 Task: Find connections with filter location Batī with filter topic #futurewith filter profile language English with filter current company Mitchell Martin Inc. with filter school Science And Technology Jobs with filter industry Wellness and Fitness Services with filter service category Copywriting with filter keywords title Biostatistician
Action: Mouse moved to (151, 243)
Screenshot: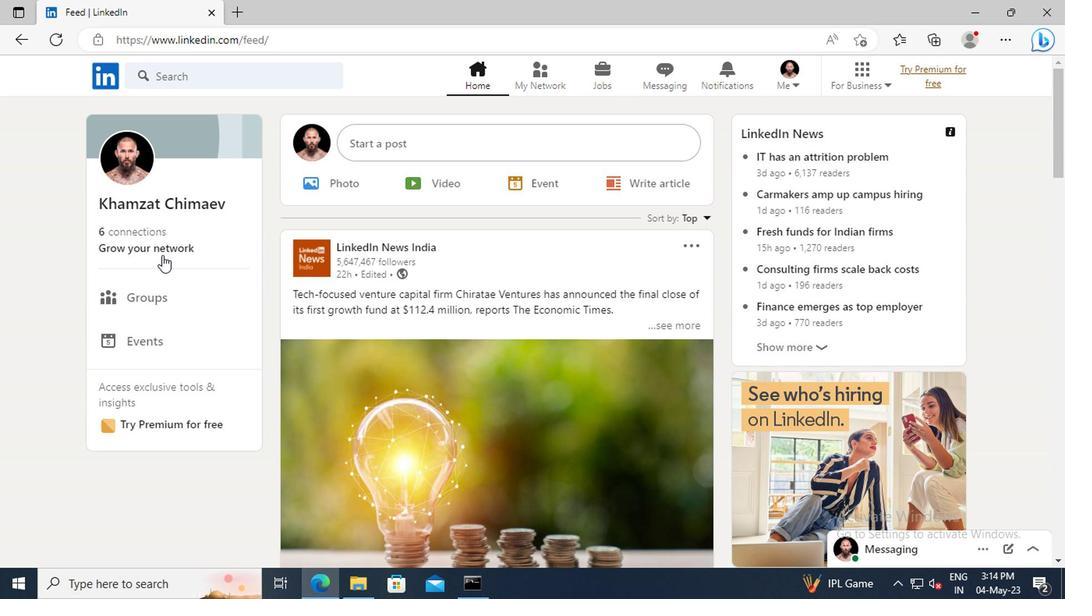 
Action: Mouse pressed left at (151, 243)
Screenshot: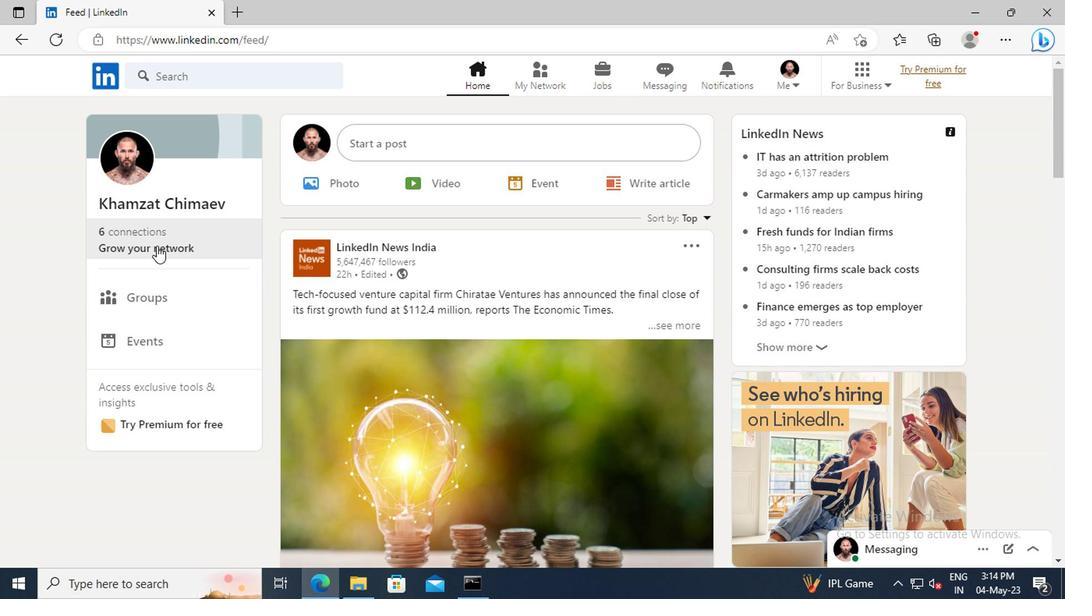 
Action: Mouse moved to (164, 166)
Screenshot: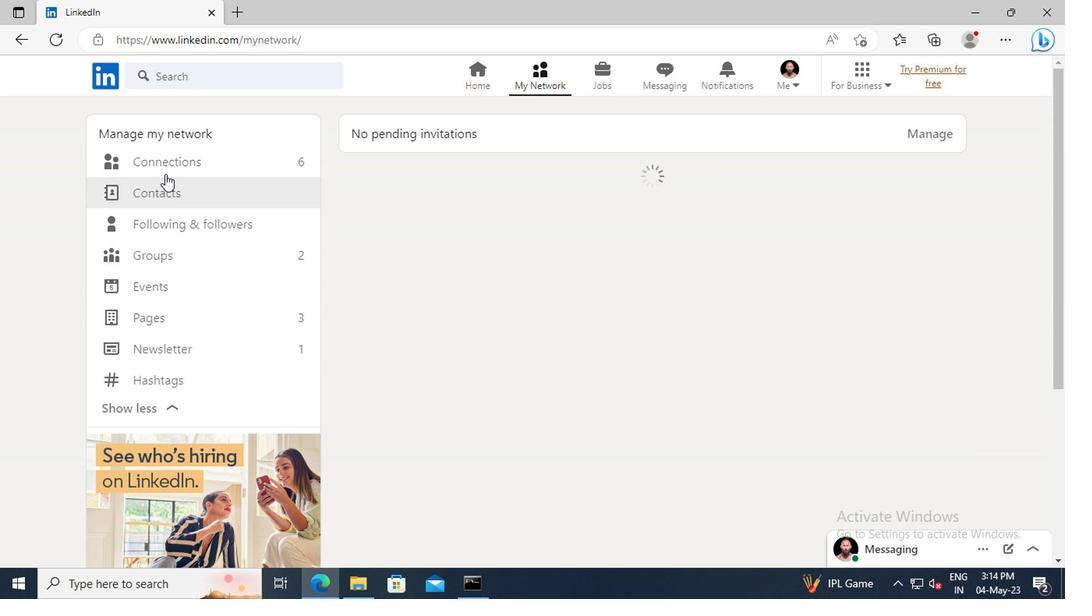 
Action: Mouse pressed left at (164, 166)
Screenshot: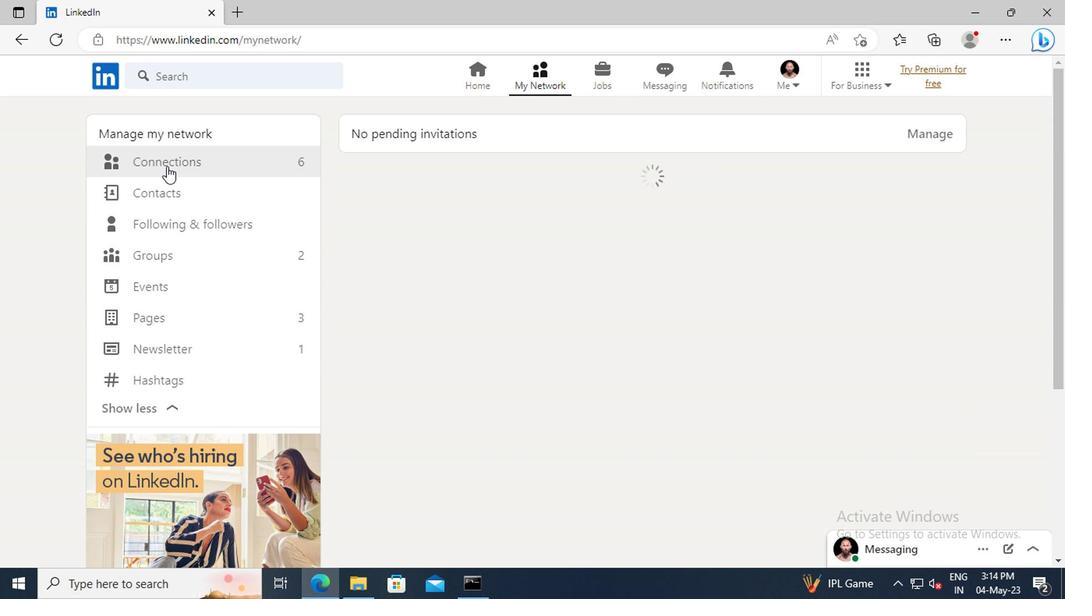 
Action: Mouse moved to (617, 166)
Screenshot: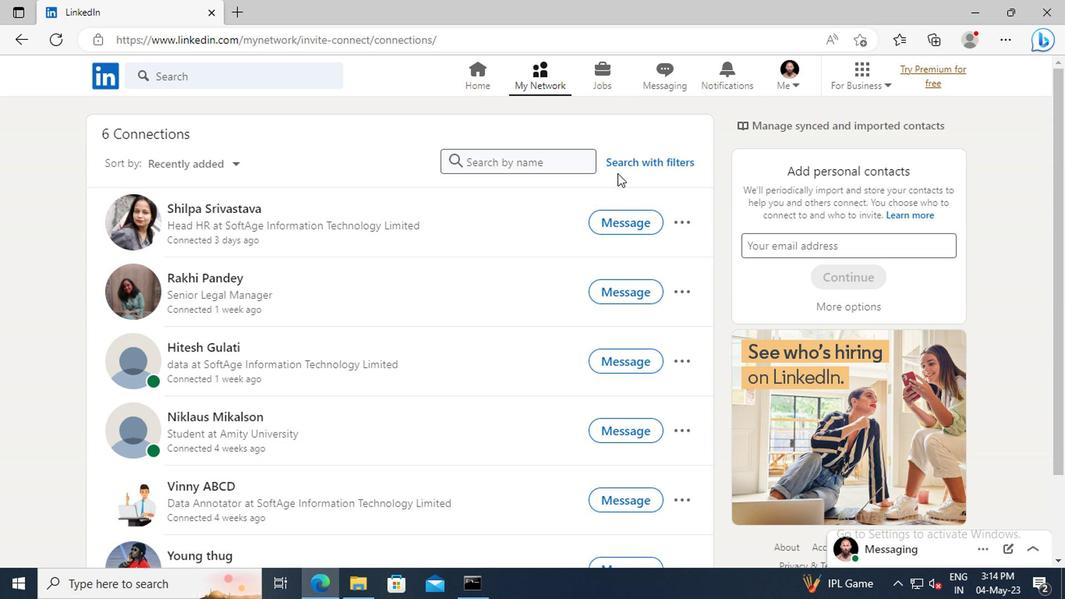 
Action: Mouse pressed left at (617, 166)
Screenshot: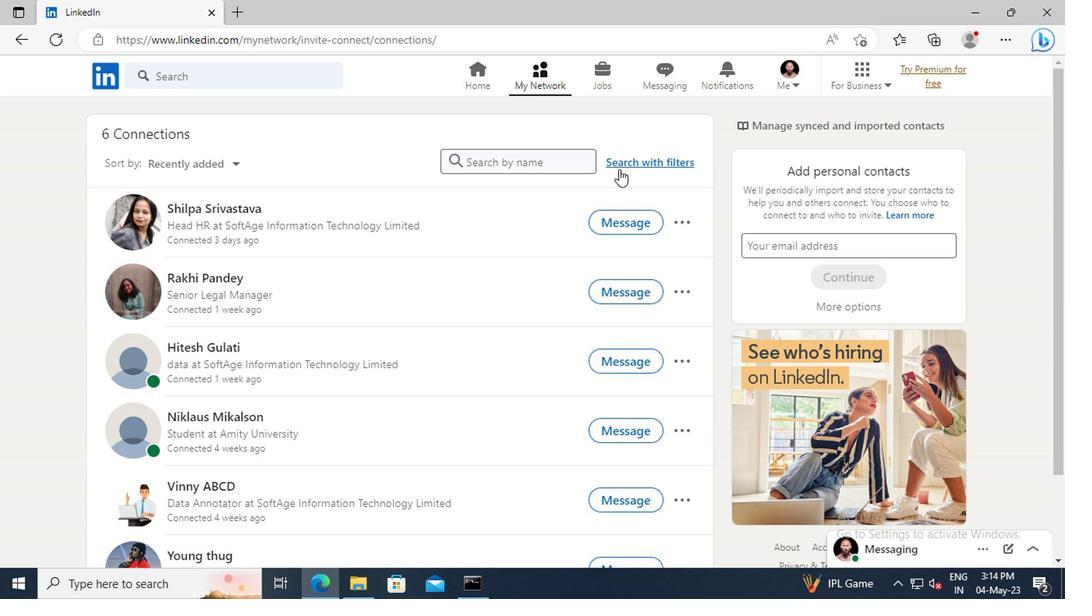 
Action: Mouse moved to (590, 122)
Screenshot: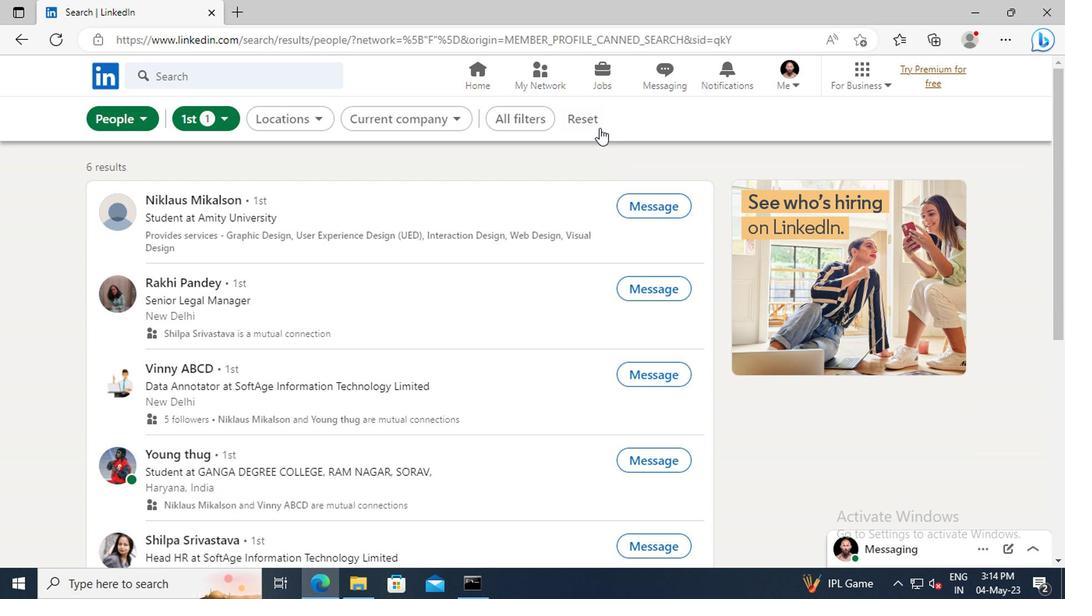 
Action: Mouse pressed left at (590, 122)
Screenshot: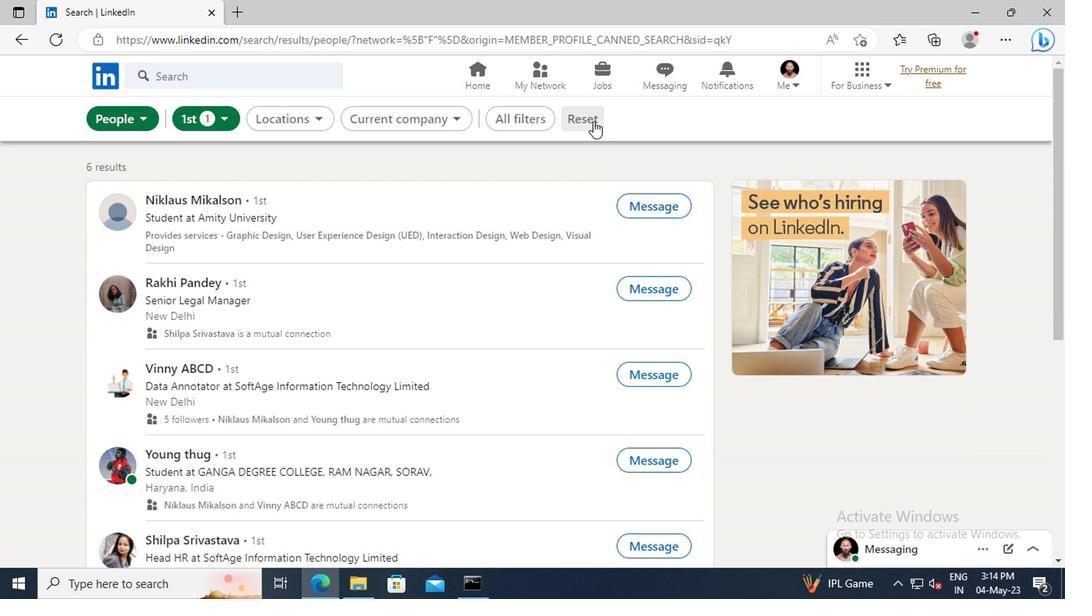 
Action: Mouse moved to (570, 122)
Screenshot: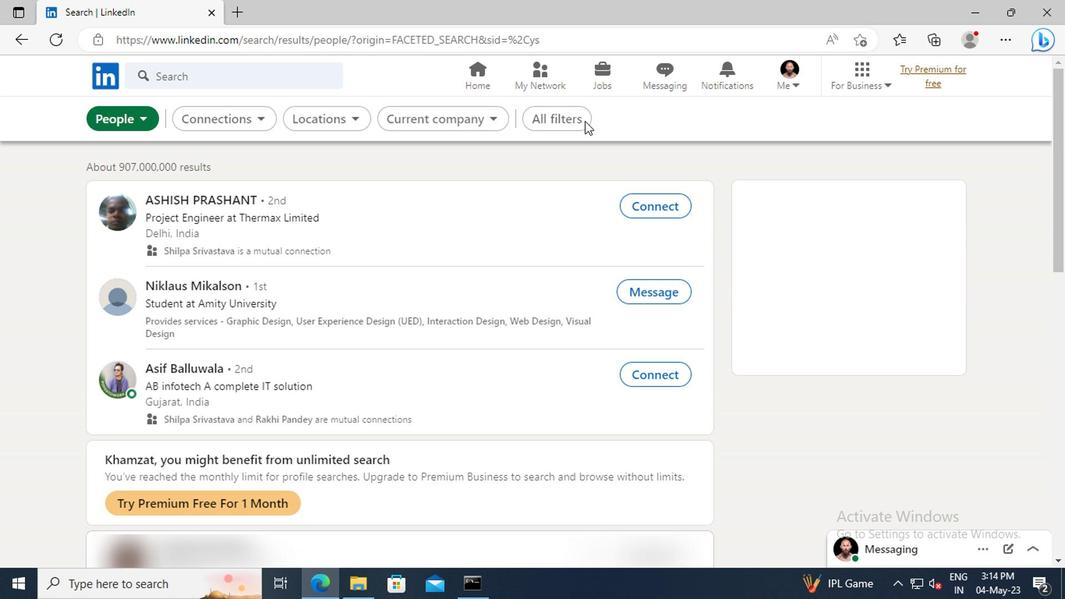 
Action: Mouse pressed left at (570, 122)
Screenshot: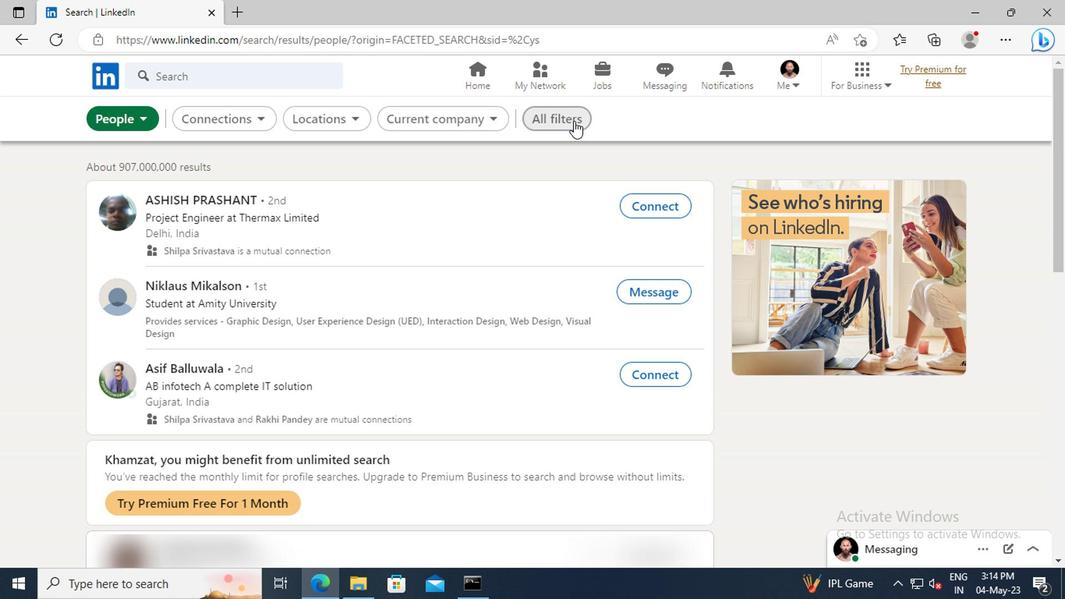
Action: Mouse moved to (841, 300)
Screenshot: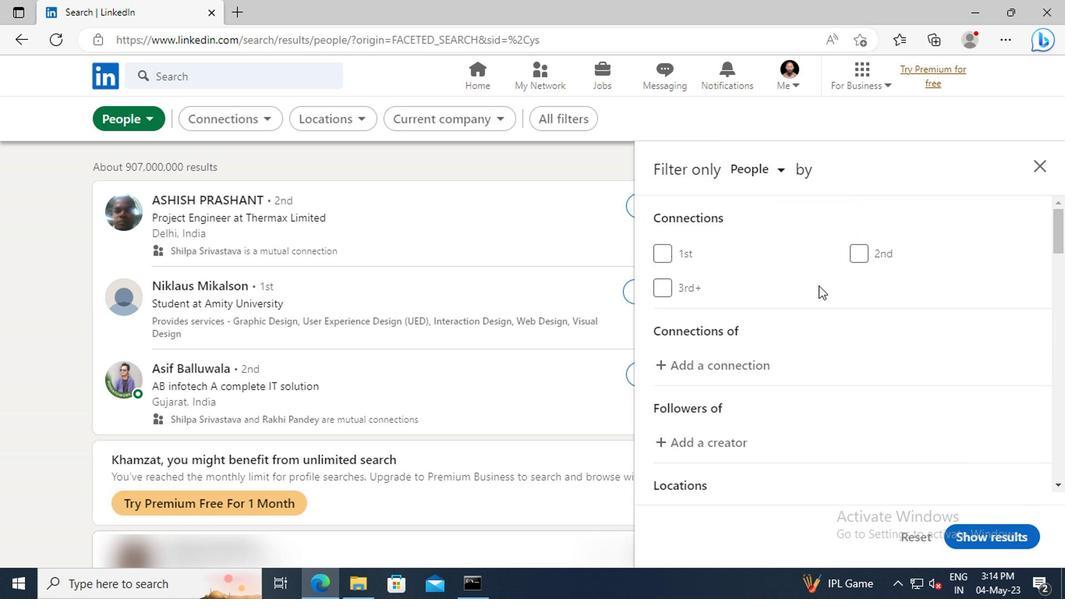 
Action: Mouse scrolled (841, 299) with delta (0, -1)
Screenshot: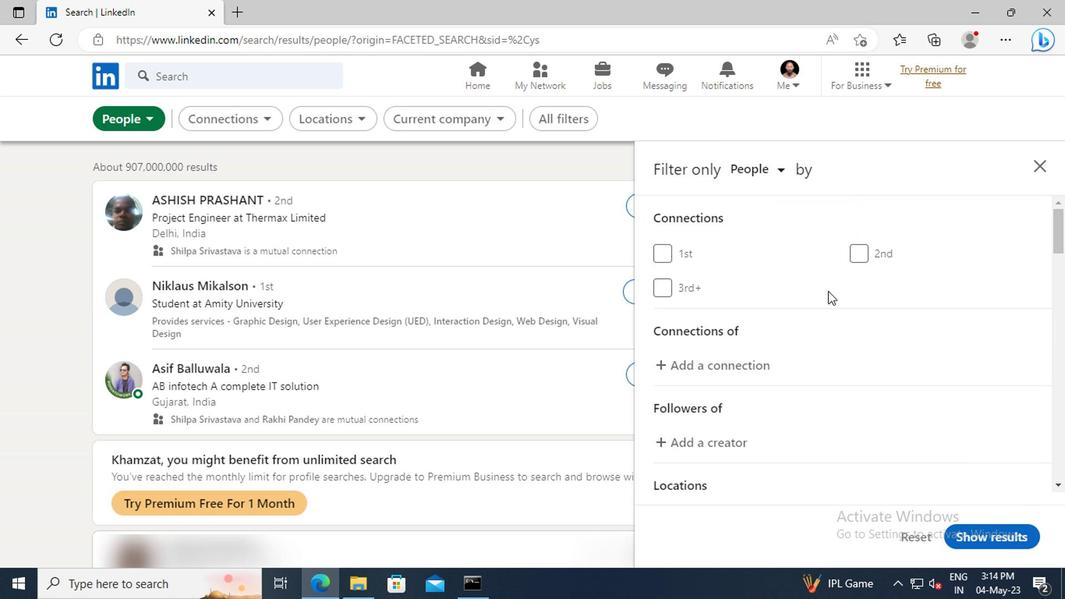 
Action: Mouse scrolled (841, 299) with delta (0, -1)
Screenshot: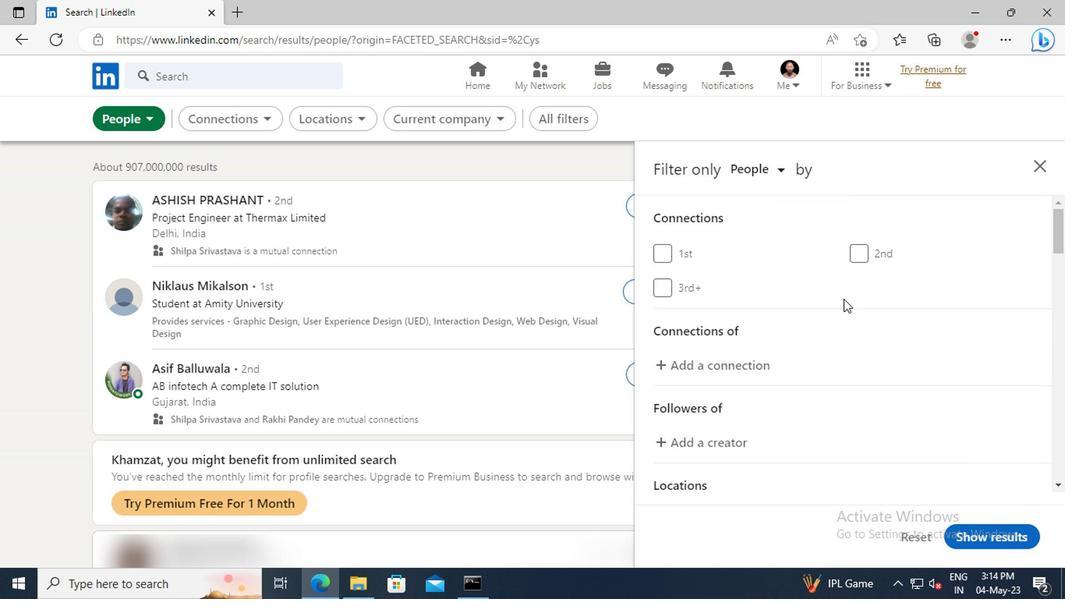 
Action: Mouse scrolled (841, 299) with delta (0, -1)
Screenshot: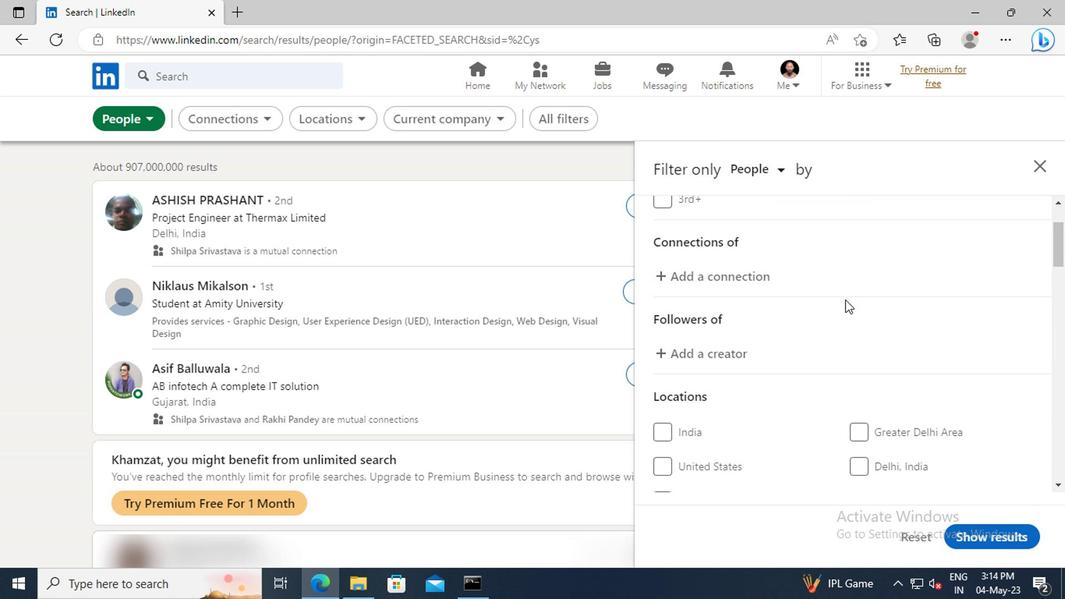 
Action: Mouse scrolled (841, 299) with delta (0, -1)
Screenshot: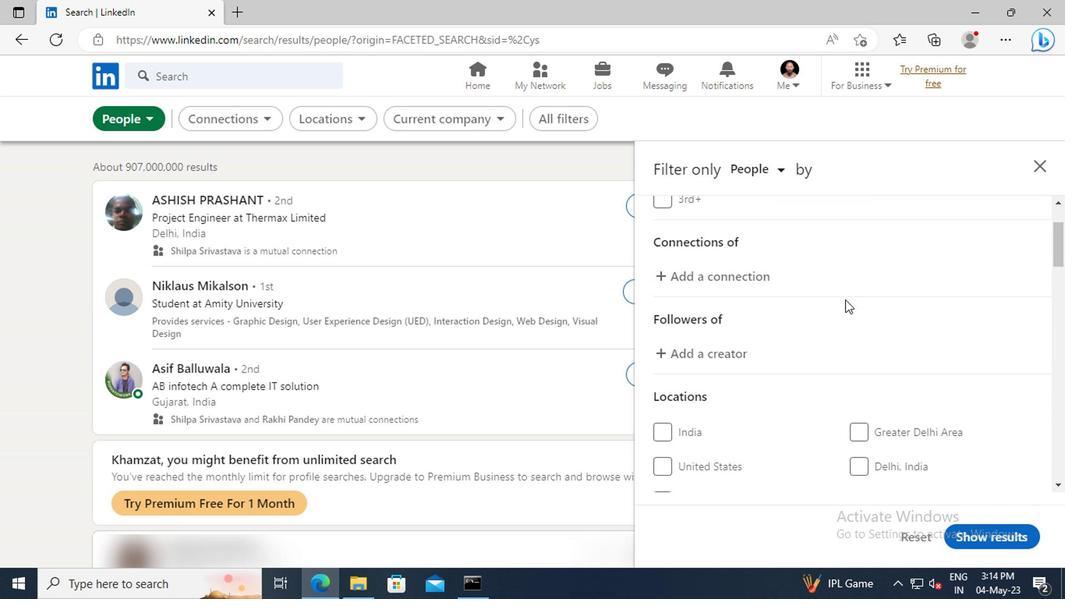 
Action: Mouse scrolled (841, 299) with delta (0, -1)
Screenshot: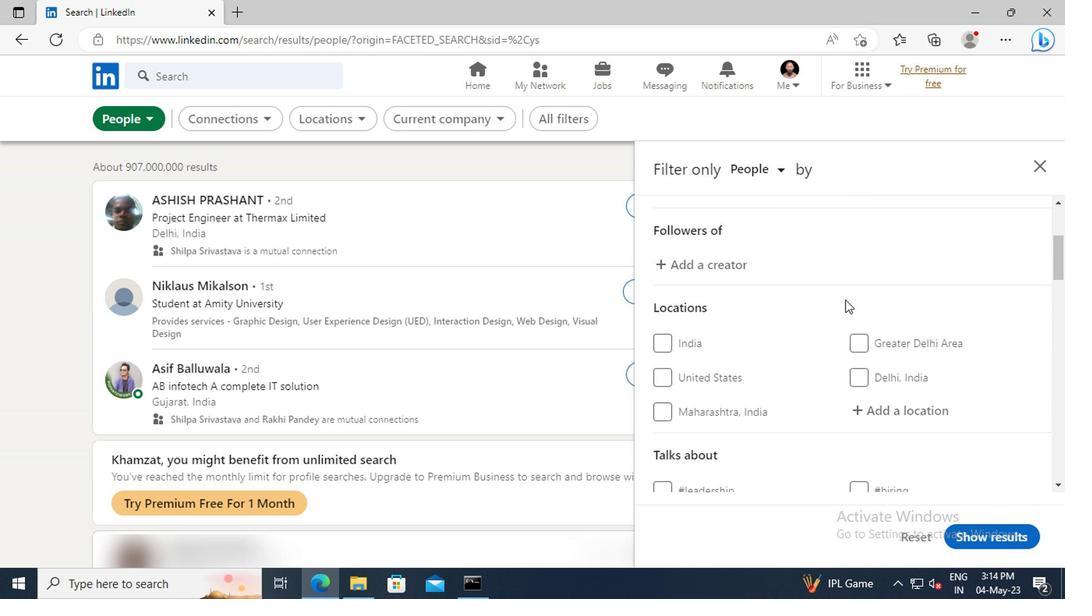 
Action: Mouse scrolled (841, 299) with delta (0, -1)
Screenshot: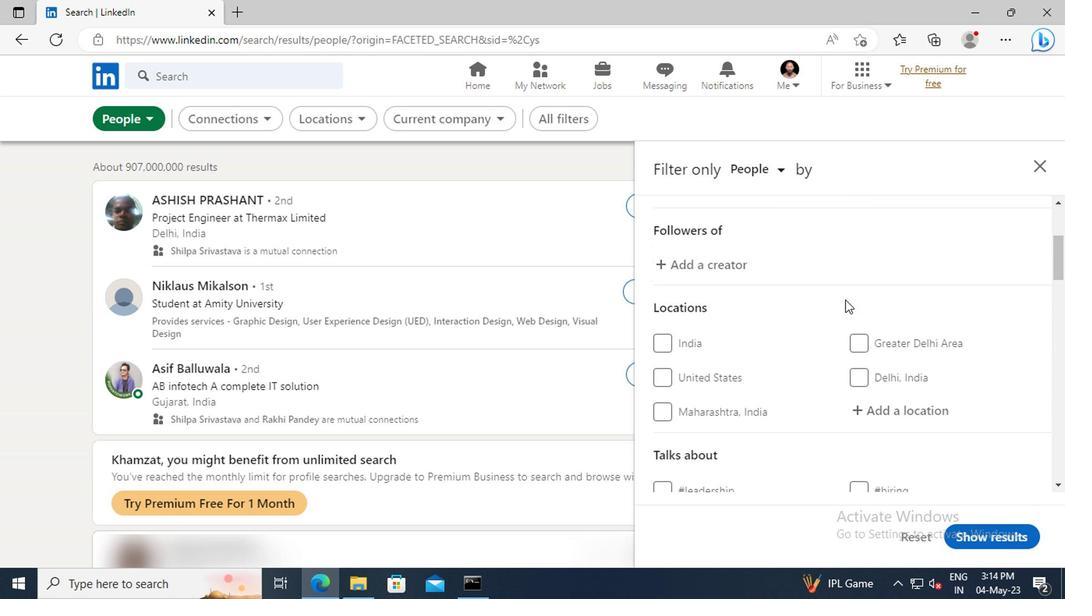 
Action: Mouse moved to (856, 318)
Screenshot: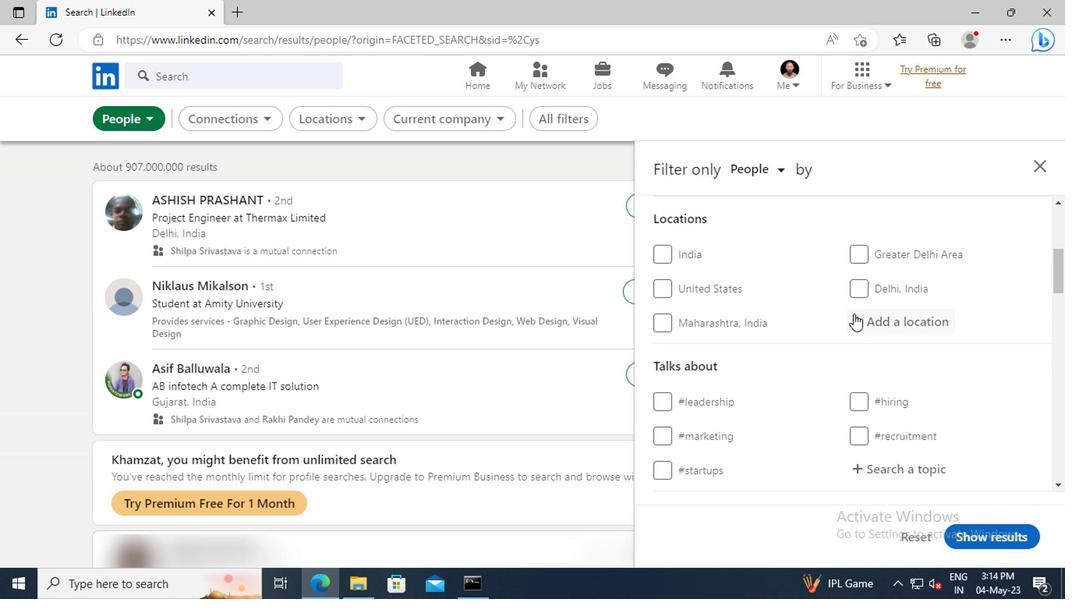 
Action: Mouse pressed left at (856, 318)
Screenshot: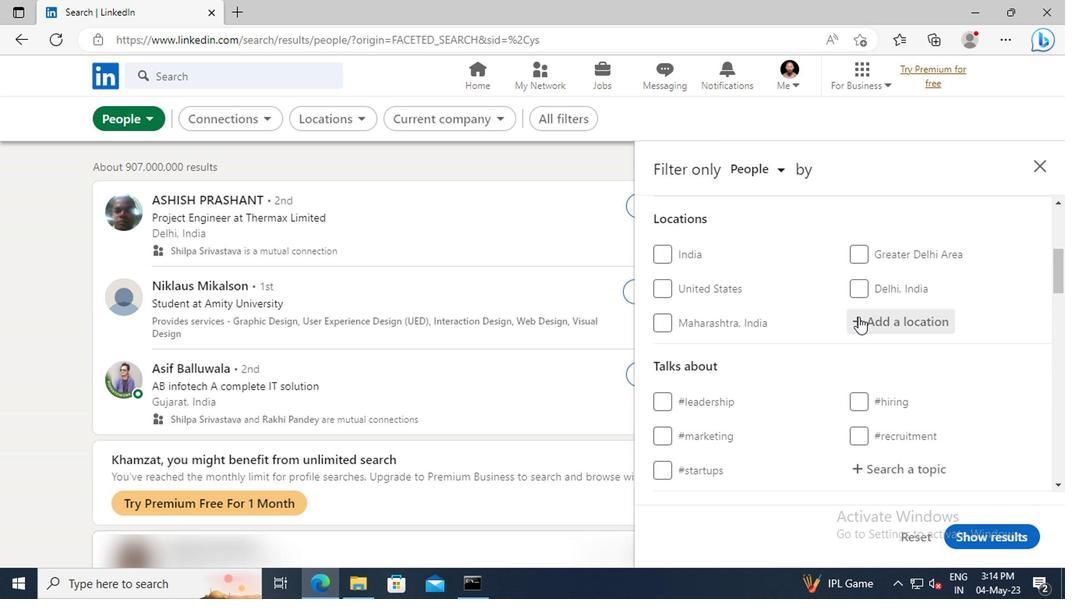 
Action: Mouse moved to (855, 320)
Screenshot: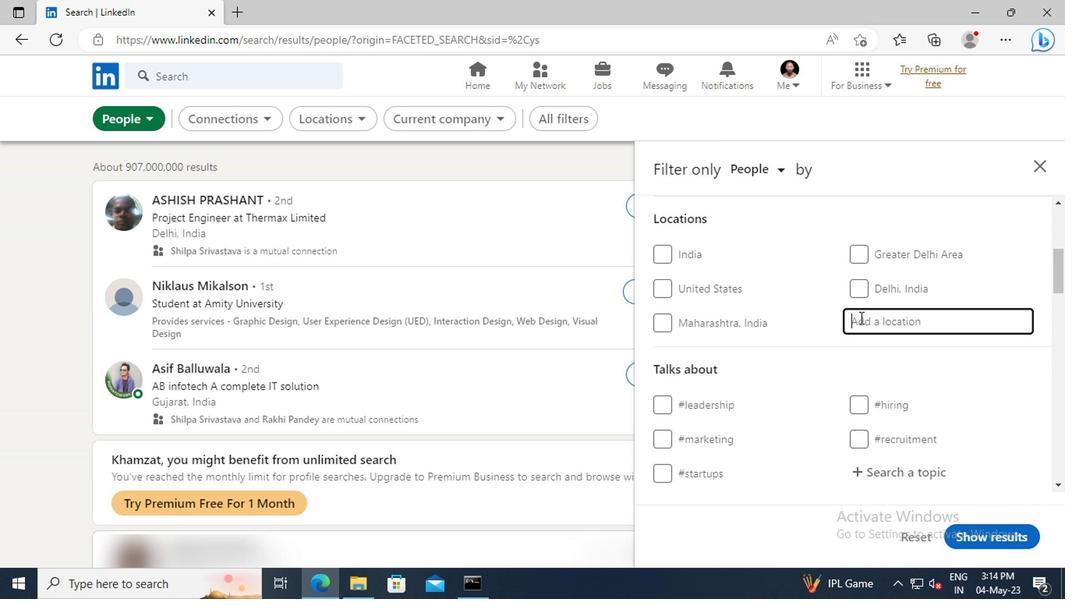 
Action: Key pressed <Key.shift>BATI<Key.enter>
Screenshot: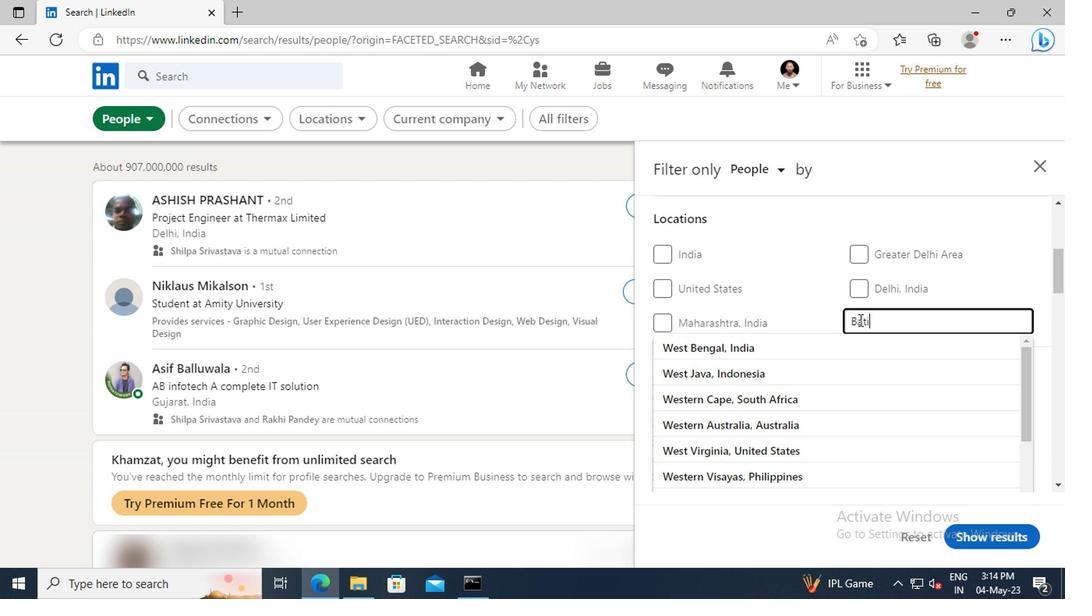 
Action: Mouse scrolled (855, 320) with delta (0, 0)
Screenshot: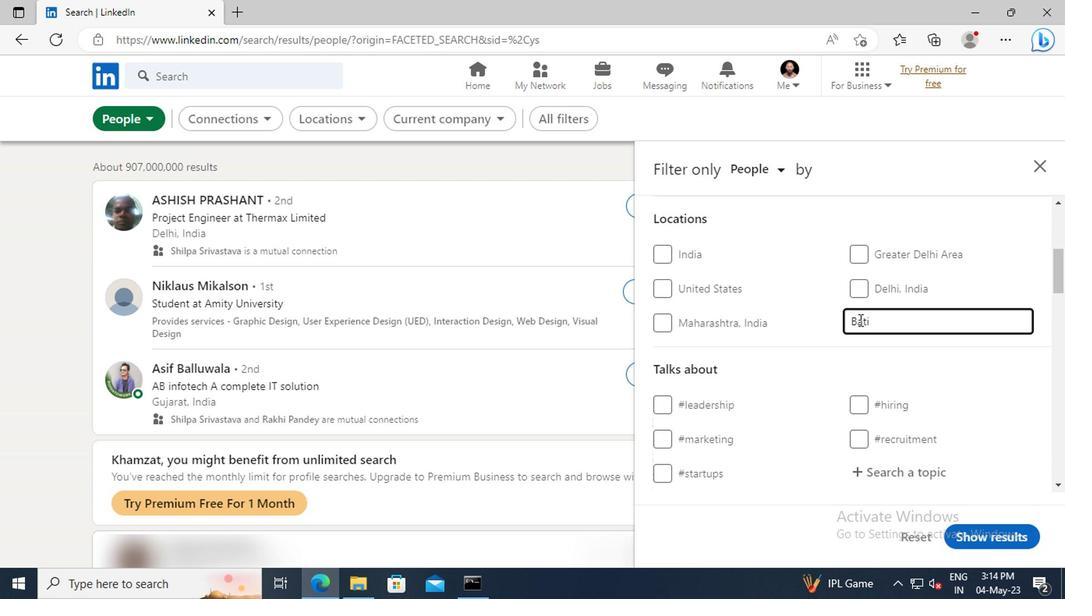 
Action: Mouse scrolled (855, 320) with delta (0, 0)
Screenshot: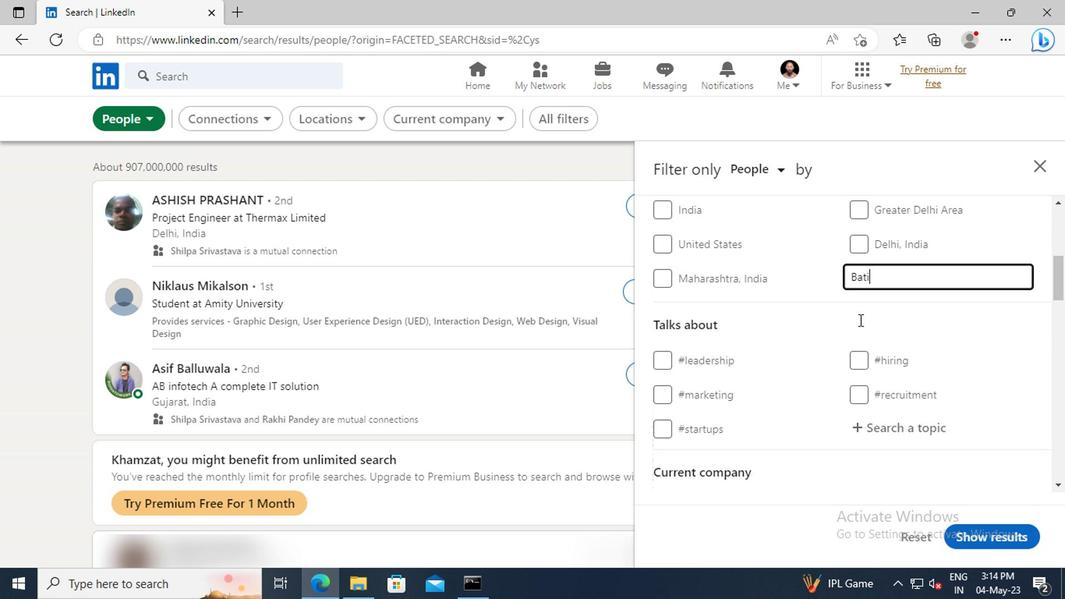 
Action: Mouse scrolled (855, 320) with delta (0, 0)
Screenshot: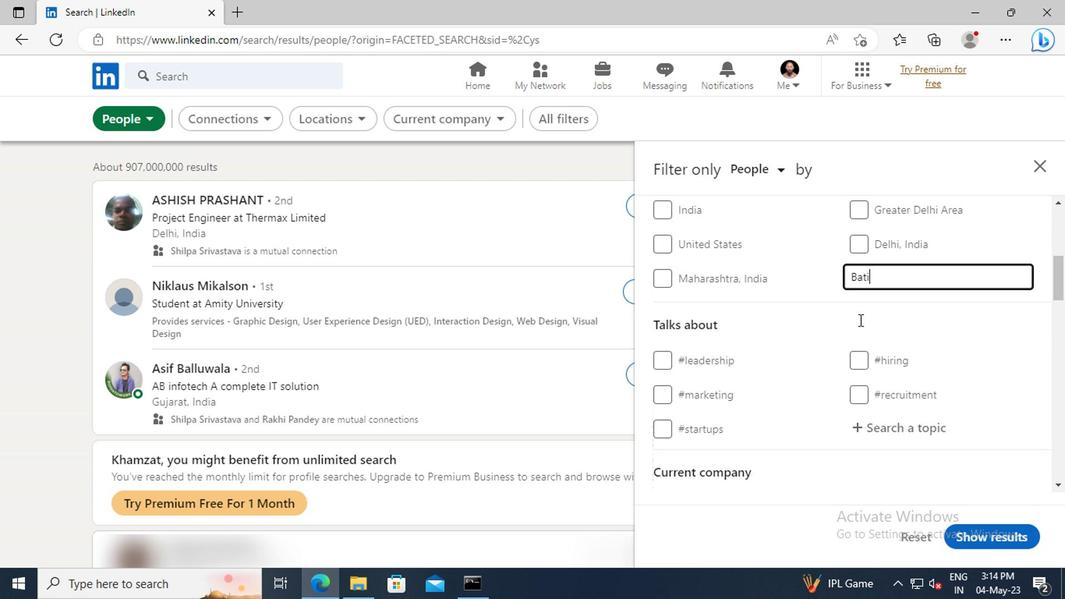 
Action: Mouse moved to (856, 338)
Screenshot: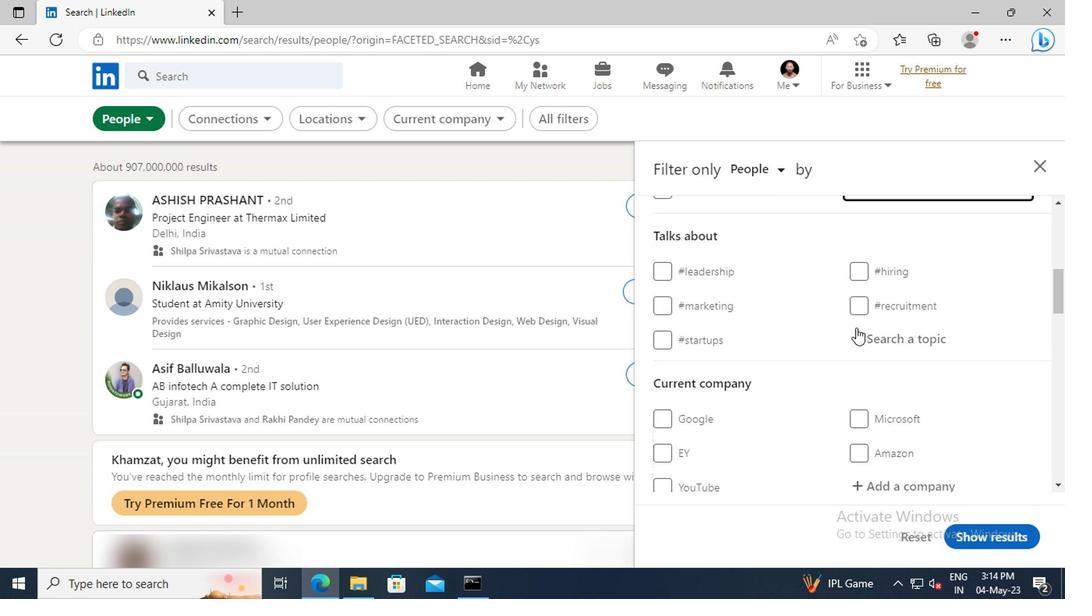
Action: Mouse pressed left at (856, 338)
Screenshot: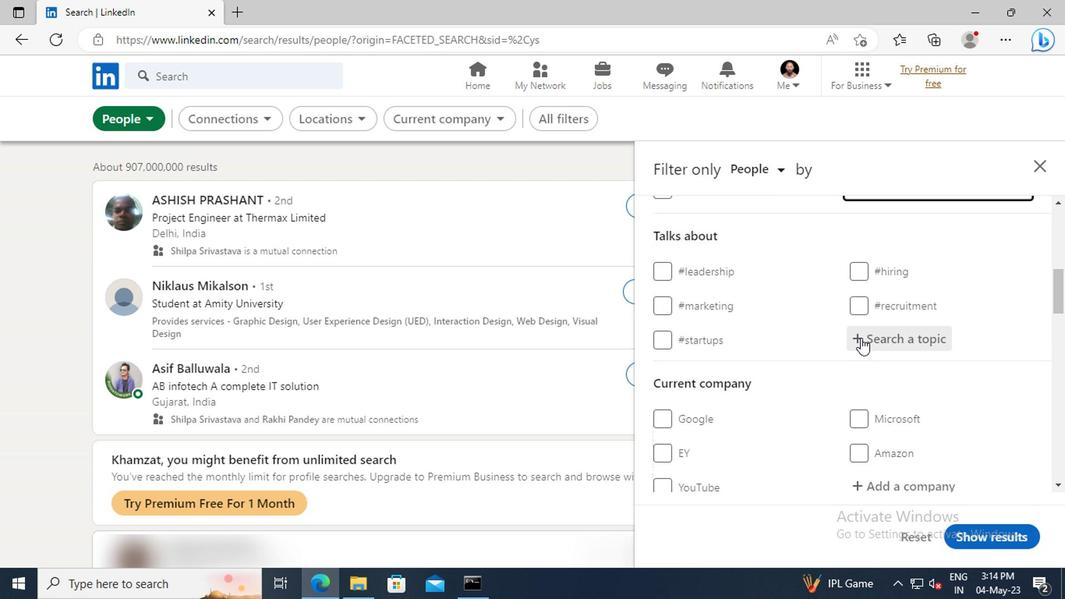 
Action: Key pressed FUTU
Screenshot: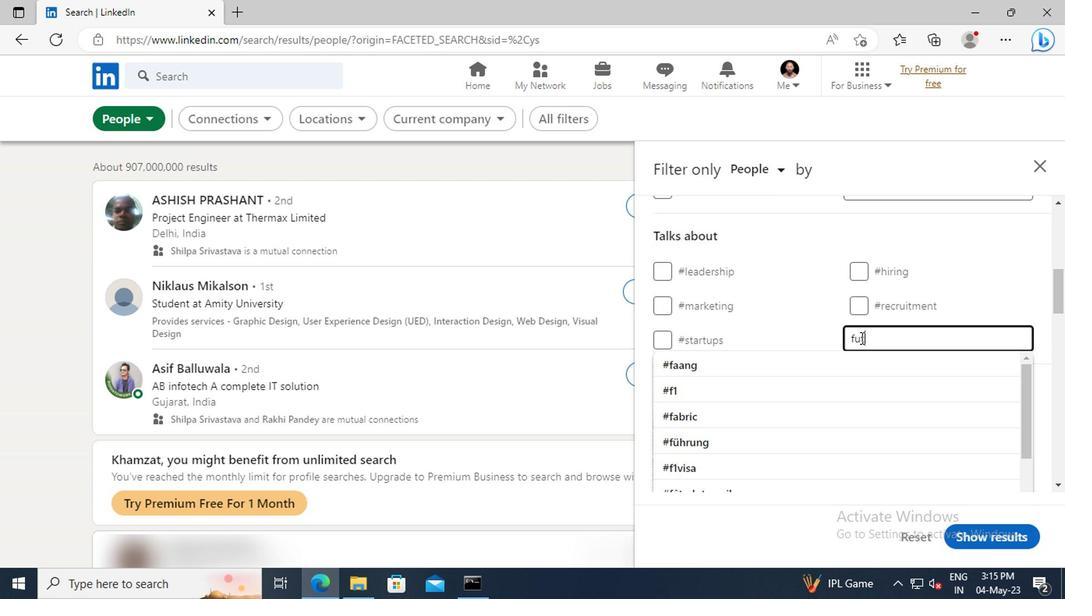 
Action: Mouse moved to (860, 358)
Screenshot: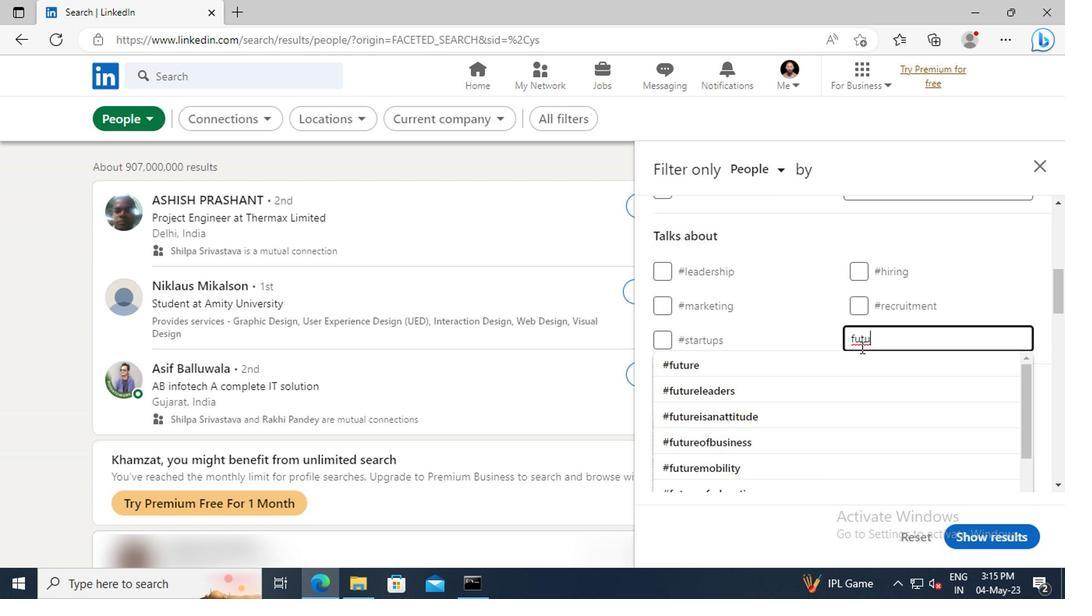 
Action: Mouse pressed left at (860, 358)
Screenshot: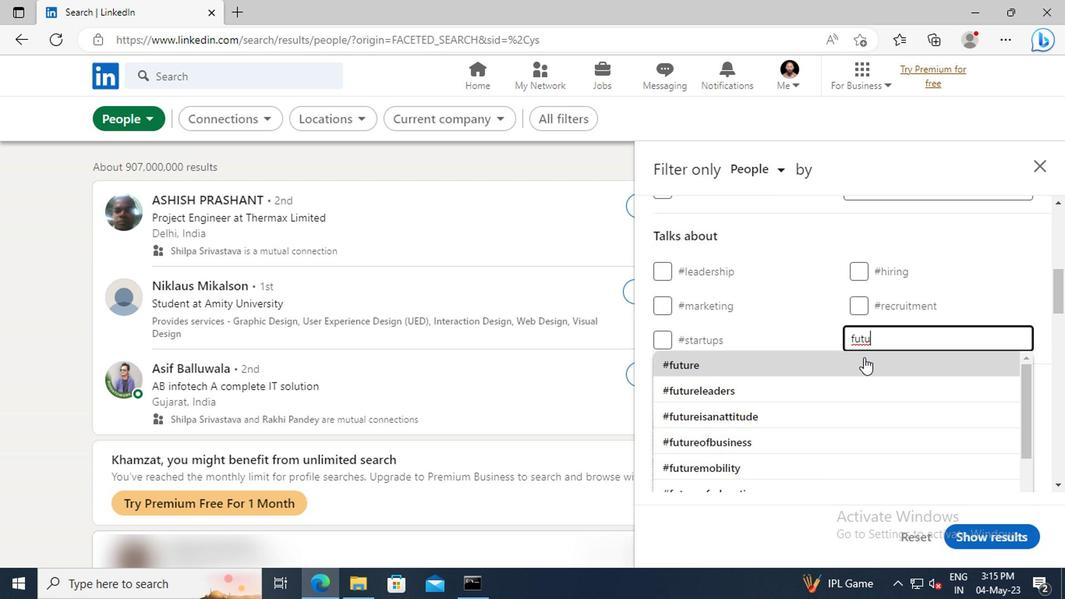 
Action: Mouse scrolled (860, 357) with delta (0, -1)
Screenshot: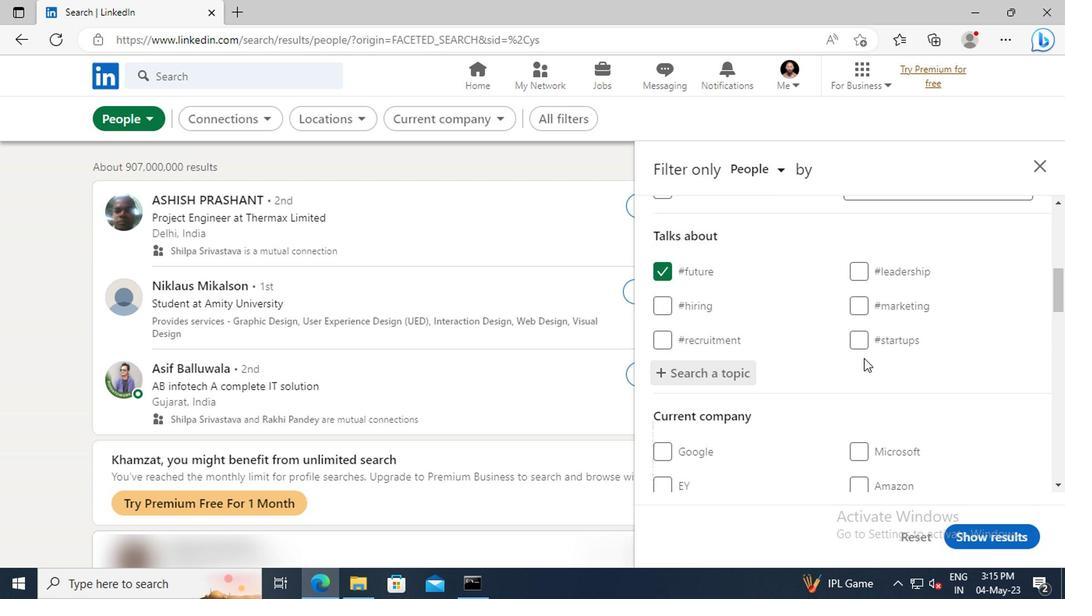 
Action: Mouse scrolled (860, 357) with delta (0, -1)
Screenshot: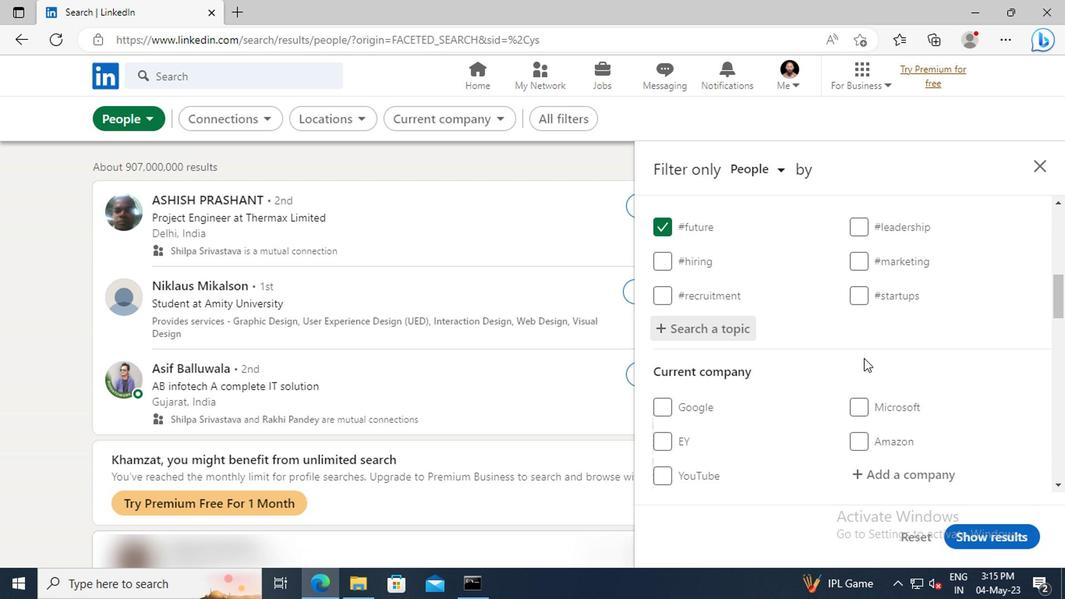 
Action: Mouse scrolled (860, 357) with delta (0, -1)
Screenshot: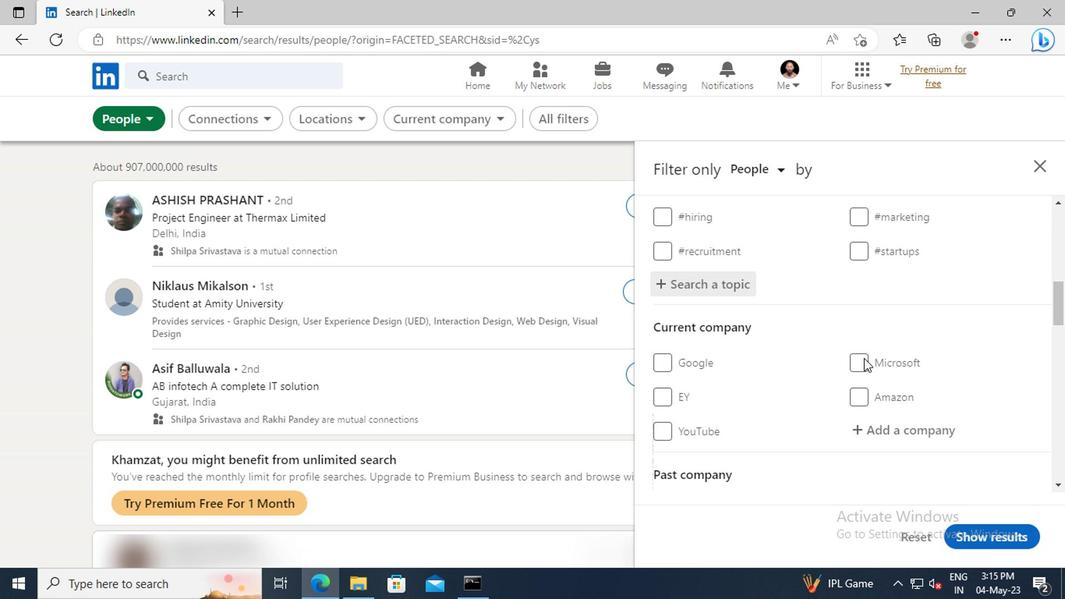 
Action: Mouse scrolled (860, 357) with delta (0, -1)
Screenshot: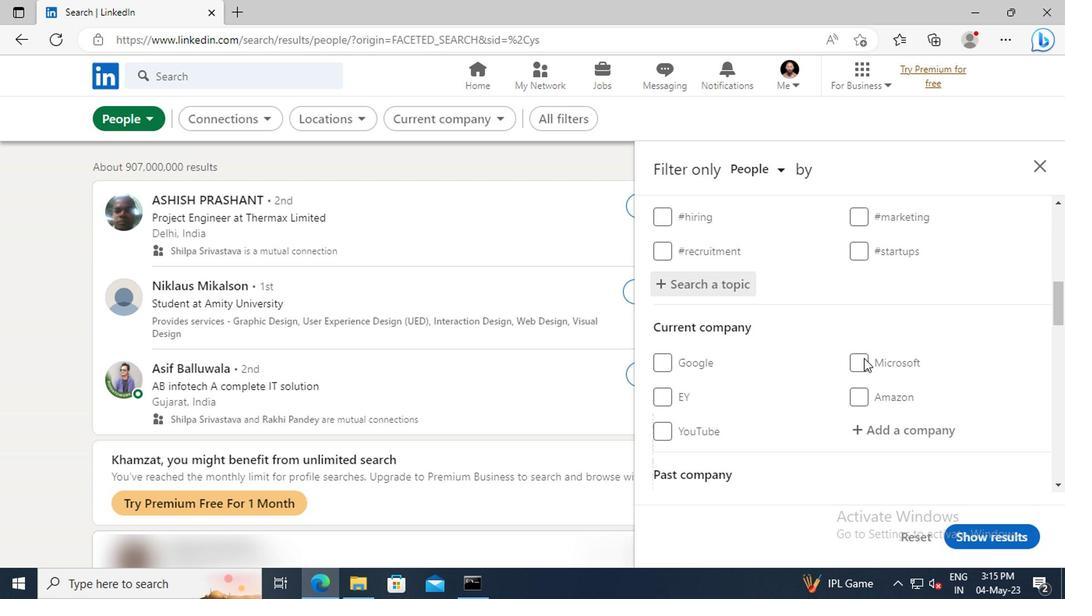 
Action: Mouse scrolled (860, 357) with delta (0, -1)
Screenshot: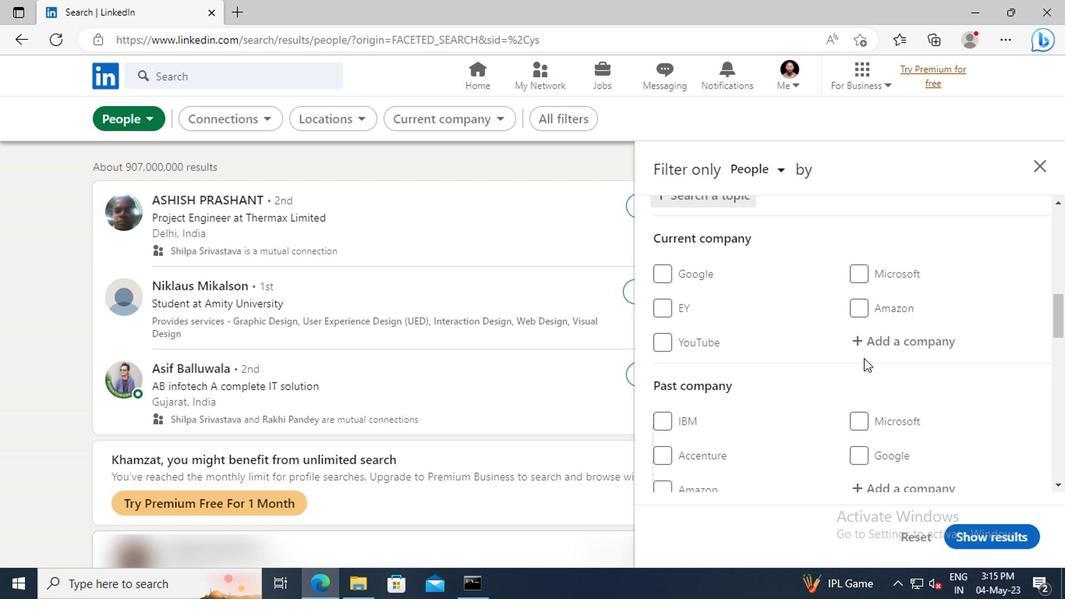 
Action: Mouse scrolled (860, 357) with delta (0, -1)
Screenshot: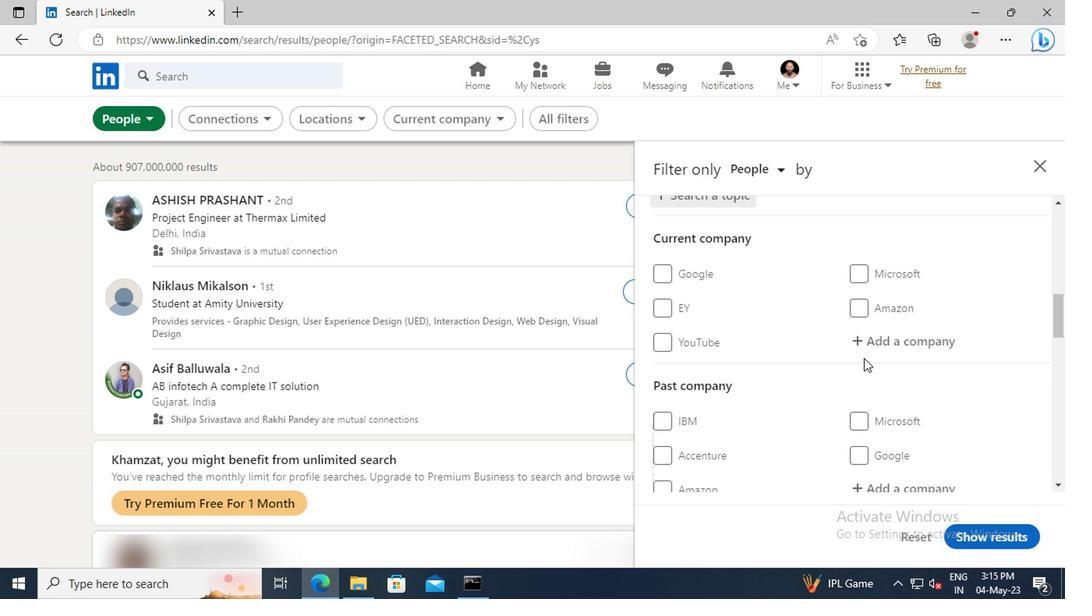 
Action: Mouse scrolled (860, 357) with delta (0, -1)
Screenshot: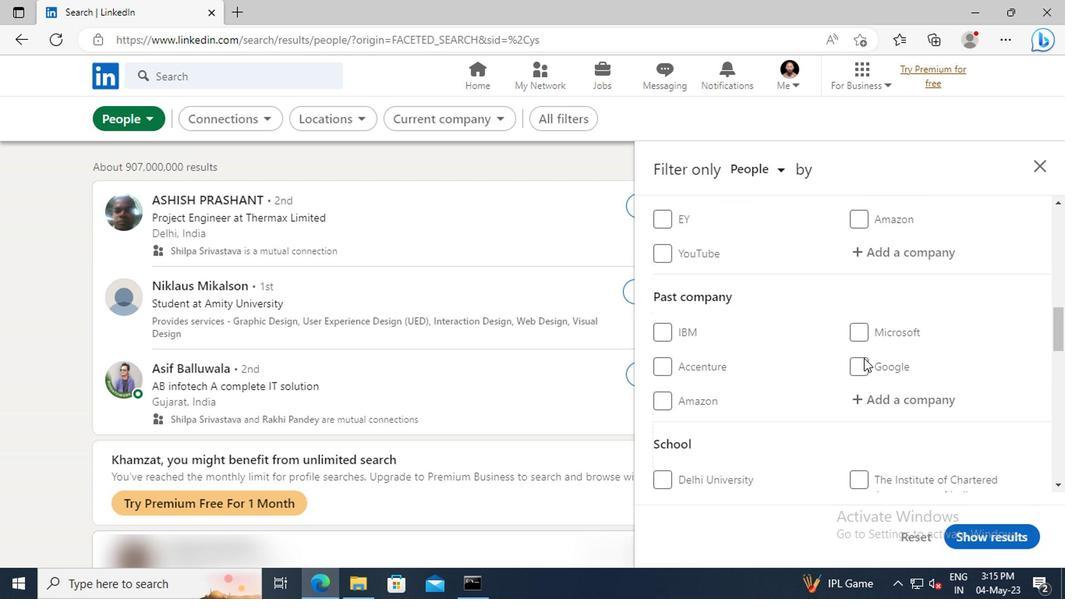 
Action: Mouse scrolled (860, 357) with delta (0, -1)
Screenshot: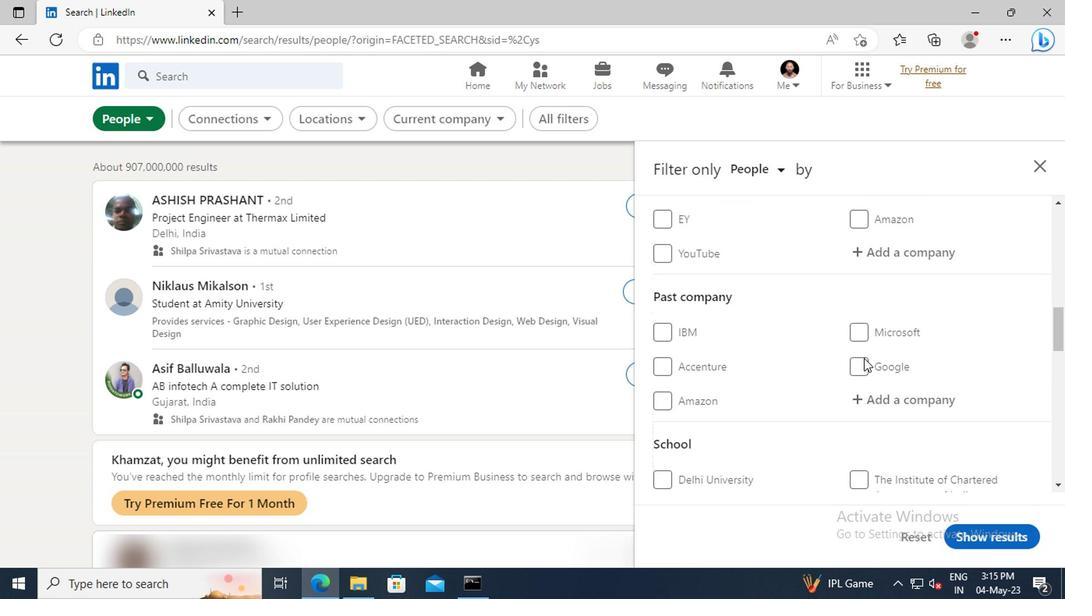 
Action: Mouse scrolled (860, 357) with delta (0, -1)
Screenshot: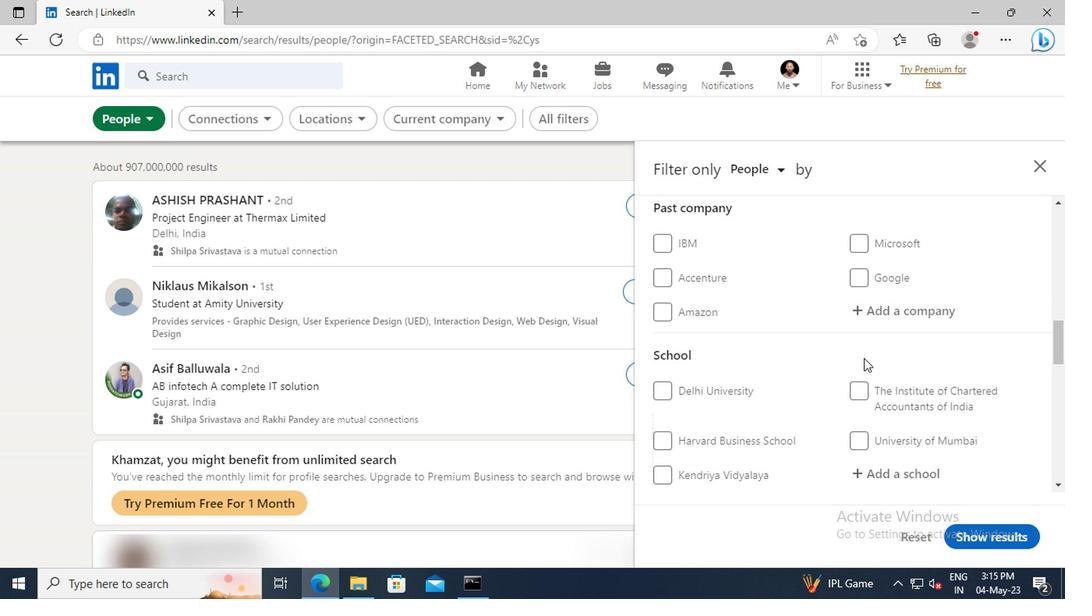 
Action: Mouse scrolled (860, 357) with delta (0, -1)
Screenshot: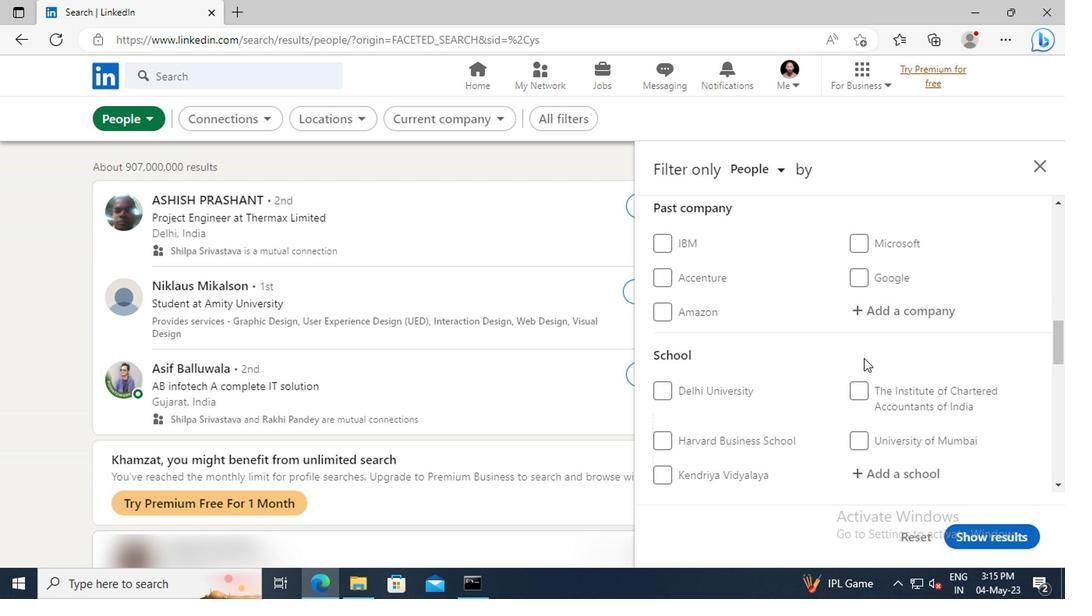 
Action: Mouse scrolled (860, 357) with delta (0, -1)
Screenshot: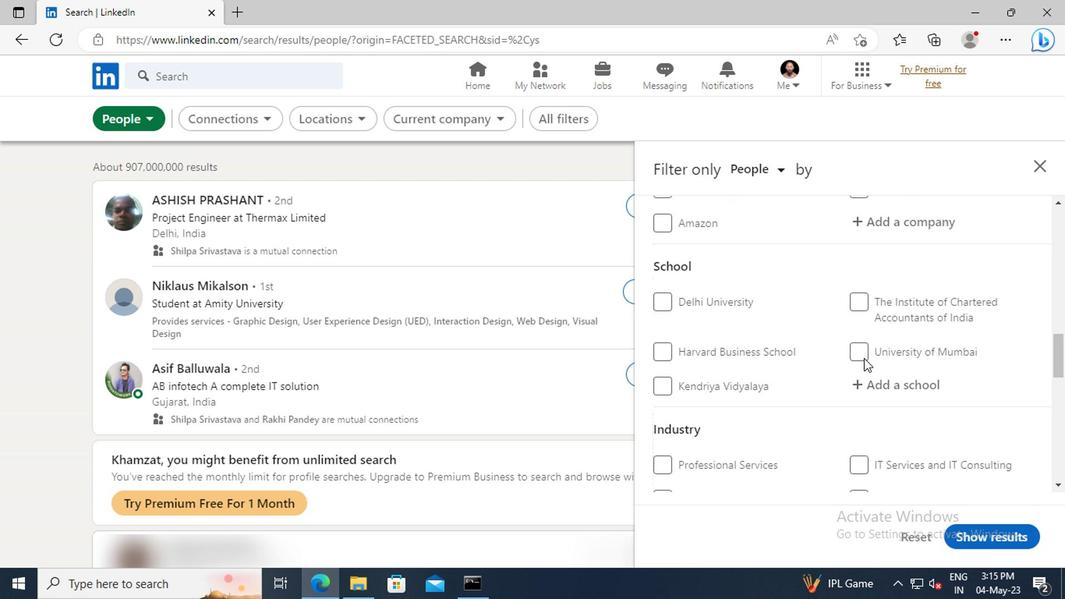 
Action: Mouse scrolled (860, 357) with delta (0, -1)
Screenshot: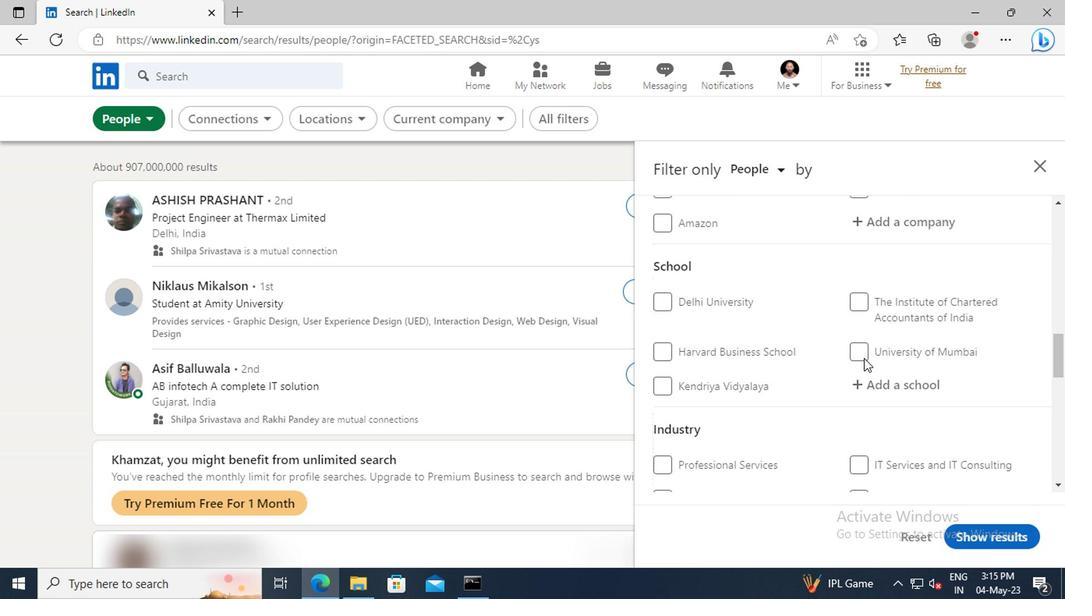 
Action: Mouse scrolled (860, 357) with delta (0, -1)
Screenshot: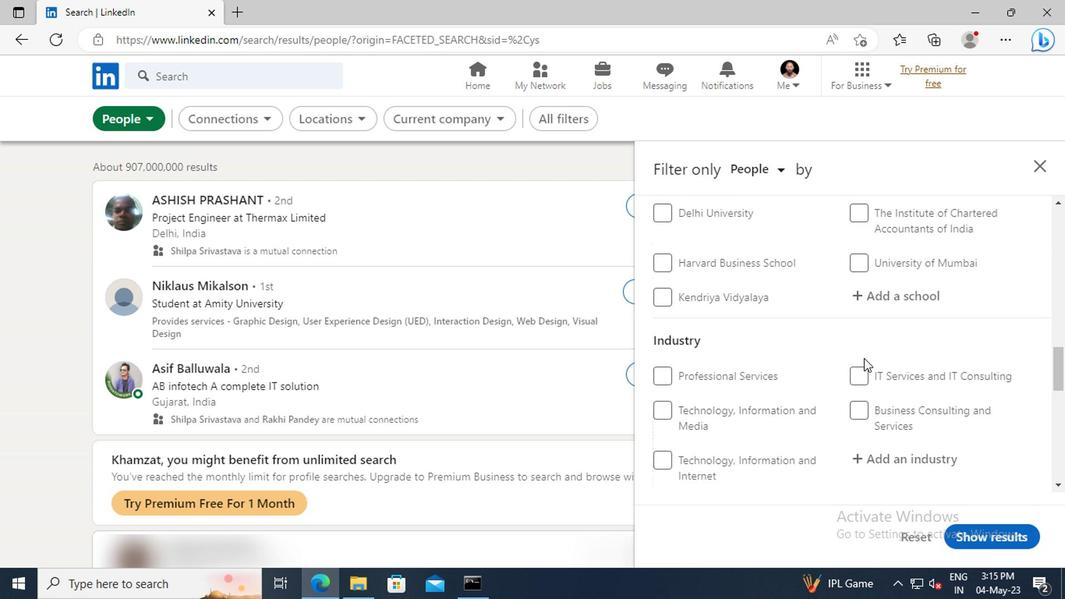 
Action: Mouse scrolled (860, 357) with delta (0, -1)
Screenshot: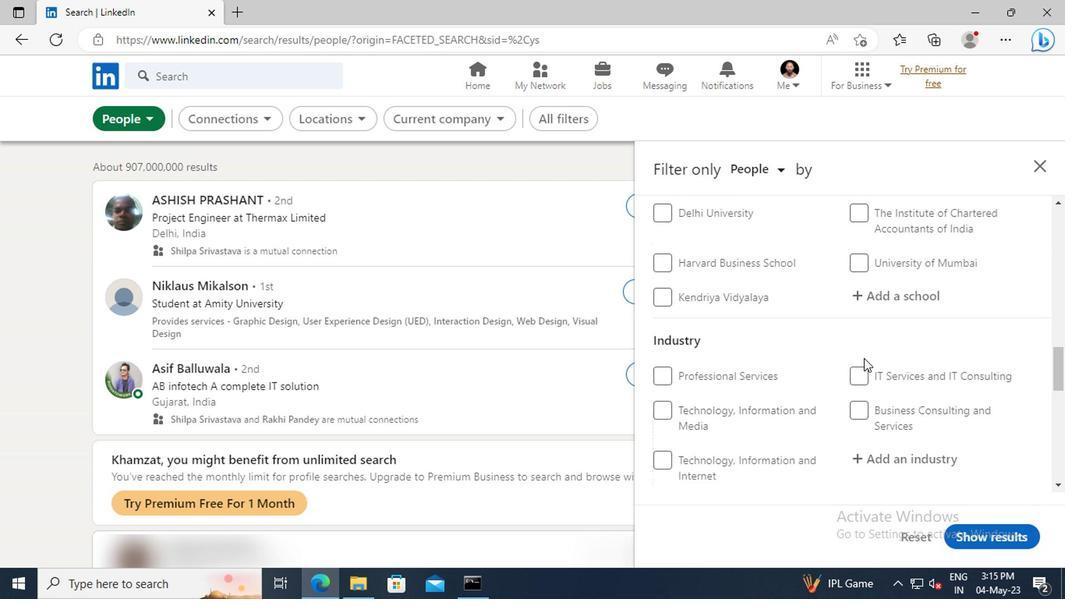 
Action: Mouse scrolled (860, 357) with delta (0, -1)
Screenshot: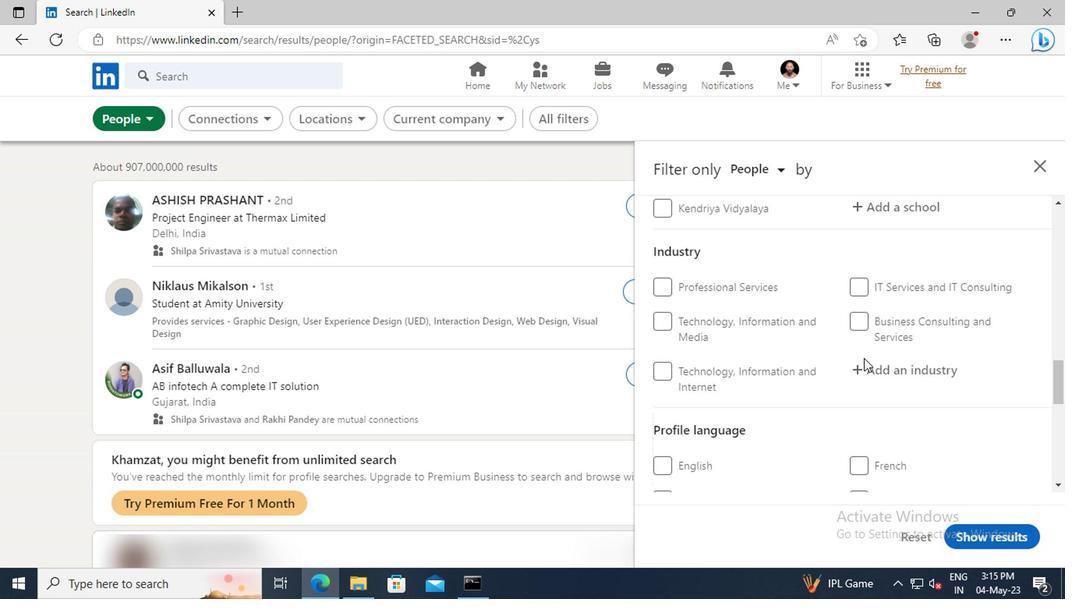 
Action: Mouse moved to (656, 425)
Screenshot: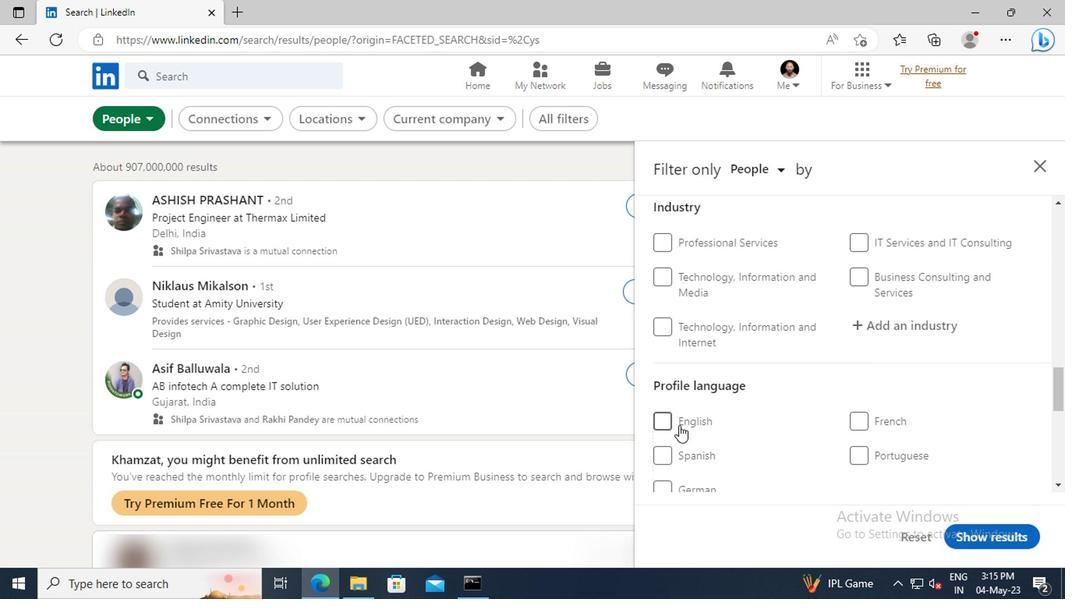 
Action: Mouse pressed left at (656, 425)
Screenshot: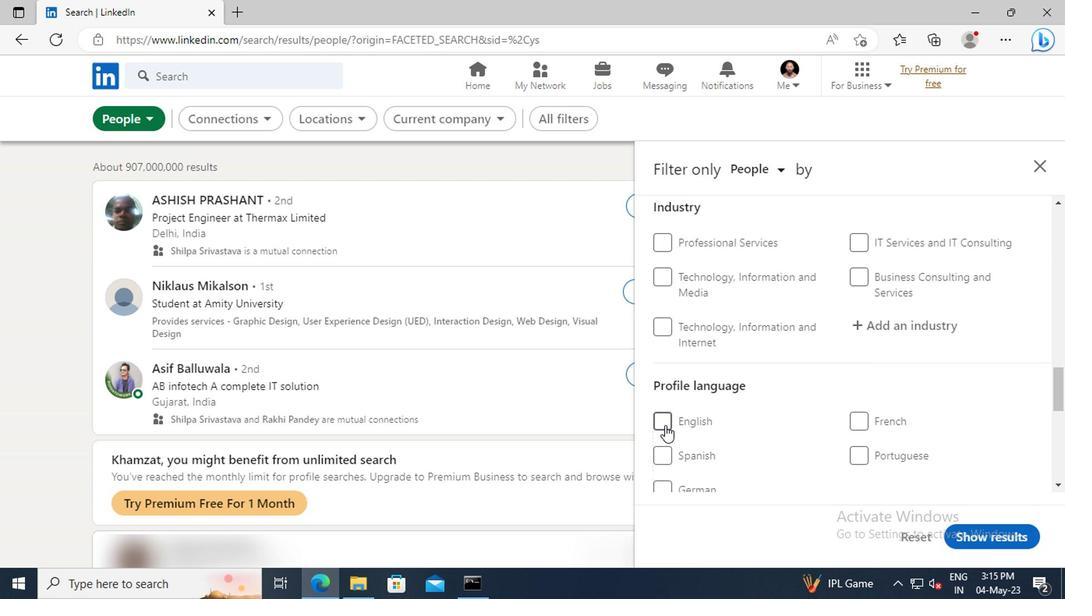 
Action: Mouse moved to (845, 425)
Screenshot: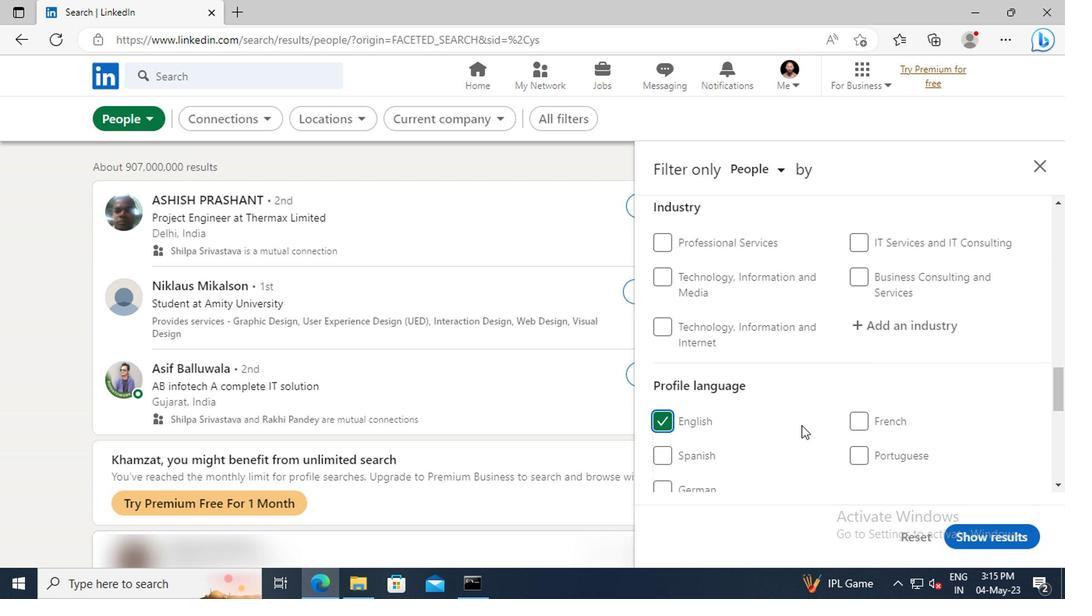 
Action: Mouse scrolled (845, 426) with delta (0, 0)
Screenshot: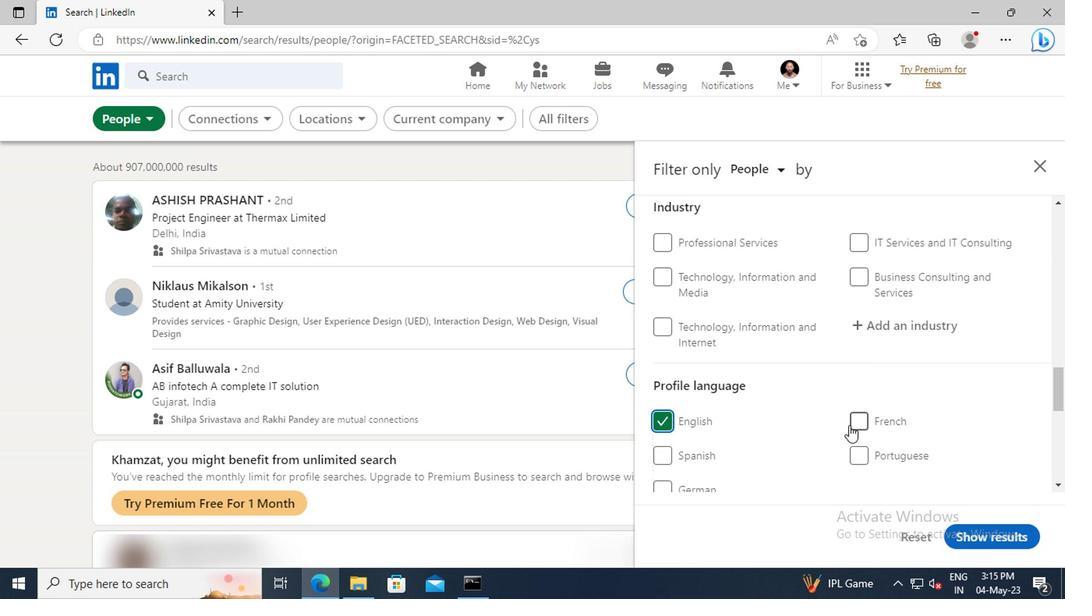 
Action: Mouse scrolled (845, 426) with delta (0, 0)
Screenshot: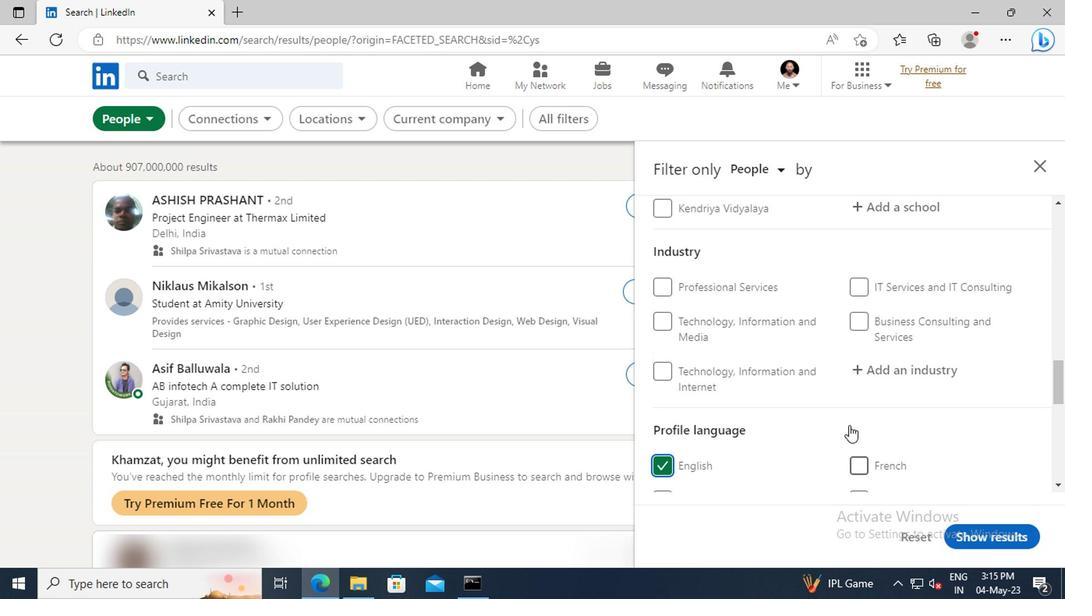 
Action: Mouse scrolled (845, 426) with delta (0, 0)
Screenshot: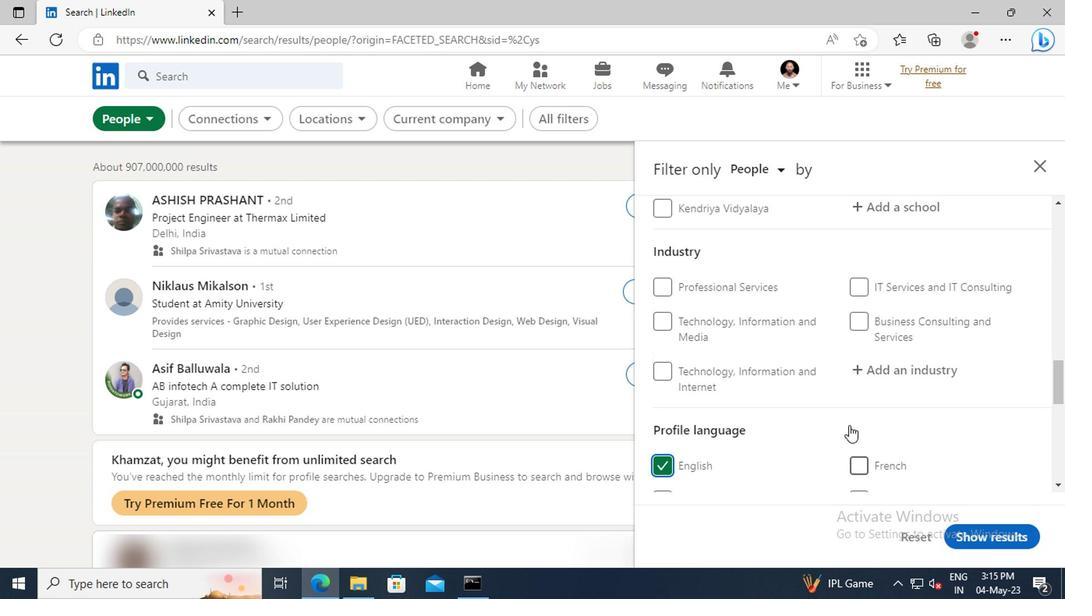 
Action: Mouse scrolled (845, 426) with delta (0, 0)
Screenshot: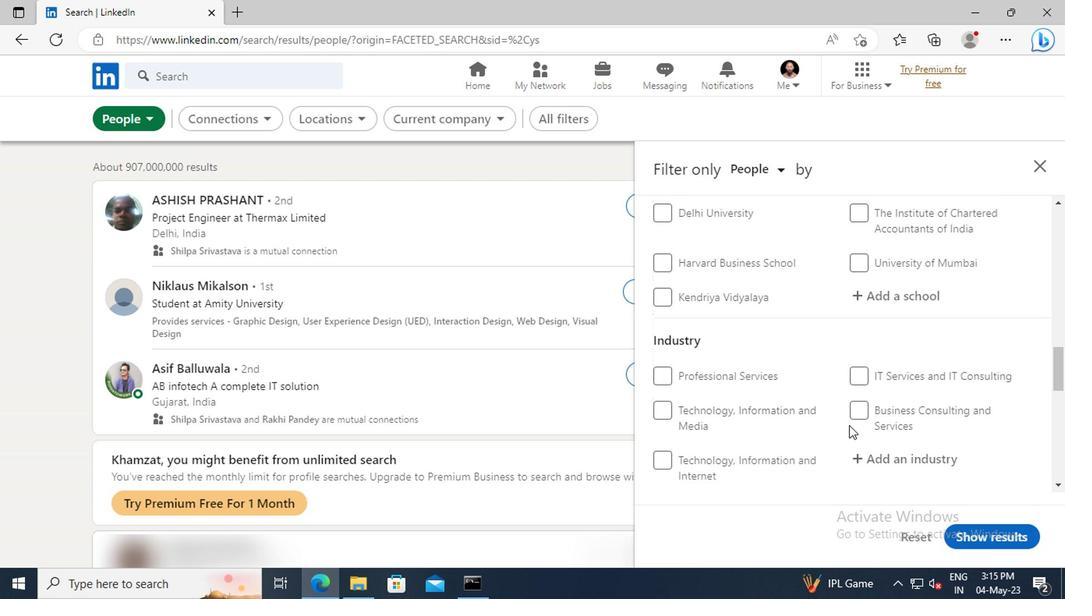 
Action: Mouse scrolled (845, 426) with delta (0, 0)
Screenshot: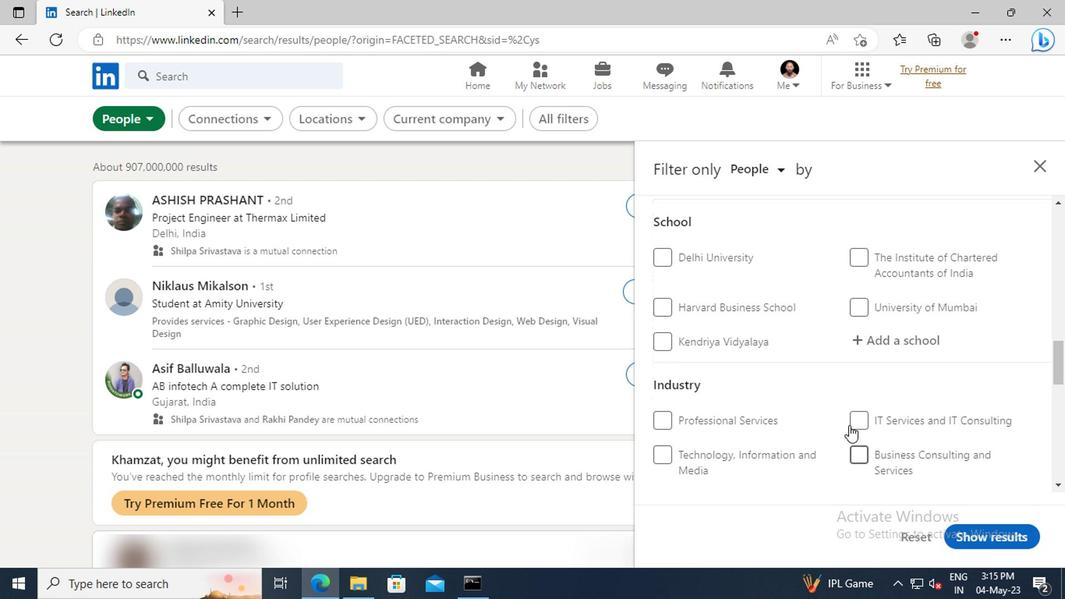 
Action: Mouse scrolled (845, 426) with delta (0, 0)
Screenshot: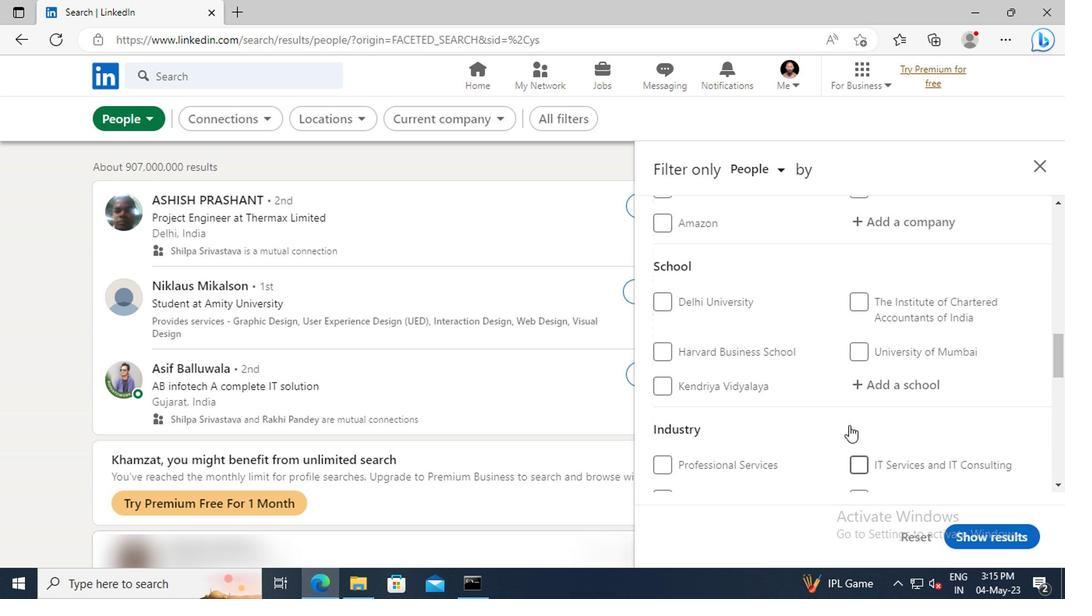 
Action: Mouse scrolled (845, 426) with delta (0, 0)
Screenshot: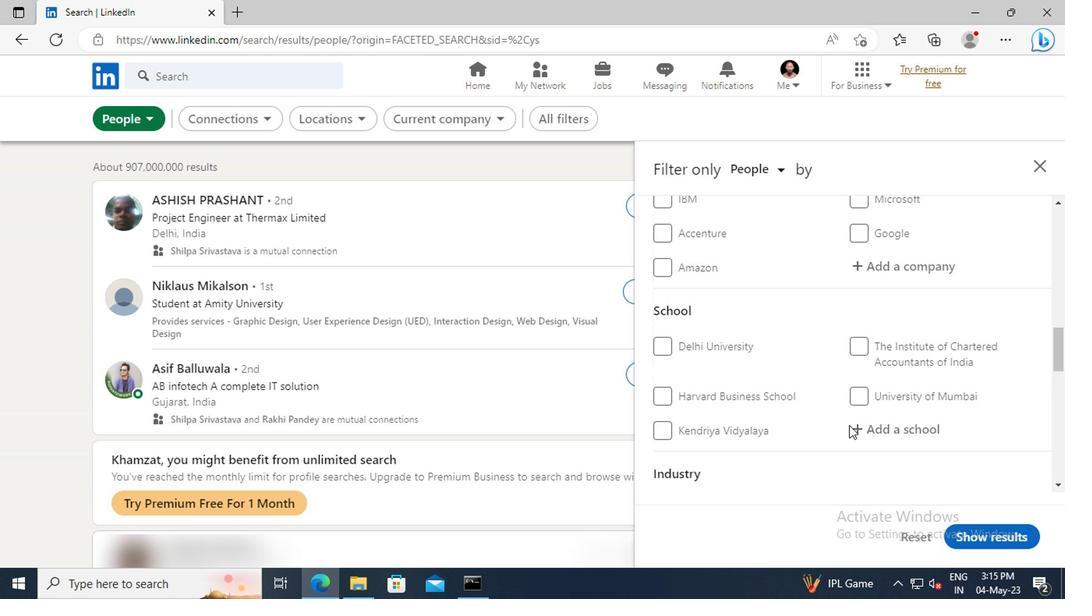 
Action: Mouse scrolled (845, 426) with delta (0, 0)
Screenshot: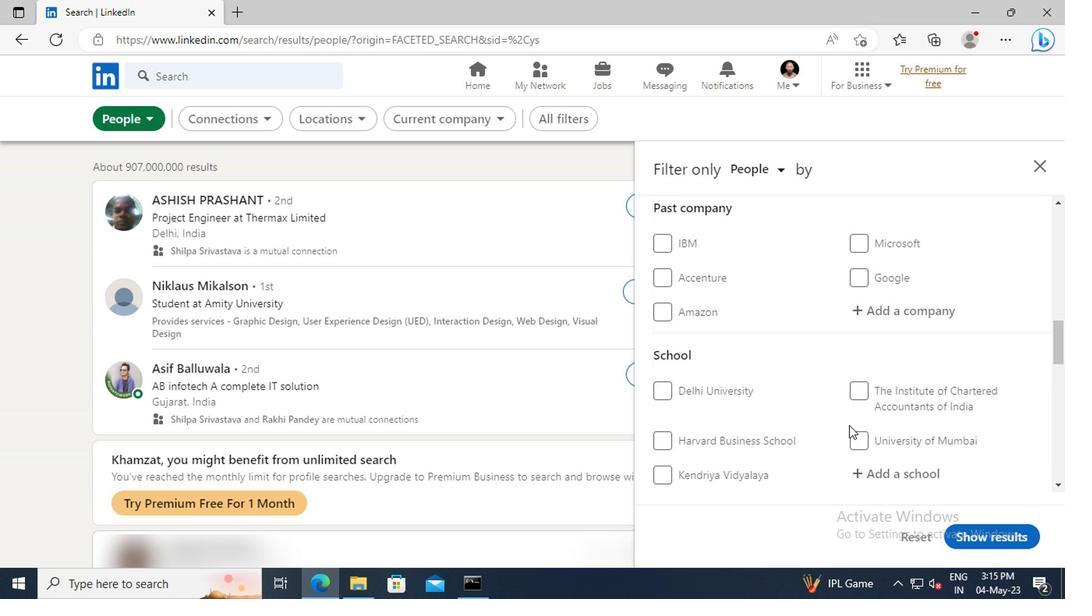 
Action: Mouse scrolled (845, 426) with delta (0, 0)
Screenshot: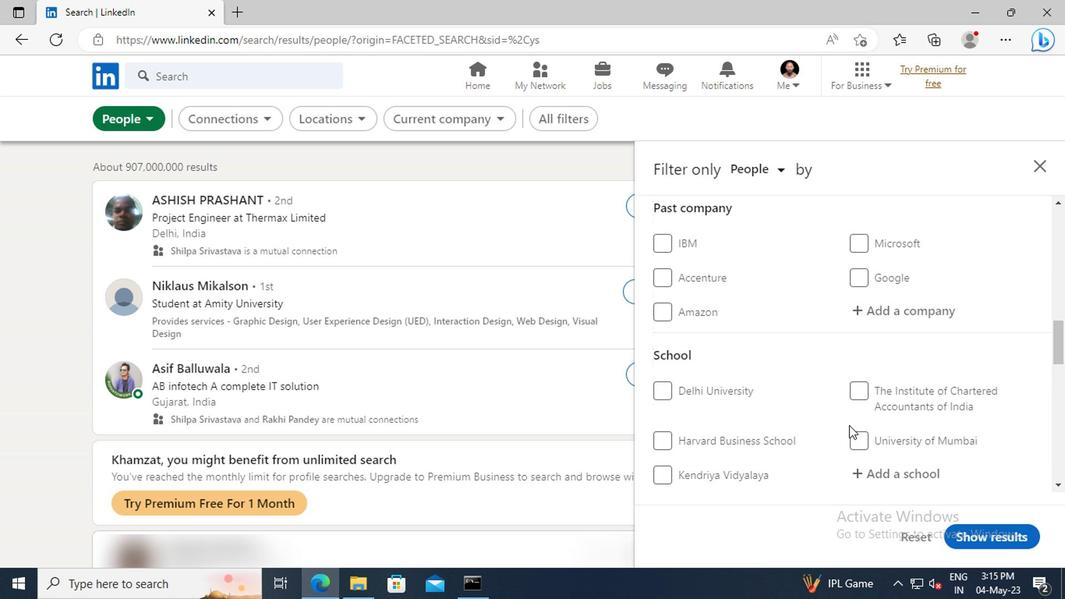 
Action: Mouse scrolled (845, 426) with delta (0, 0)
Screenshot: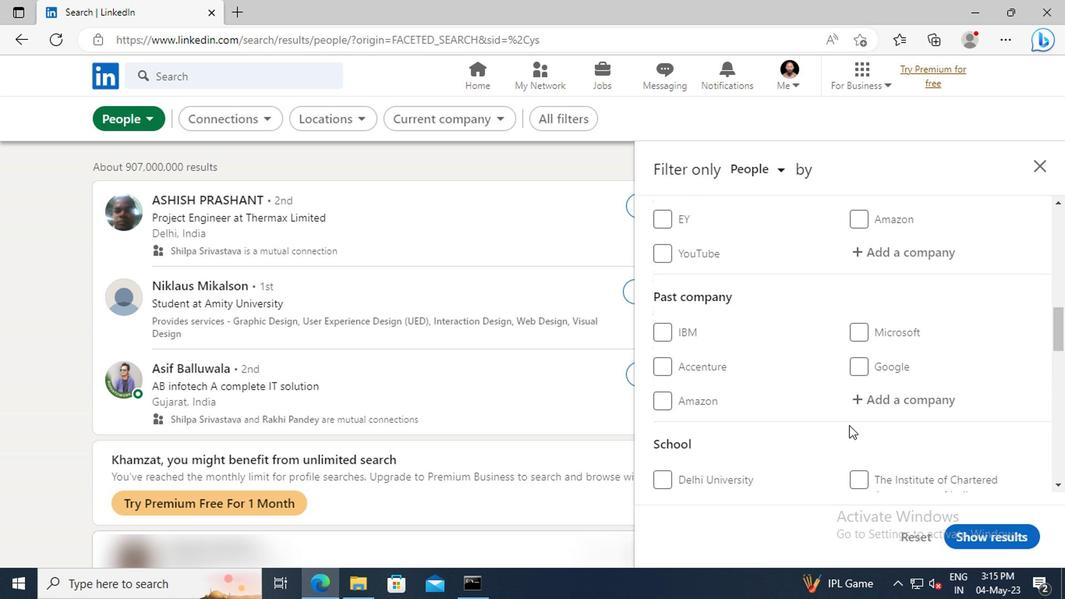 
Action: Mouse scrolled (845, 426) with delta (0, 0)
Screenshot: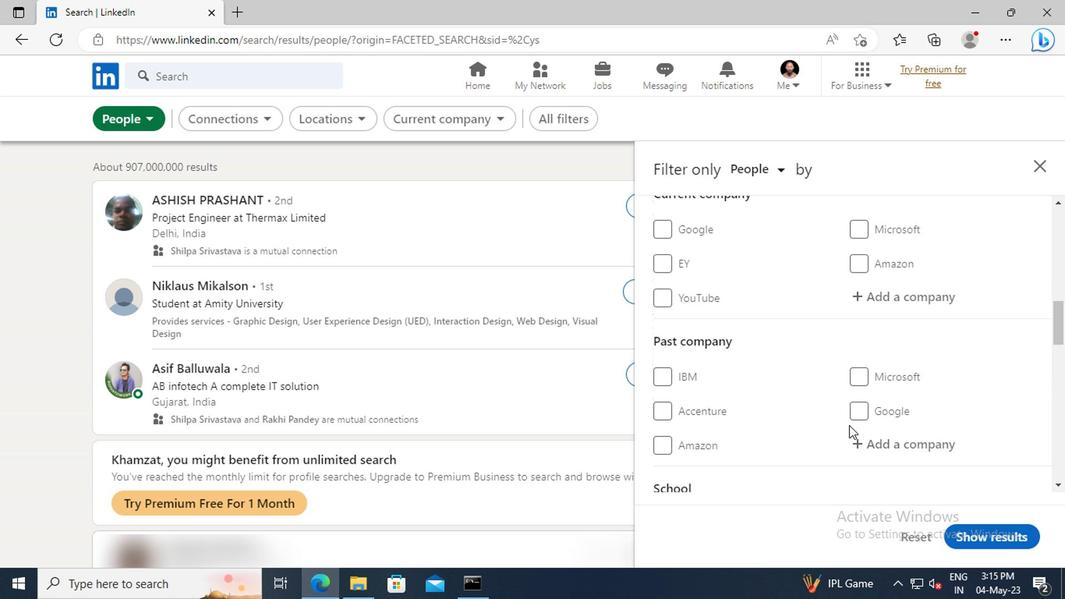
Action: Mouse moved to (860, 344)
Screenshot: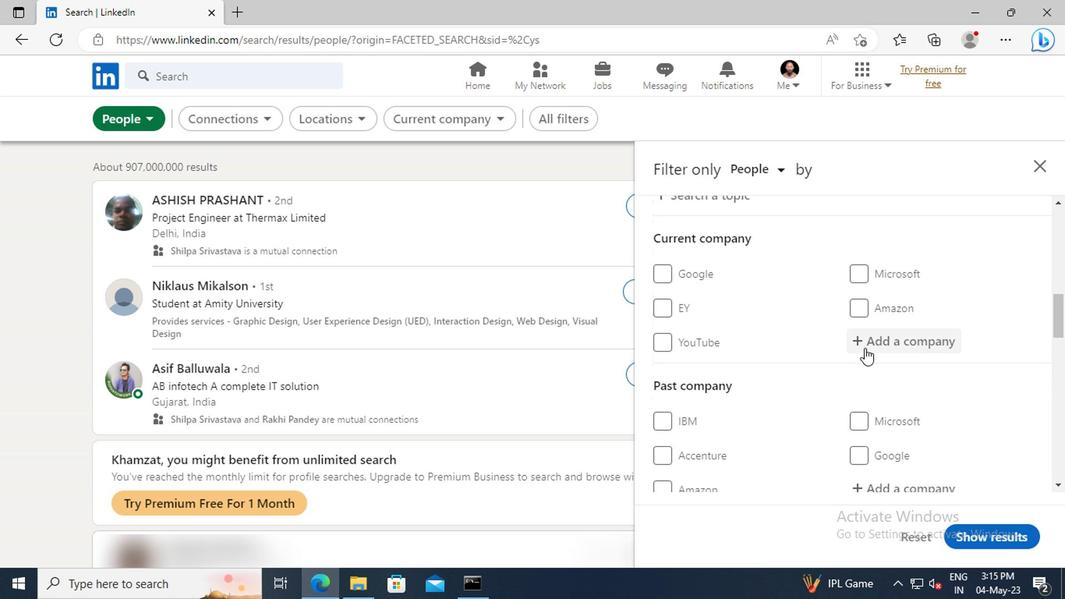 
Action: Mouse pressed left at (860, 344)
Screenshot: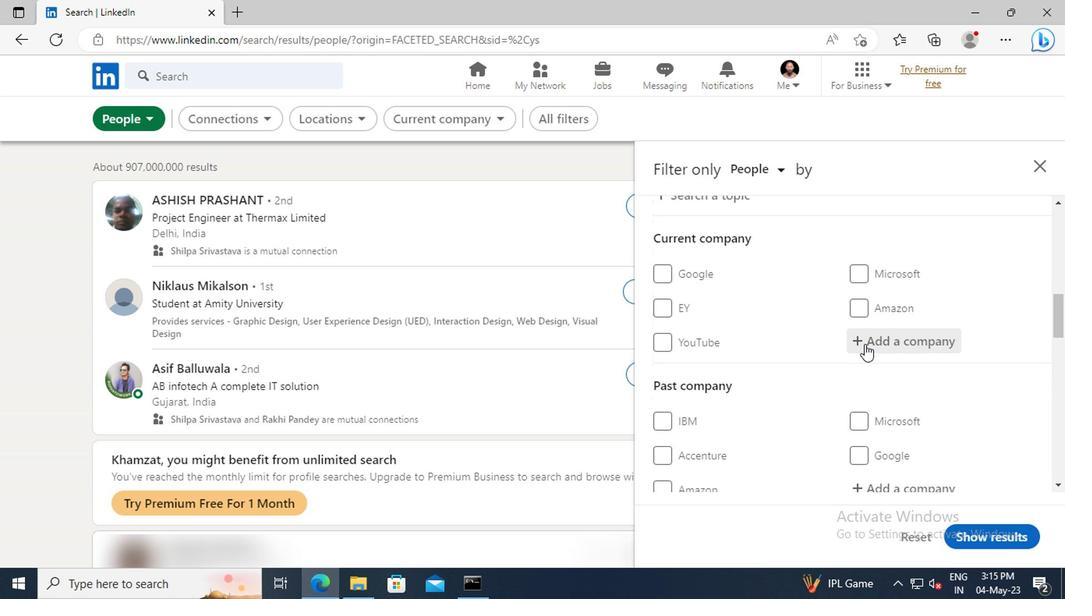 
Action: Mouse moved to (856, 348)
Screenshot: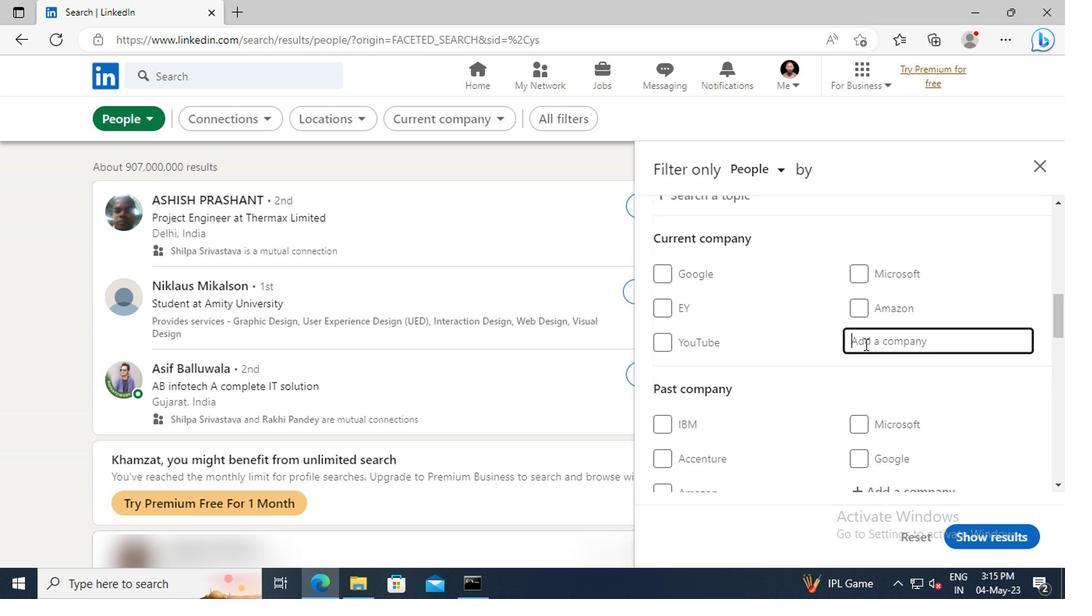 
Action: Key pressed <Key.shift>MITCHELL<Key.space>
Screenshot: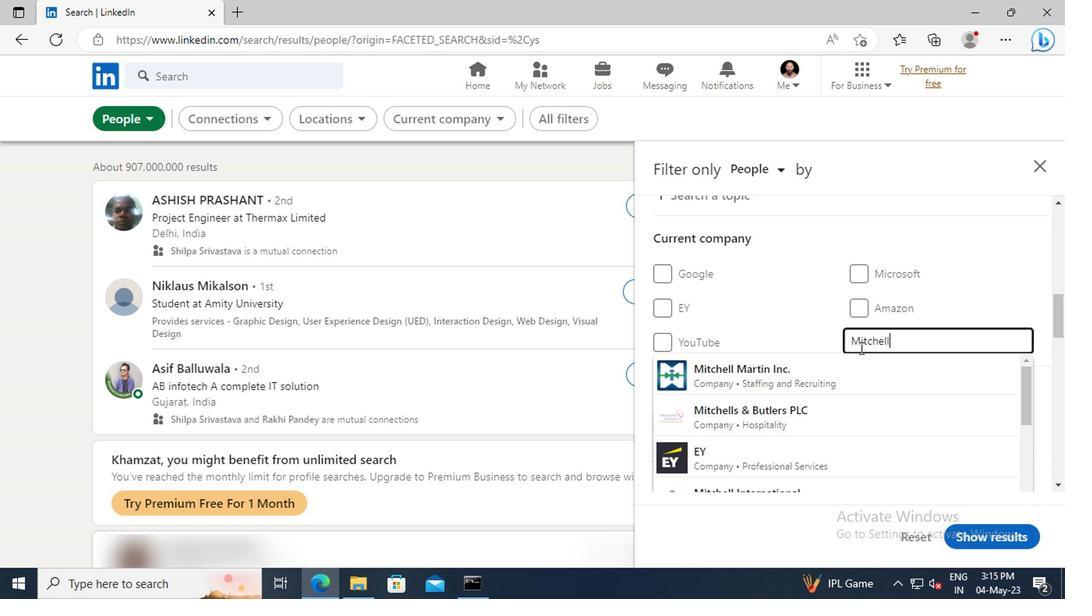 
Action: Mouse moved to (850, 367)
Screenshot: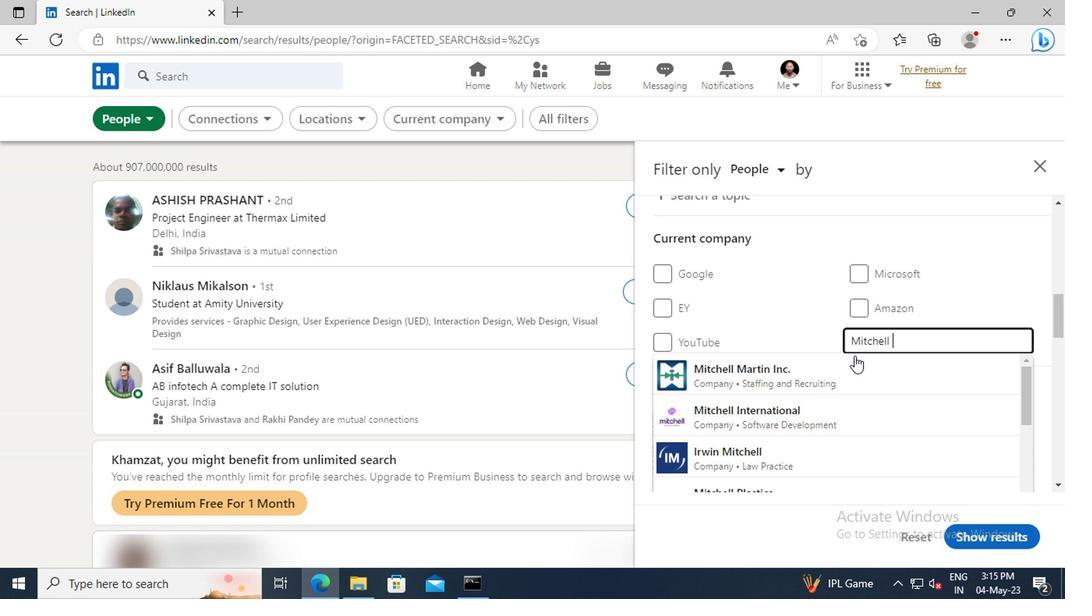 
Action: Mouse pressed left at (850, 367)
Screenshot: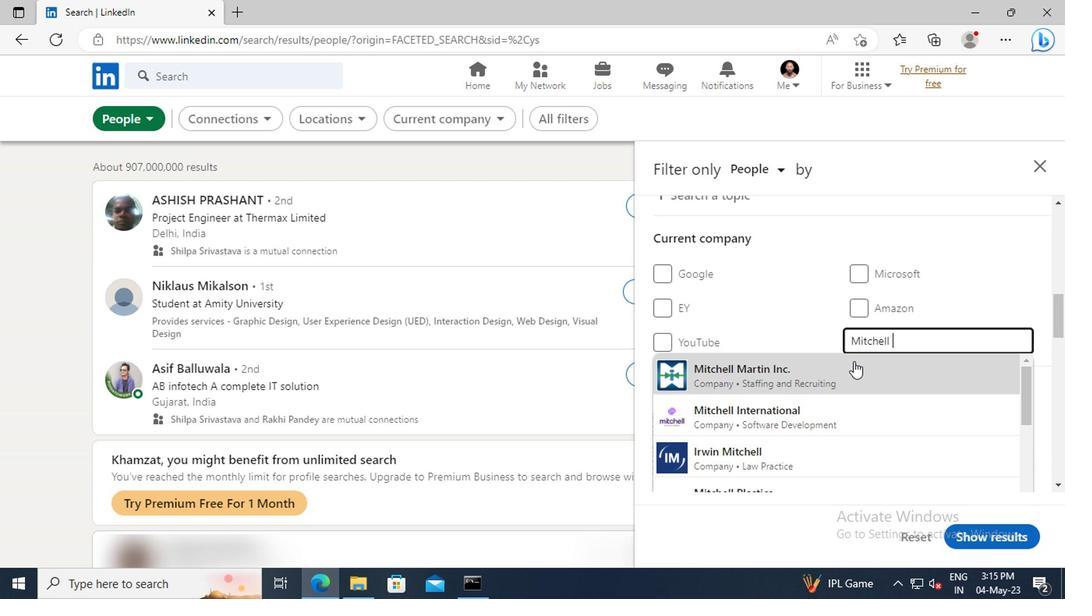 
Action: Mouse scrolled (850, 366) with delta (0, 0)
Screenshot: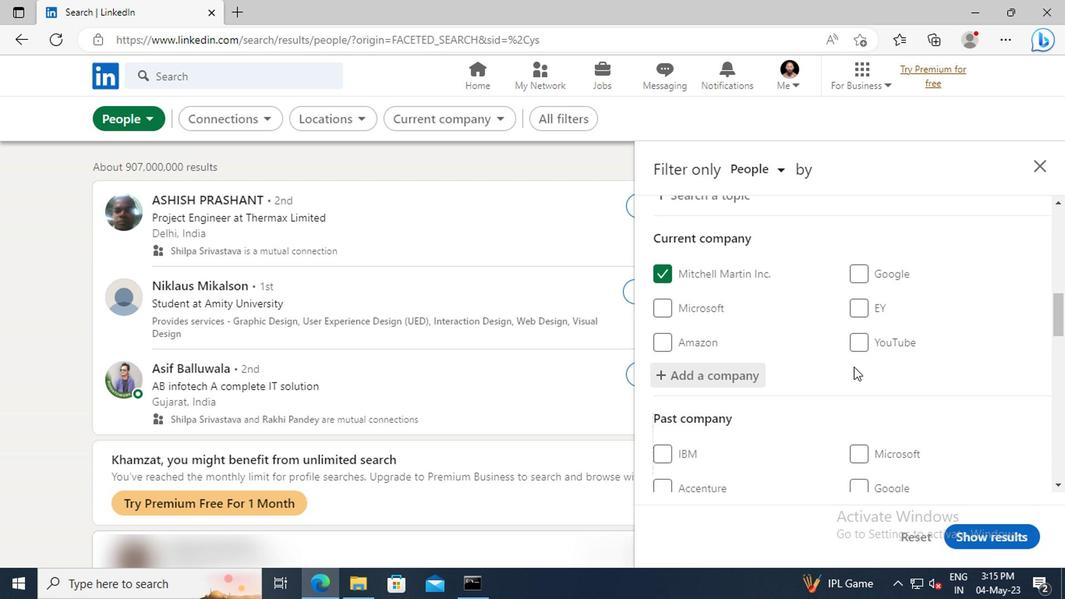 
Action: Mouse moved to (850, 366)
Screenshot: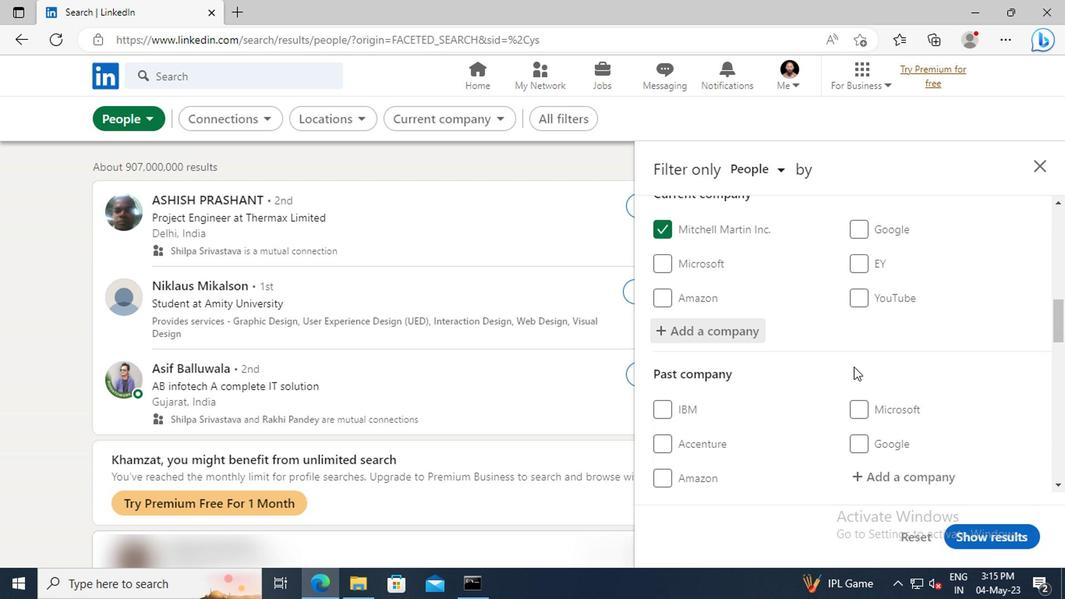 
Action: Mouse scrolled (850, 365) with delta (0, -1)
Screenshot: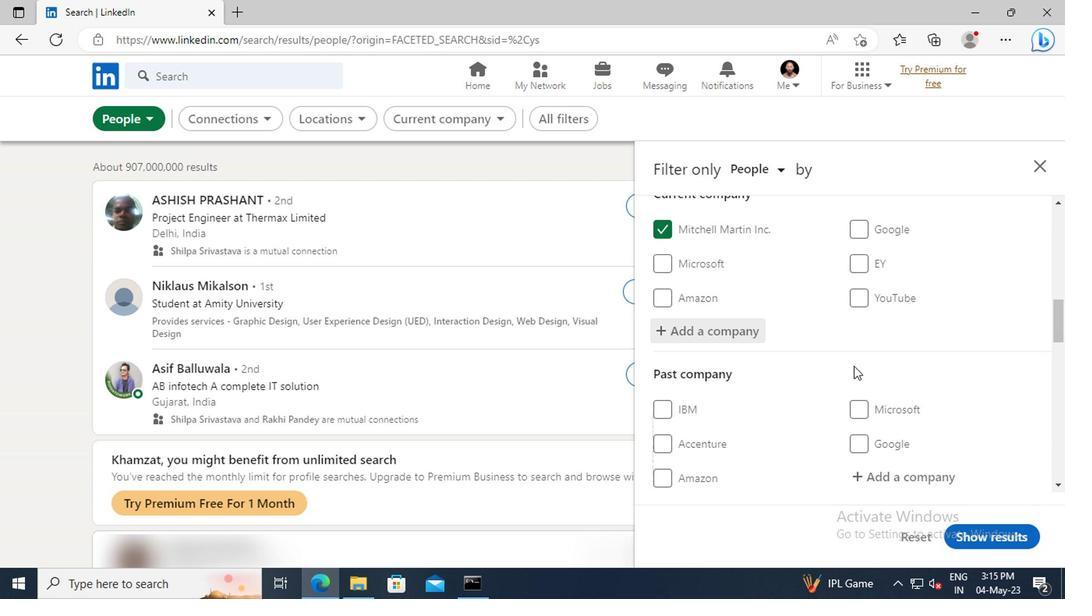 
Action: Mouse scrolled (850, 365) with delta (0, -1)
Screenshot: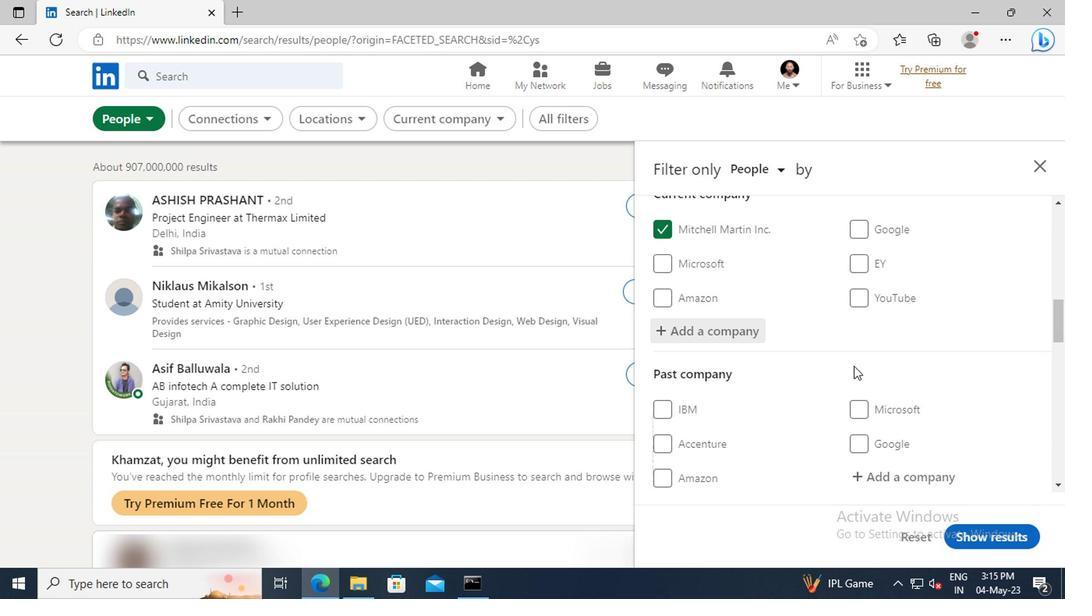
Action: Mouse scrolled (850, 365) with delta (0, -1)
Screenshot: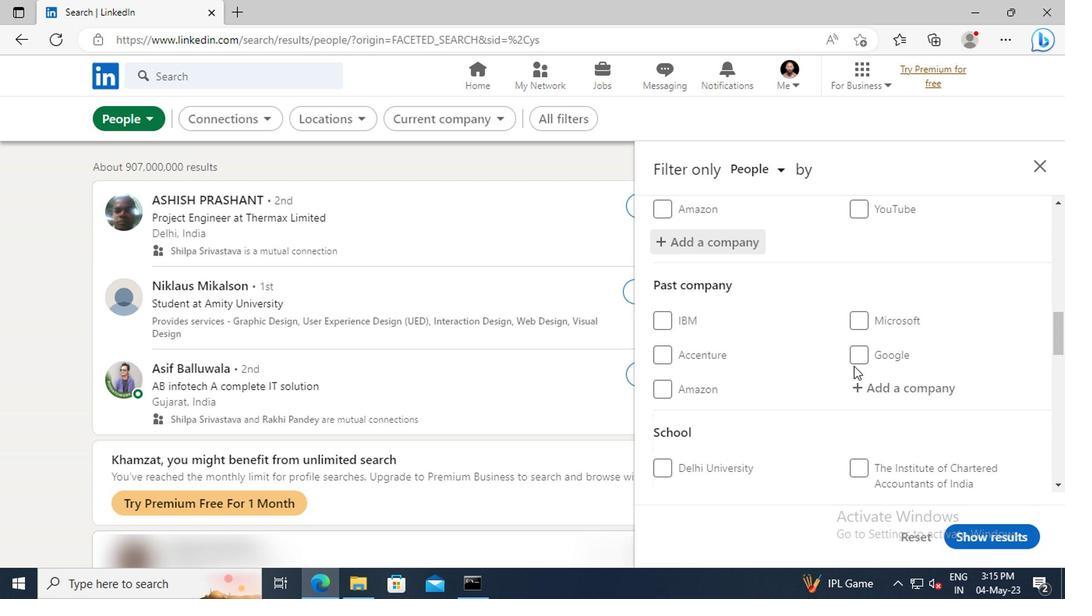 
Action: Mouse scrolled (850, 365) with delta (0, -1)
Screenshot: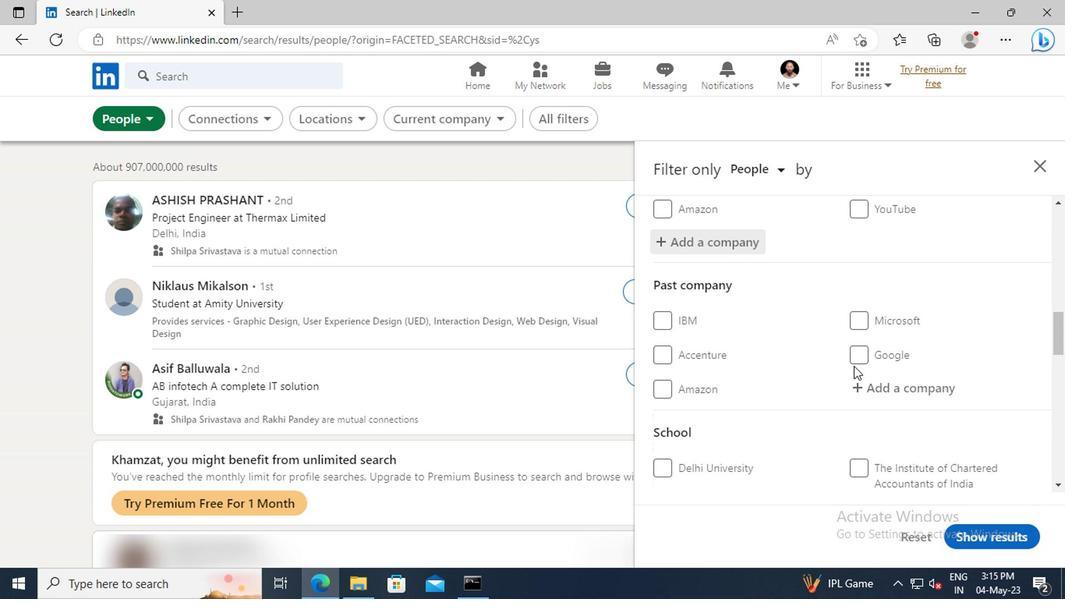 
Action: Mouse scrolled (850, 365) with delta (0, -1)
Screenshot: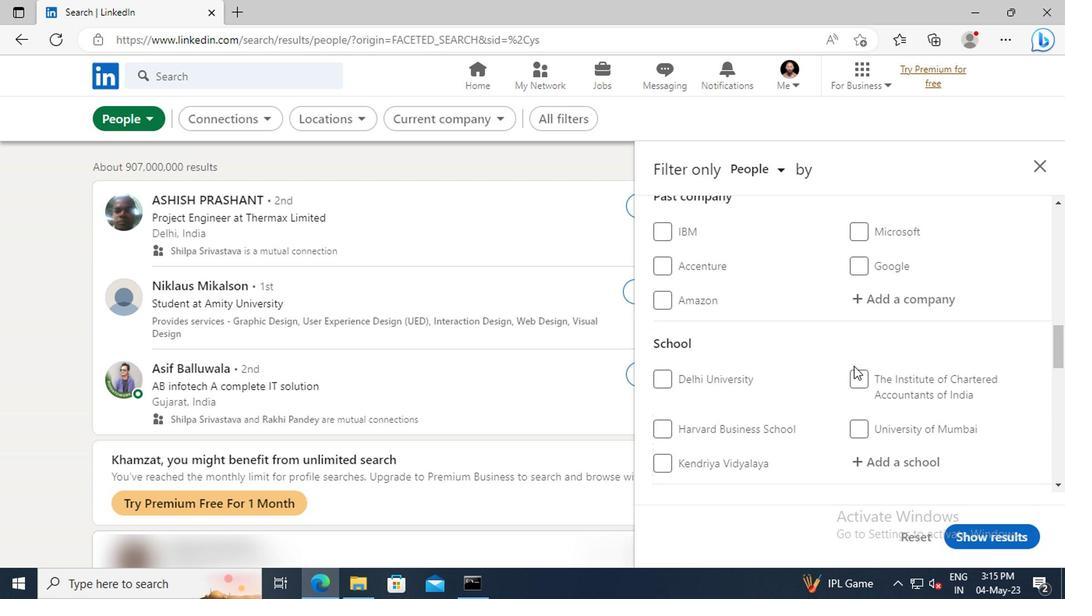 
Action: Mouse scrolled (850, 365) with delta (0, -1)
Screenshot: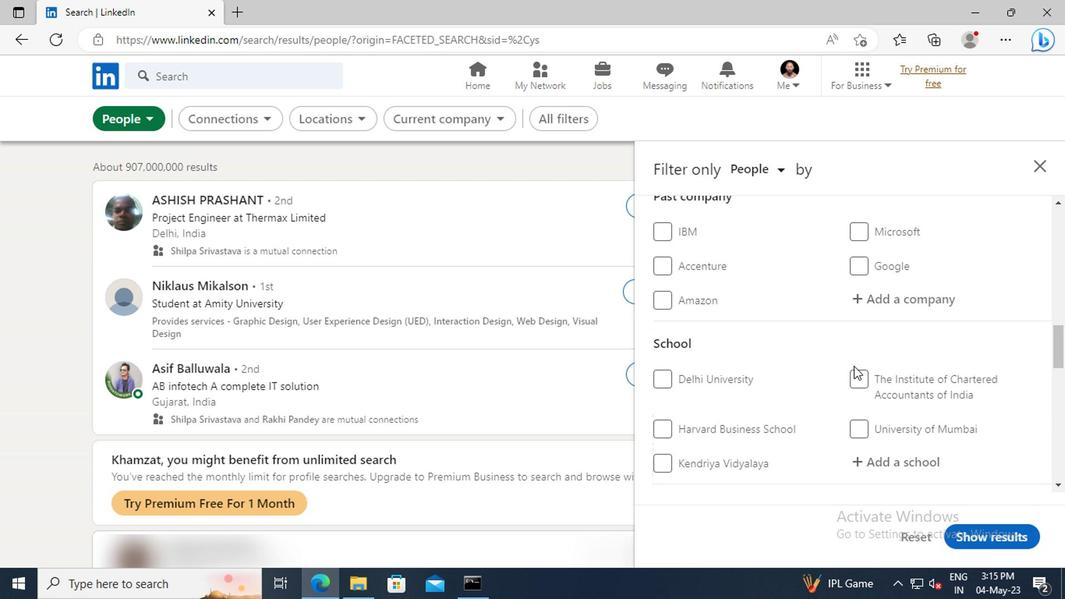 
Action: Mouse moved to (858, 369)
Screenshot: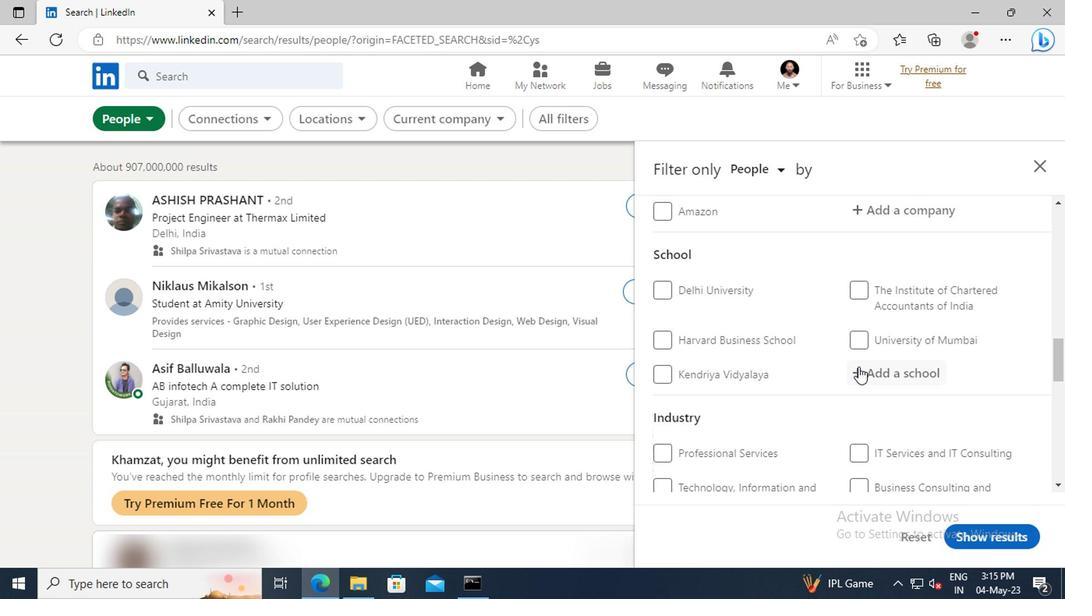 
Action: Mouse pressed left at (858, 369)
Screenshot: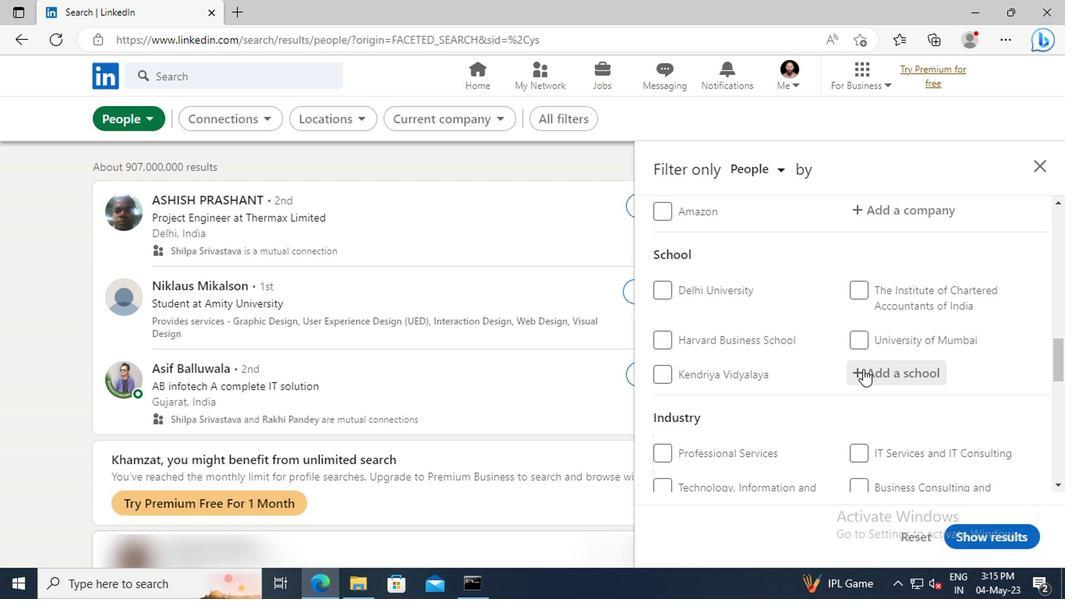 
Action: Mouse moved to (861, 369)
Screenshot: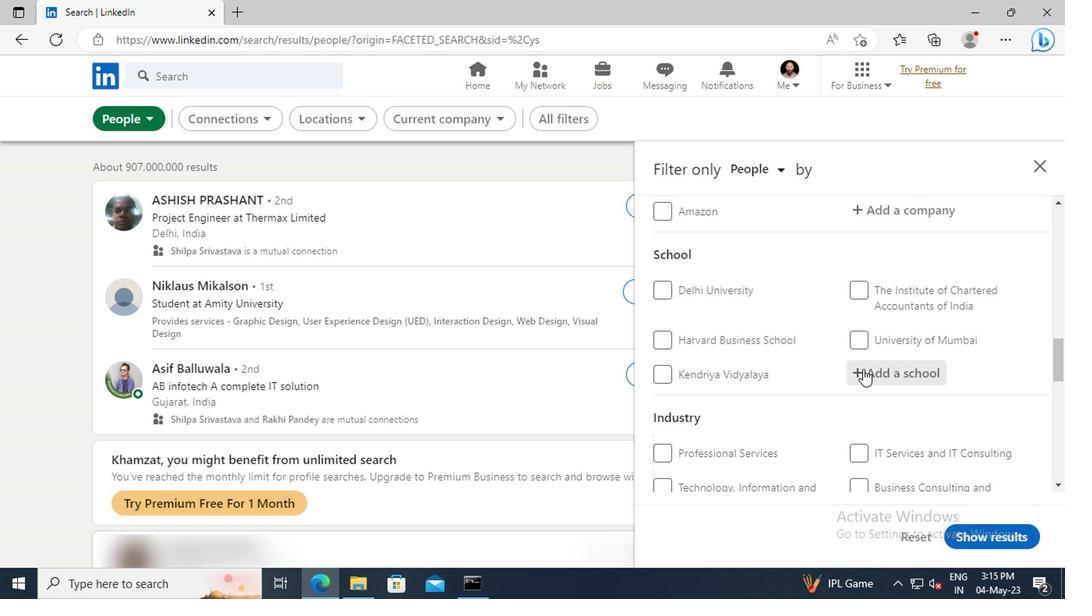 
Action: Key pressed <Key.shift>SCIENCE<Key.space>AND<Key.space><Key.shift>TECHNOLOGY<Key.space><Key.shift>JOBS
Screenshot: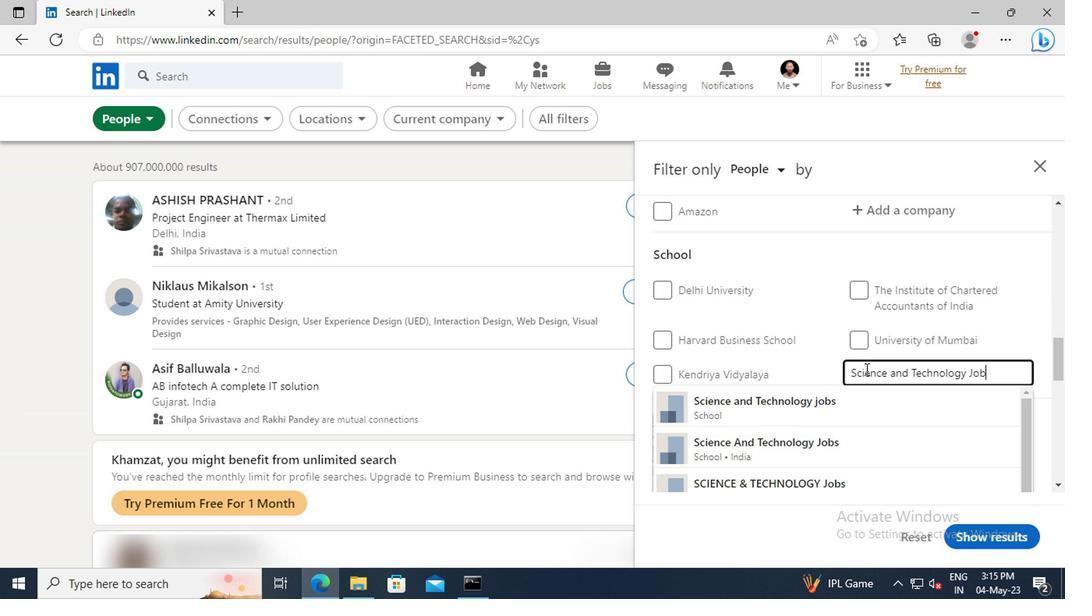 
Action: Mouse moved to (864, 394)
Screenshot: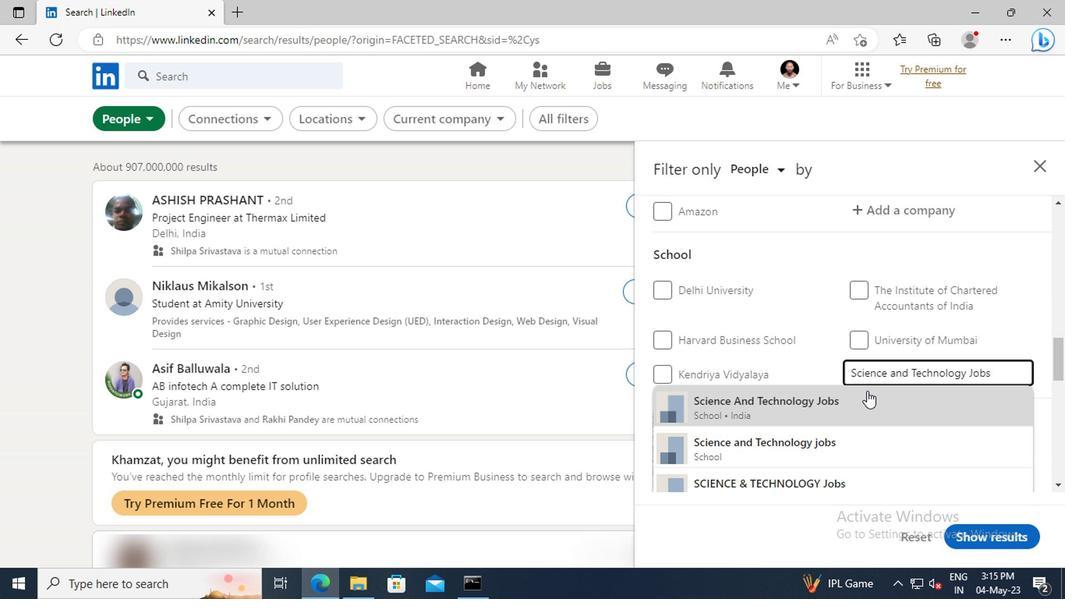 
Action: Mouse pressed left at (864, 394)
Screenshot: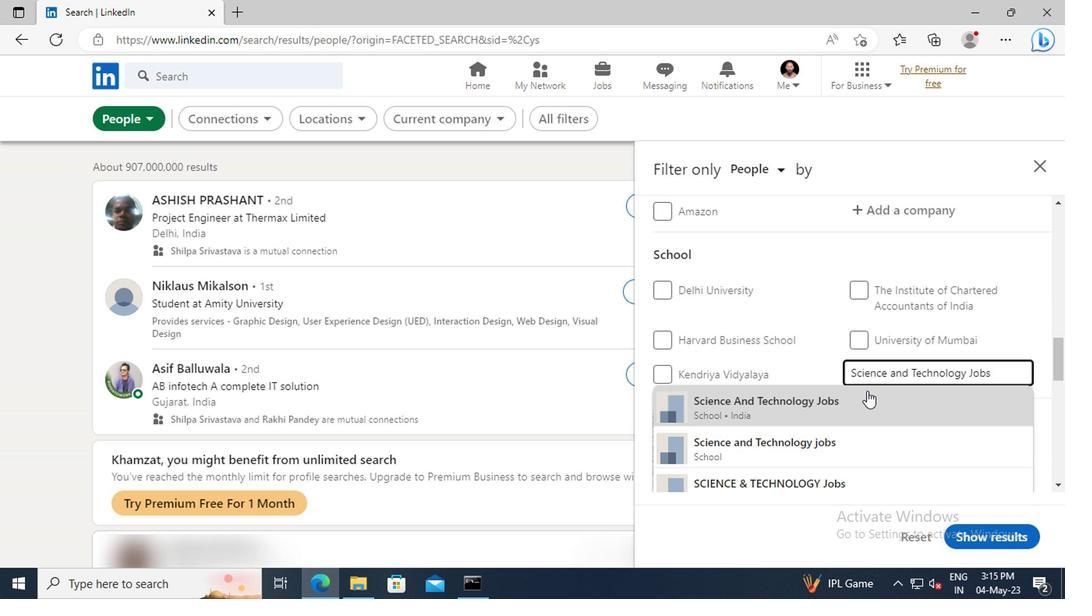
Action: Mouse scrolled (864, 393) with delta (0, 0)
Screenshot: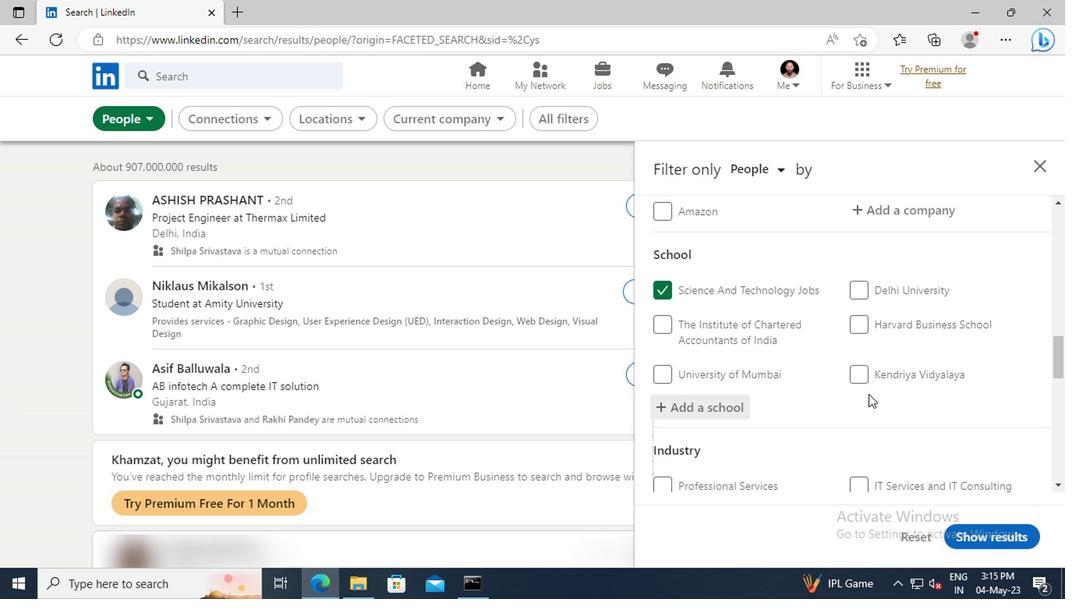 
Action: Mouse scrolled (864, 393) with delta (0, 0)
Screenshot: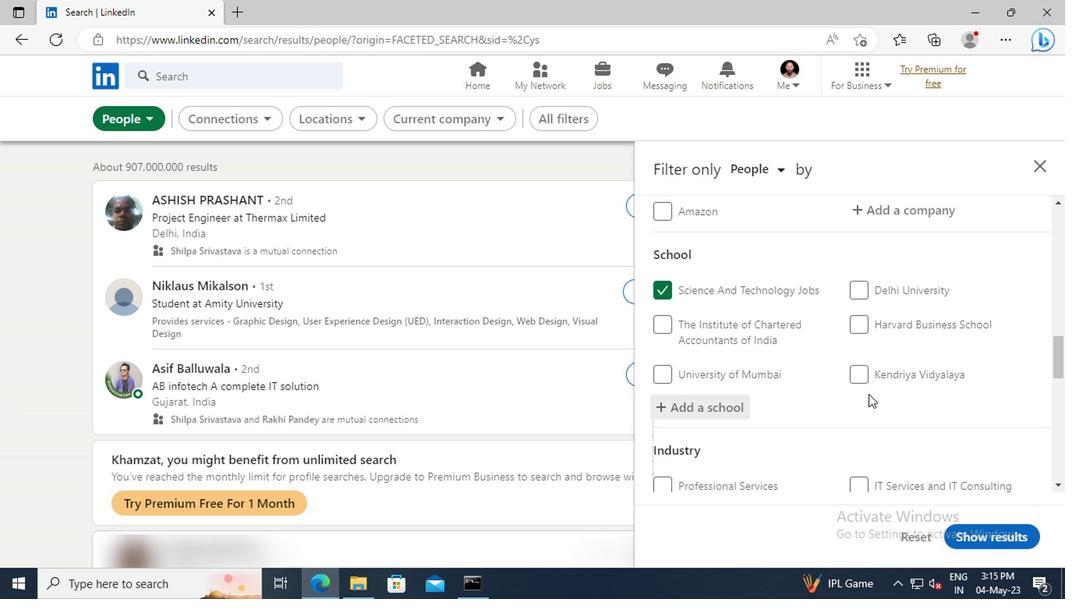 
Action: Mouse moved to (864, 386)
Screenshot: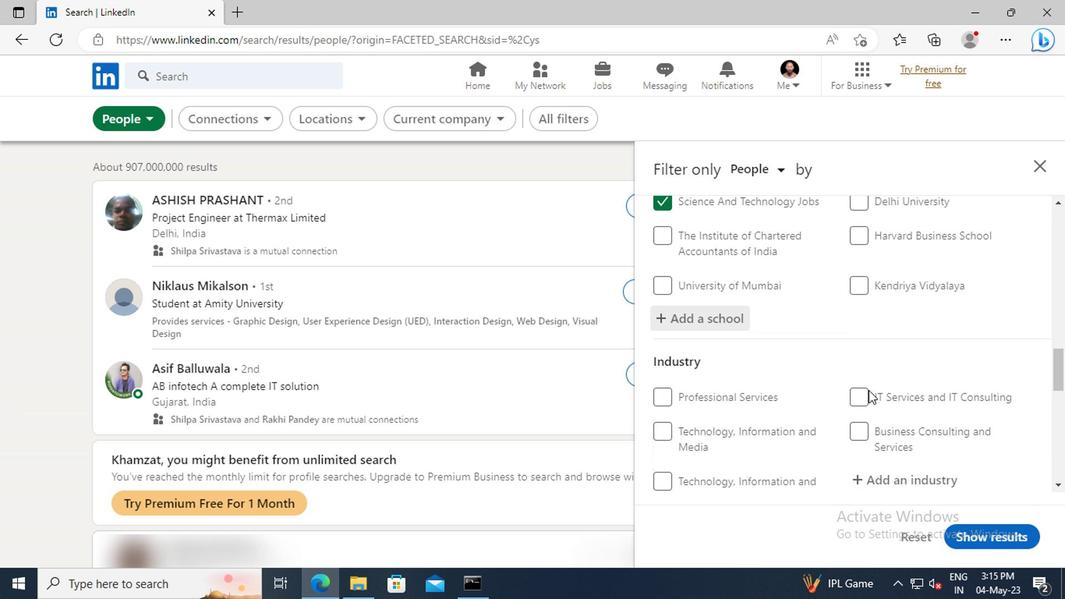 
Action: Mouse scrolled (864, 386) with delta (0, 0)
Screenshot: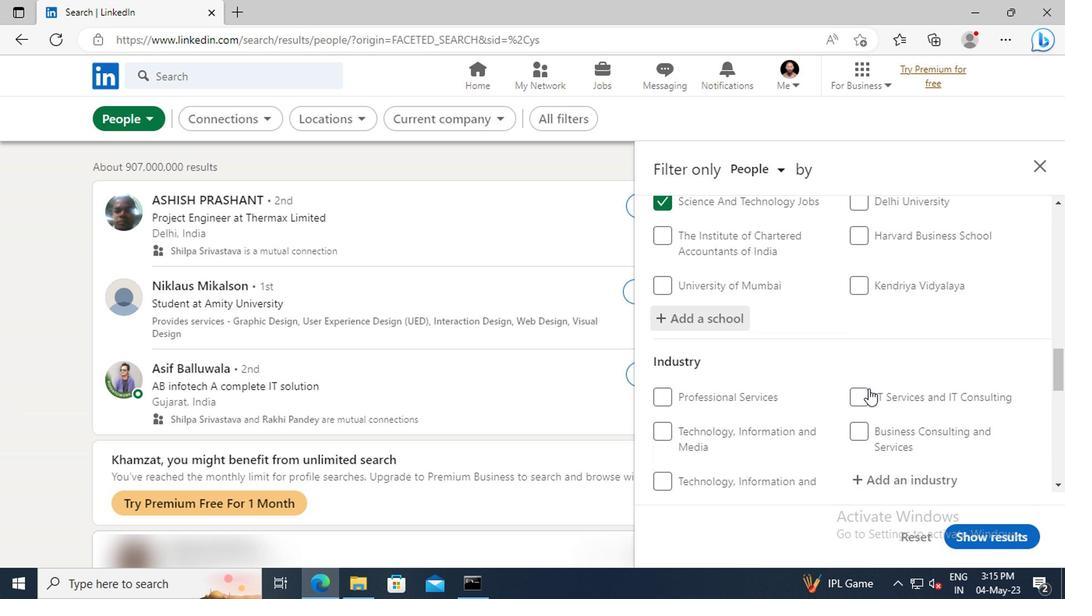 
Action: Mouse scrolled (864, 386) with delta (0, 0)
Screenshot: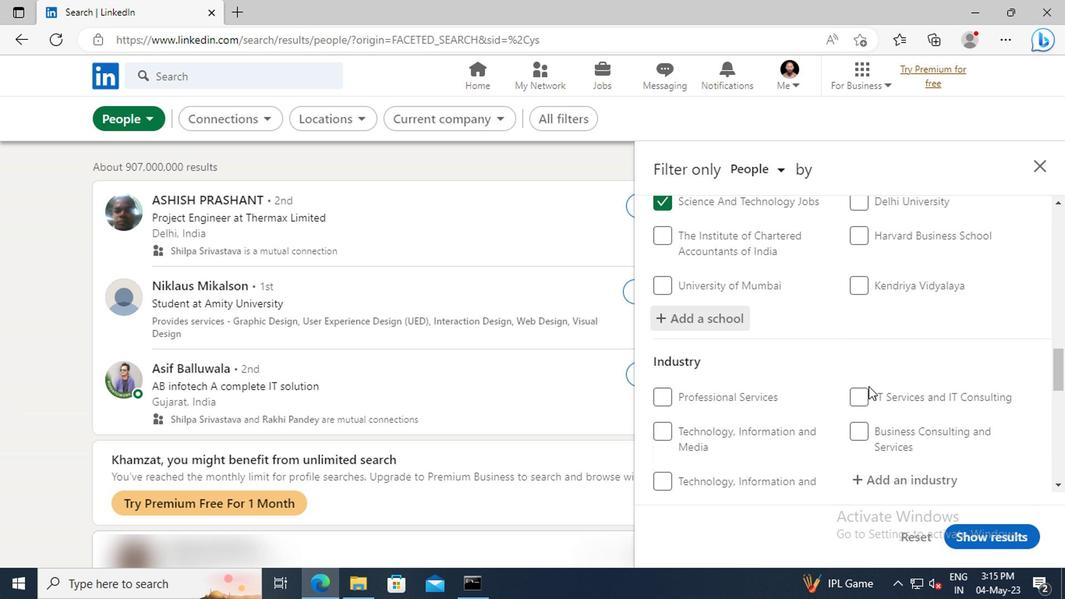 
Action: Mouse moved to (868, 390)
Screenshot: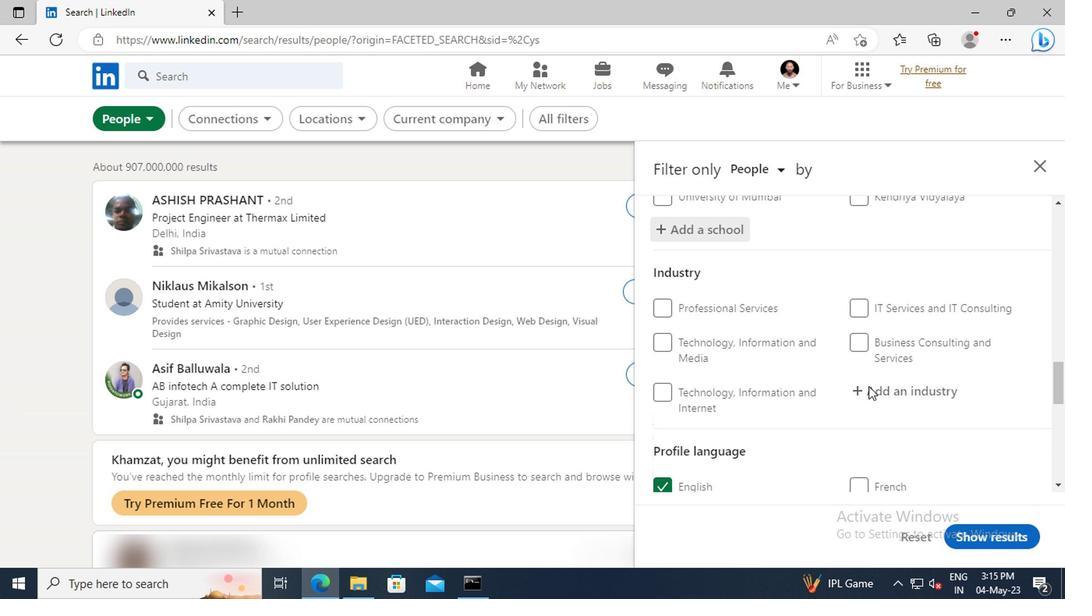 
Action: Mouse pressed left at (868, 390)
Screenshot: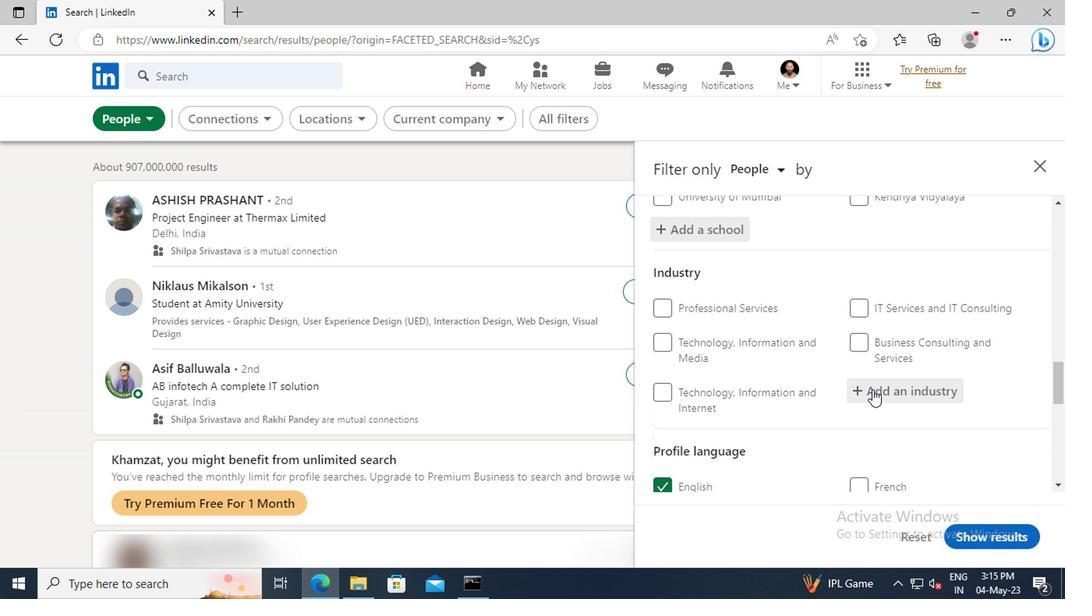 
Action: Mouse moved to (870, 390)
Screenshot: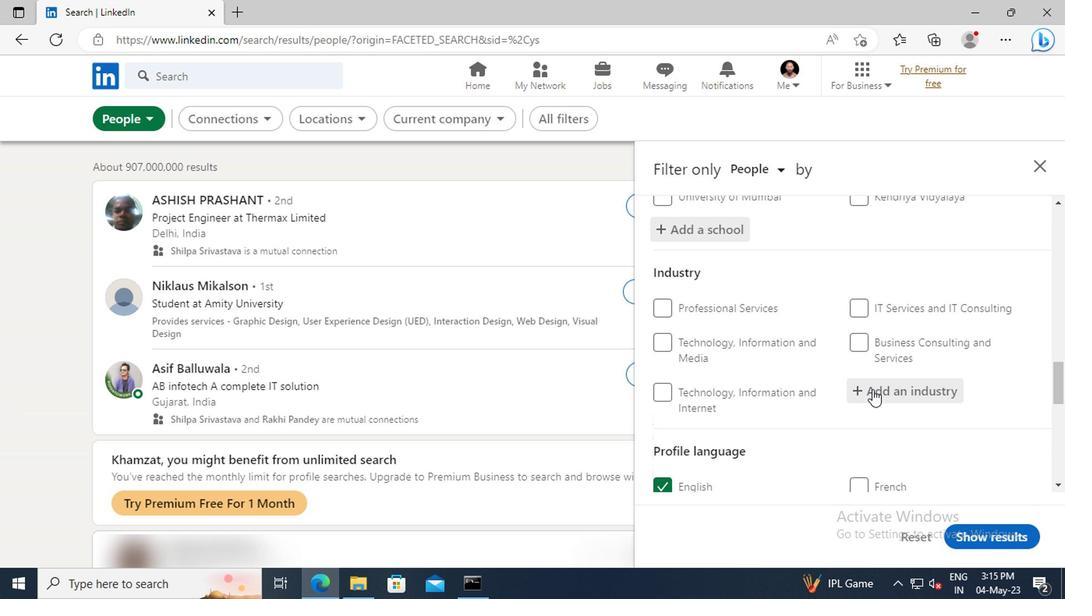 
Action: Key pressed <Key.shift>WELLN
Screenshot: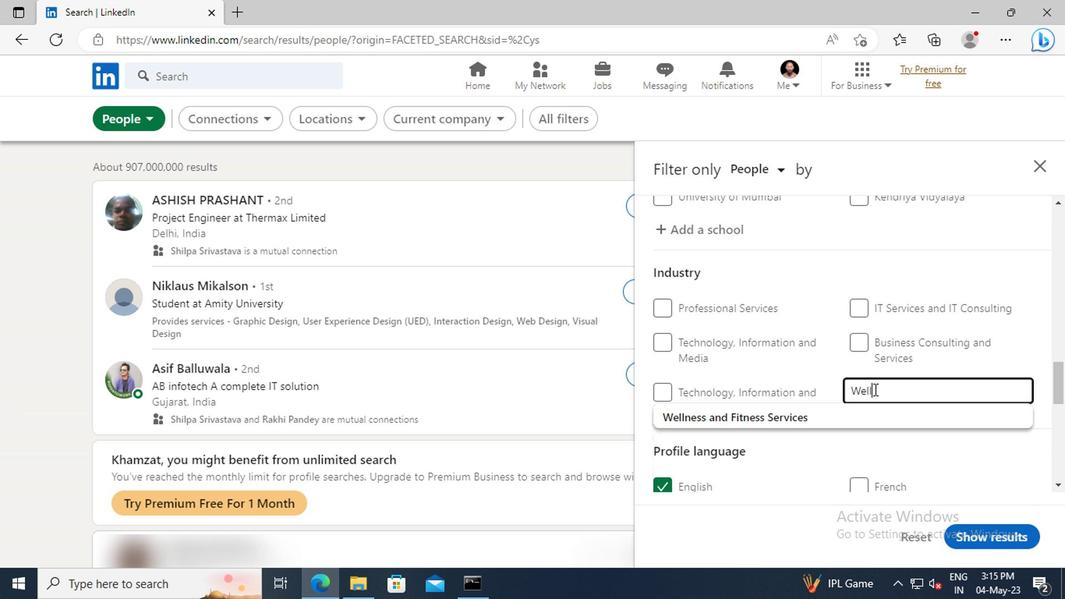 
Action: Mouse moved to (873, 413)
Screenshot: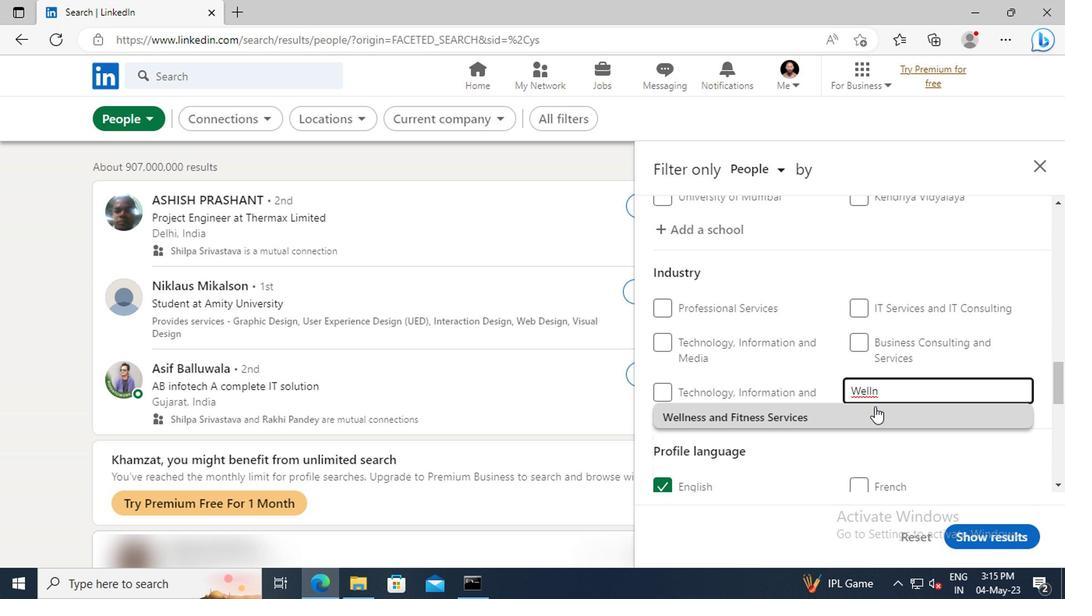 
Action: Mouse pressed left at (873, 413)
Screenshot: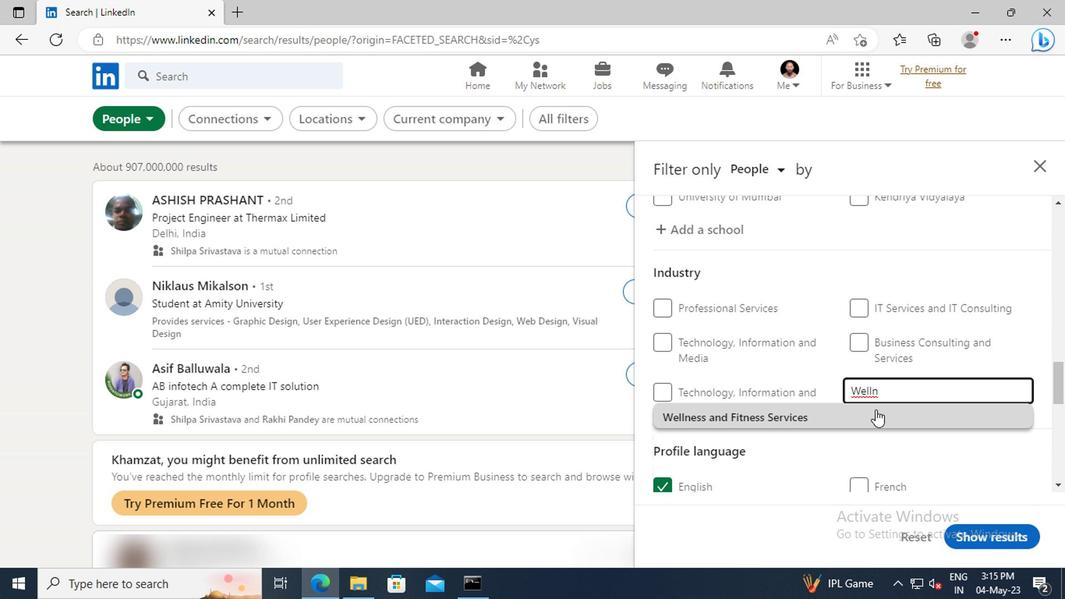 
Action: Mouse scrolled (873, 413) with delta (0, 0)
Screenshot: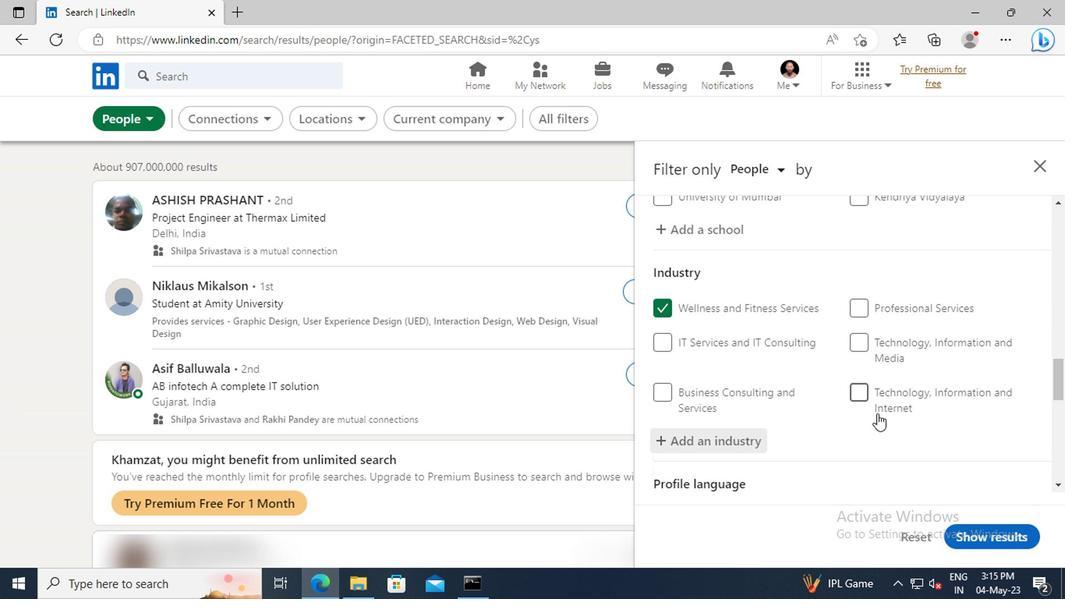 
Action: Mouse scrolled (873, 413) with delta (0, 0)
Screenshot: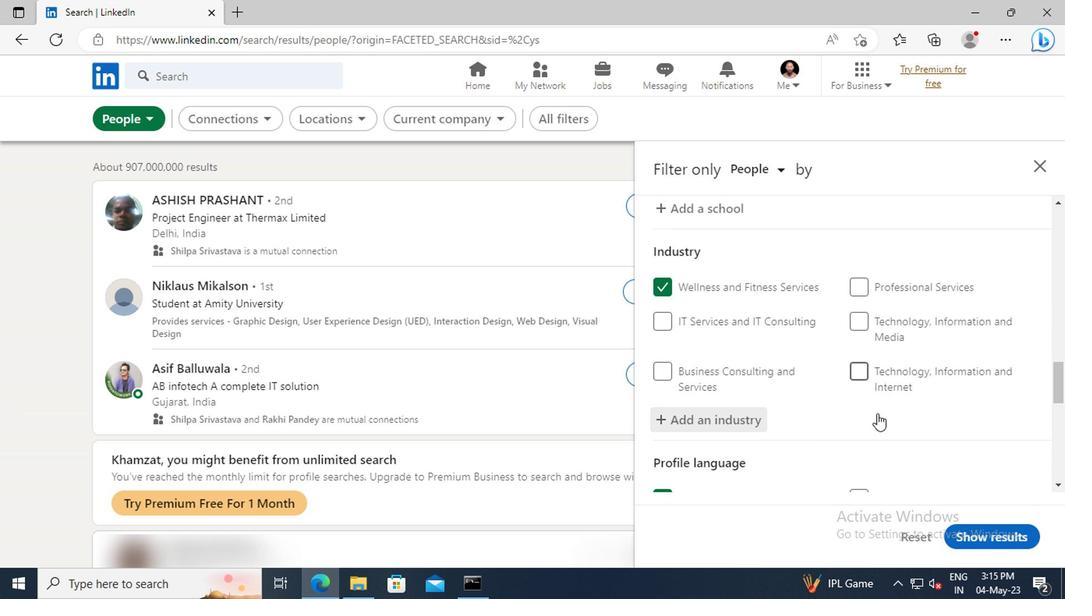 
Action: Mouse scrolled (873, 413) with delta (0, 0)
Screenshot: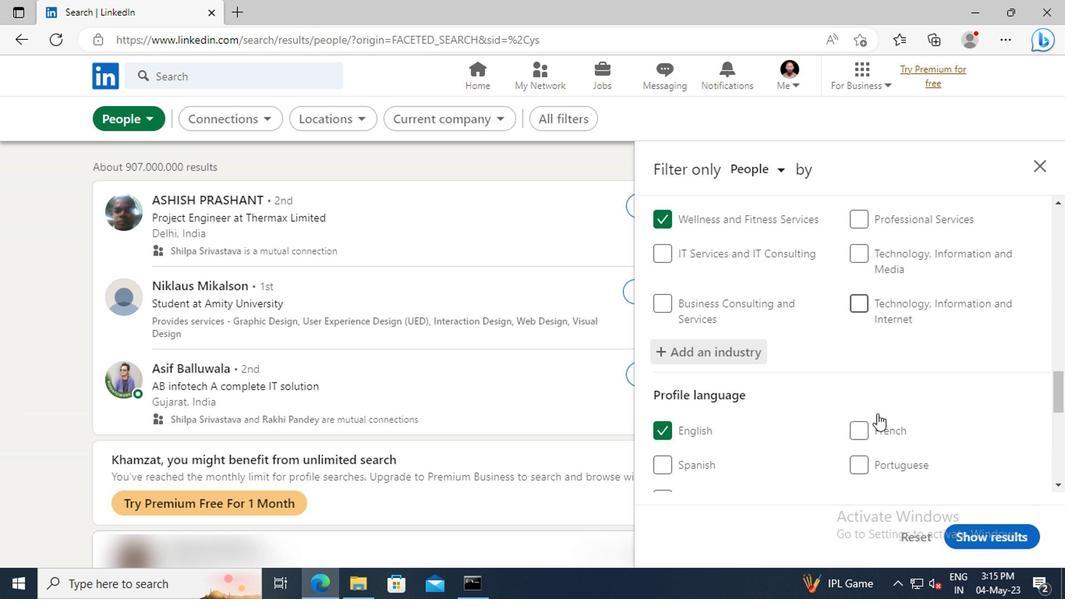 
Action: Mouse scrolled (873, 413) with delta (0, 0)
Screenshot: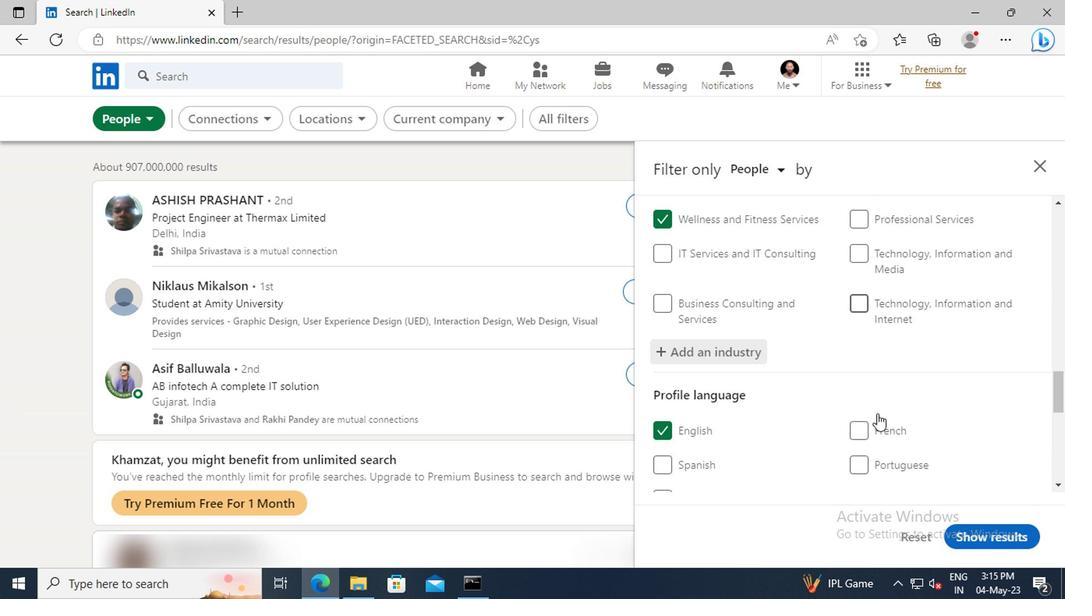 
Action: Mouse scrolled (873, 413) with delta (0, 0)
Screenshot: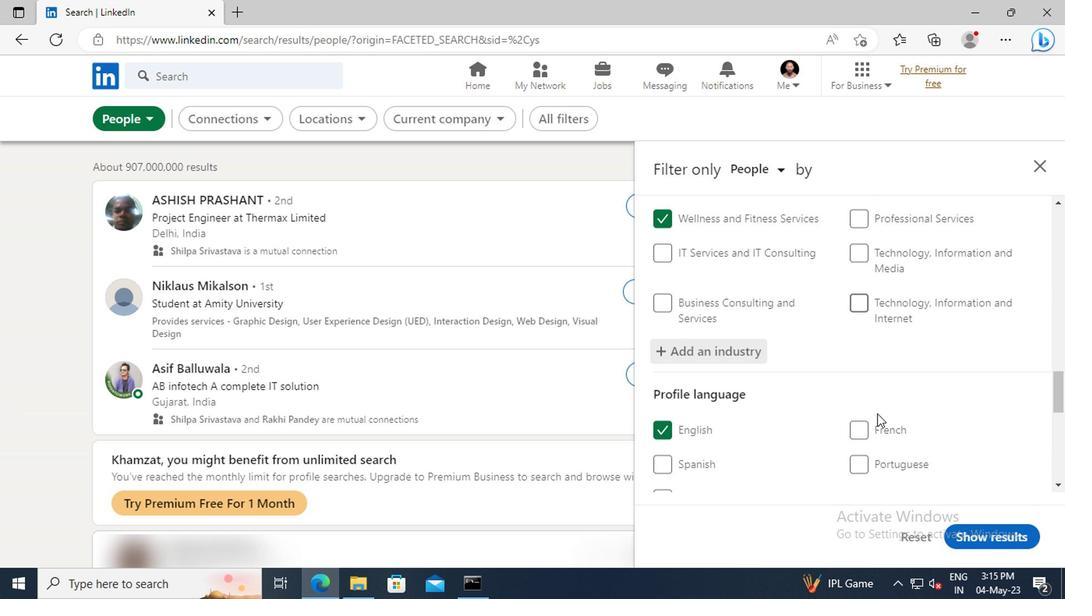
Action: Mouse moved to (873, 398)
Screenshot: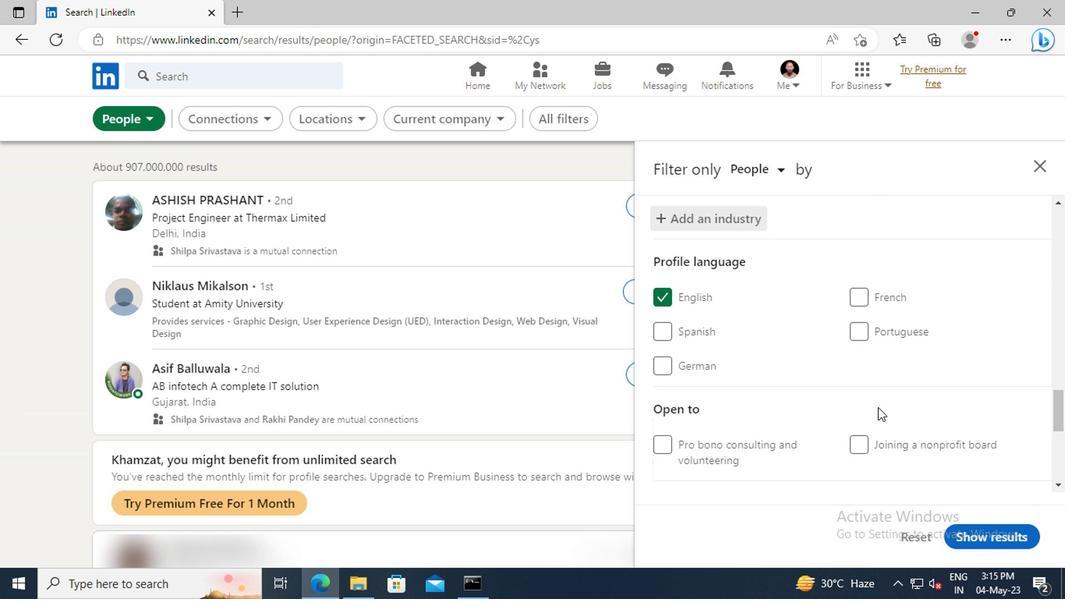 
Action: Mouse scrolled (873, 398) with delta (0, 0)
Screenshot: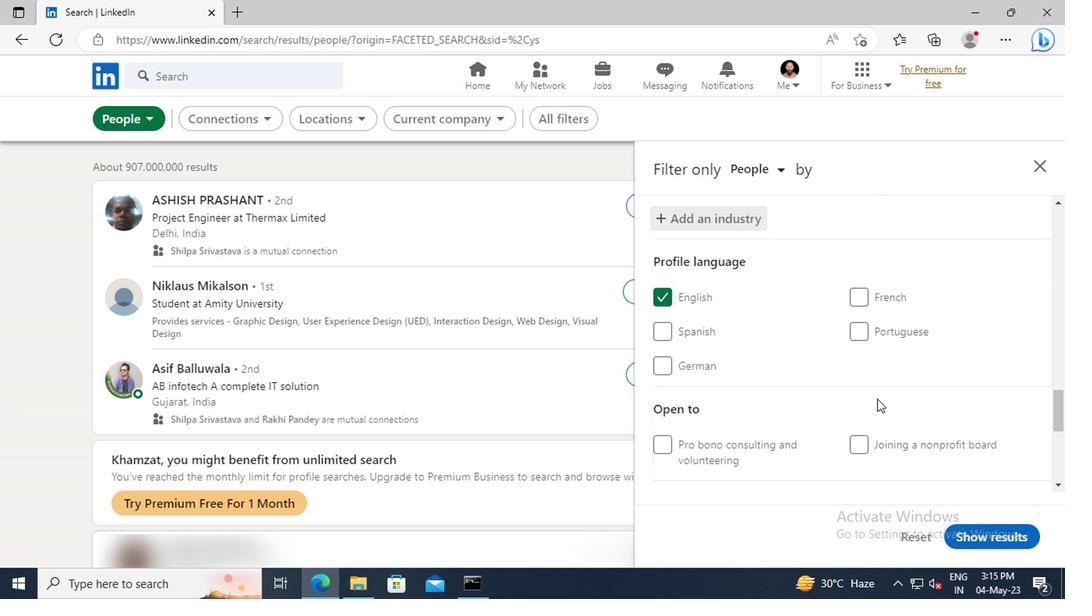 
Action: Mouse scrolled (873, 398) with delta (0, 0)
Screenshot: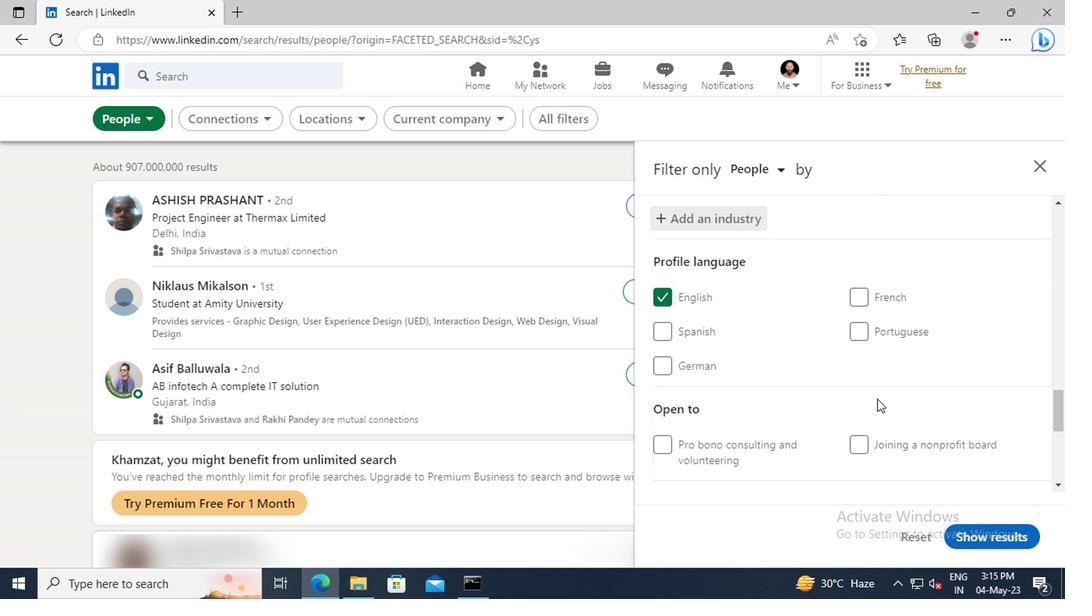 
Action: Mouse scrolled (873, 398) with delta (0, 0)
Screenshot: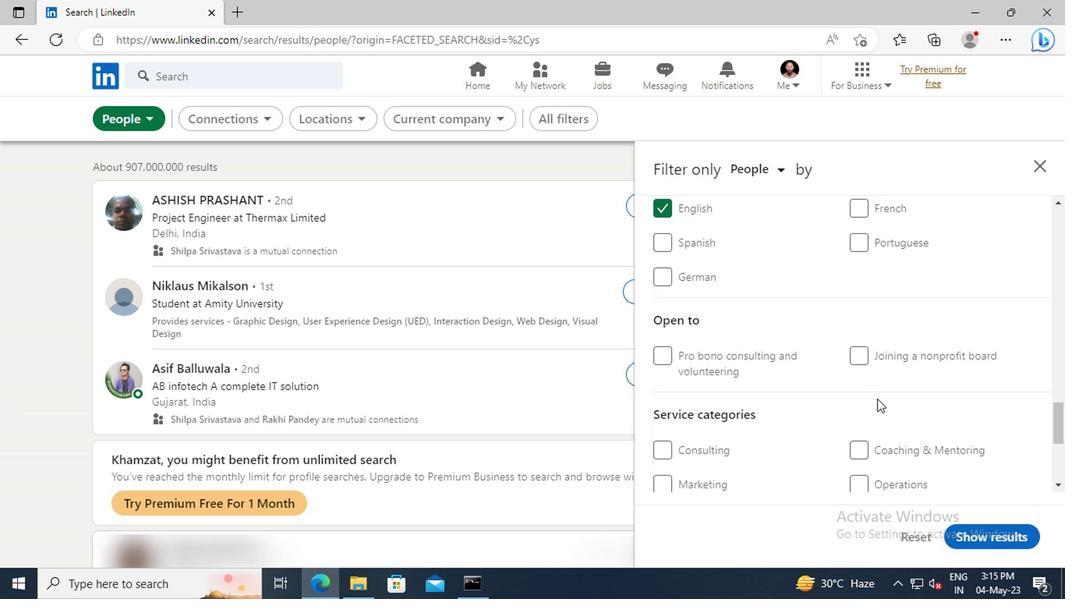 
Action: Mouse scrolled (873, 398) with delta (0, 0)
Screenshot: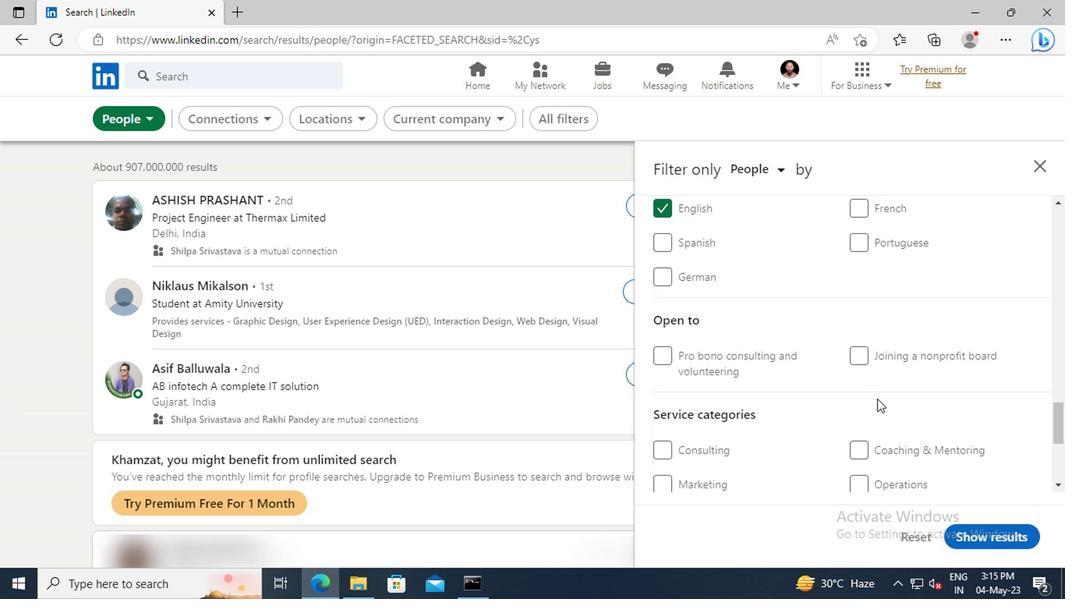 
Action: Mouse moved to (871, 425)
Screenshot: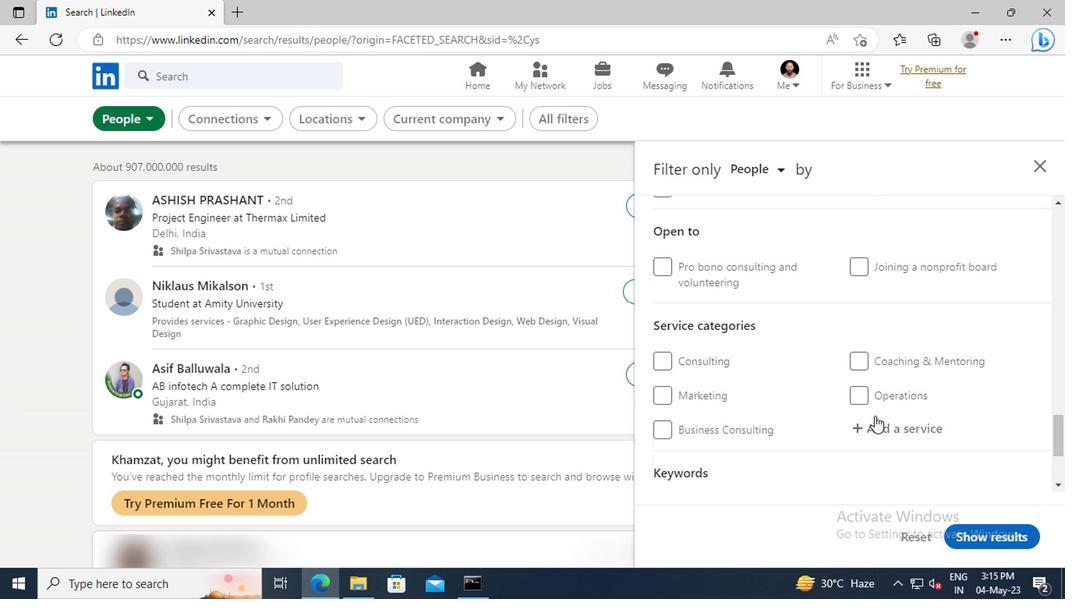 
Action: Mouse pressed left at (871, 425)
Screenshot: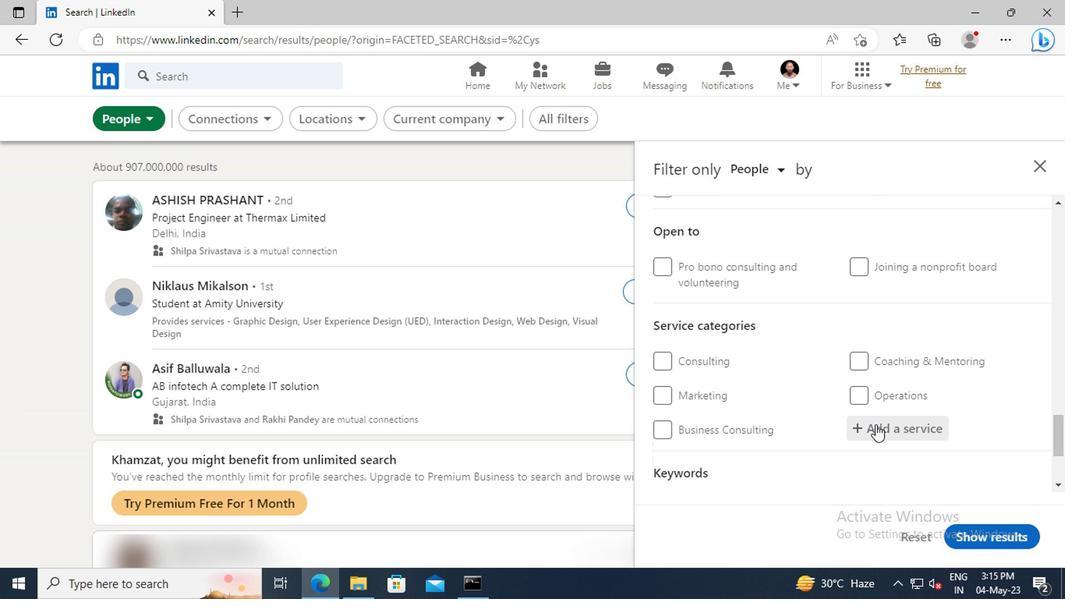 
Action: Key pressed <Key.shift>
Screenshot: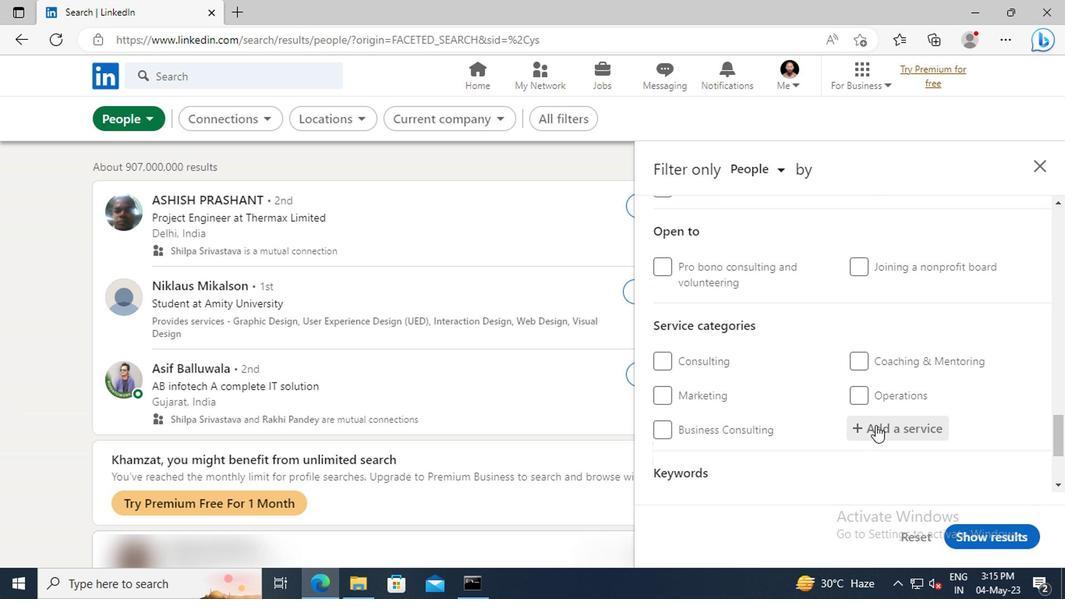 
Action: Mouse moved to (872, 426)
Screenshot: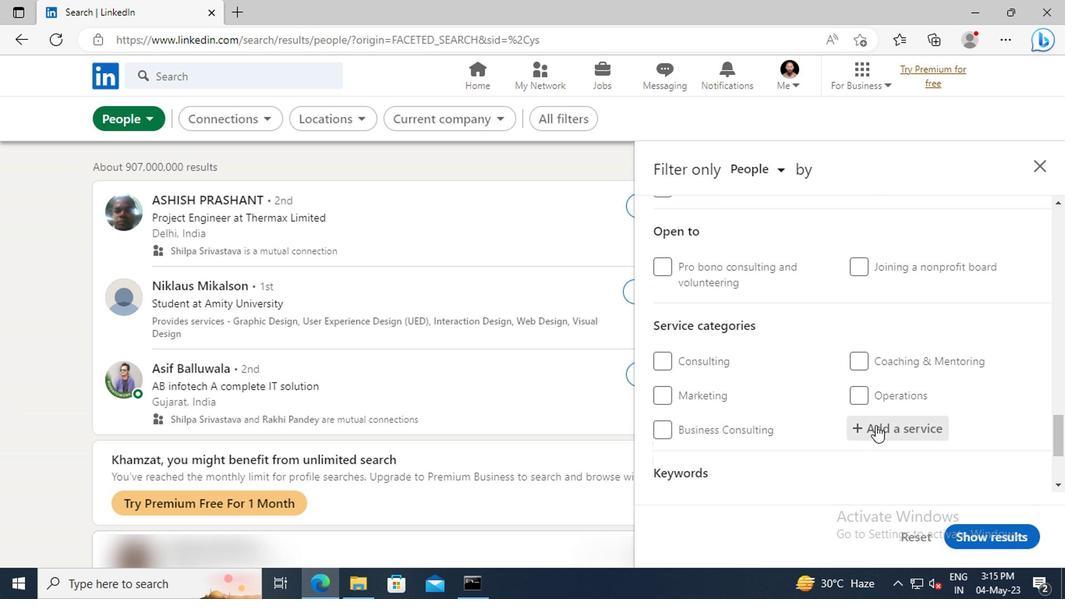 
Action: Key pressed COPY
Screenshot: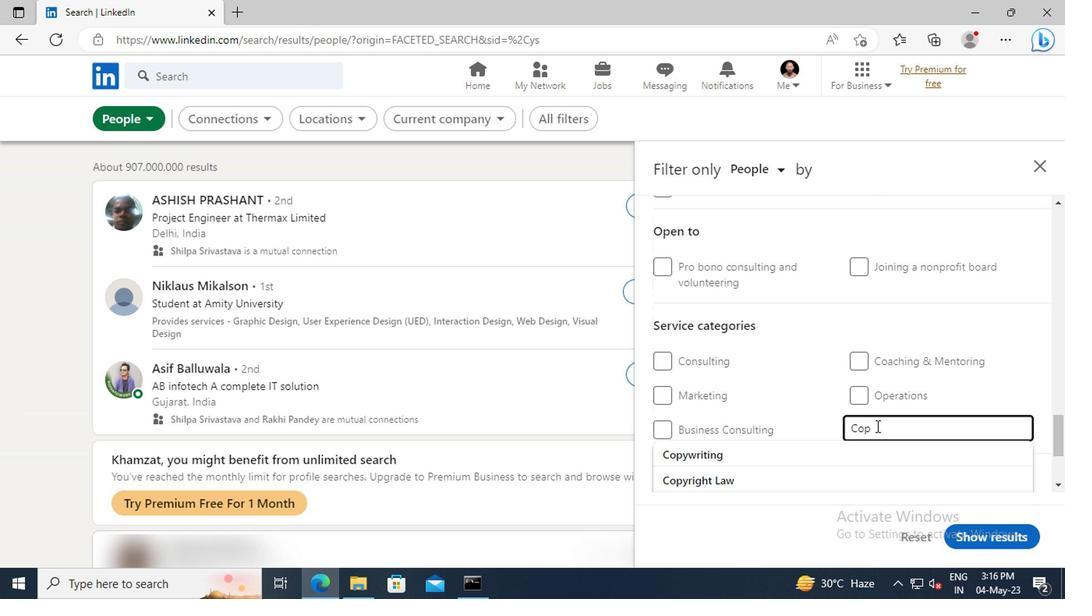 
Action: Mouse moved to (876, 450)
Screenshot: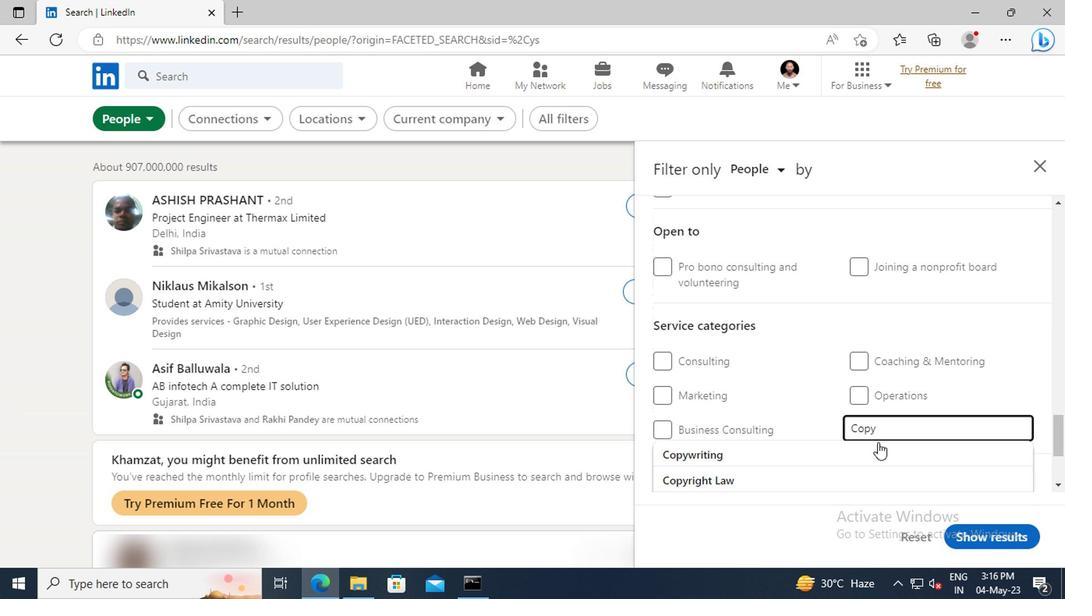 
Action: Mouse pressed left at (876, 450)
Screenshot: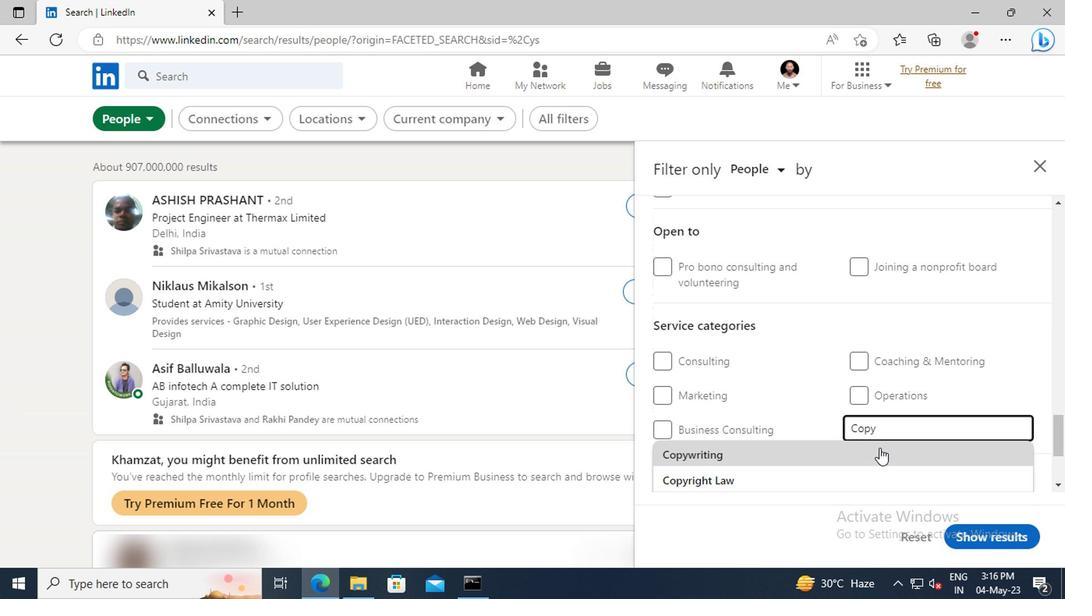 
Action: Mouse scrolled (876, 449) with delta (0, -1)
Screenshot: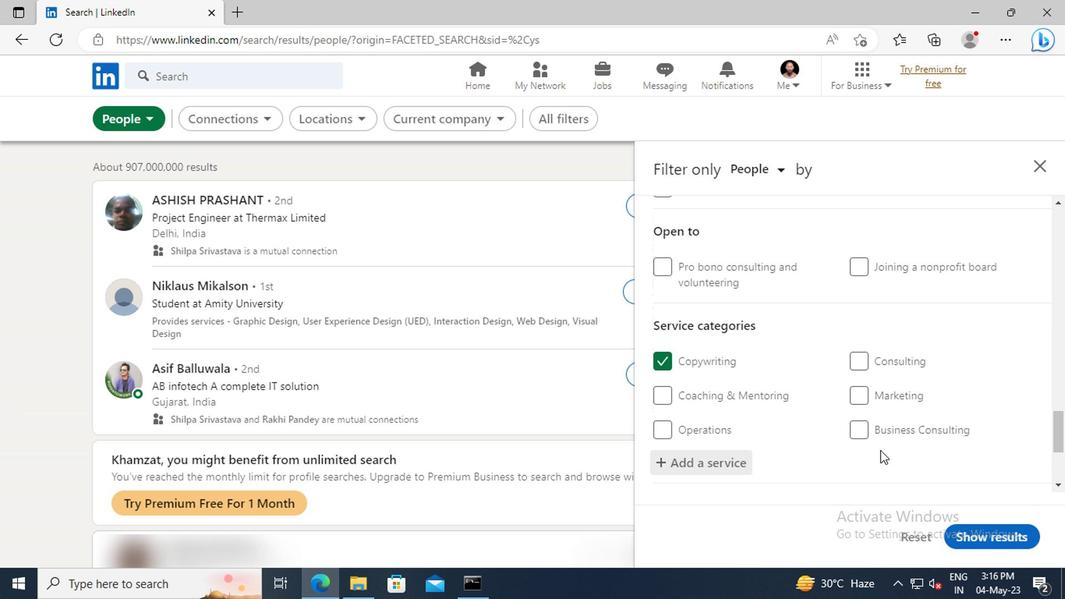 
Action: Mouse scrolled (876, 449) with delta (0, -1)
Screenshot: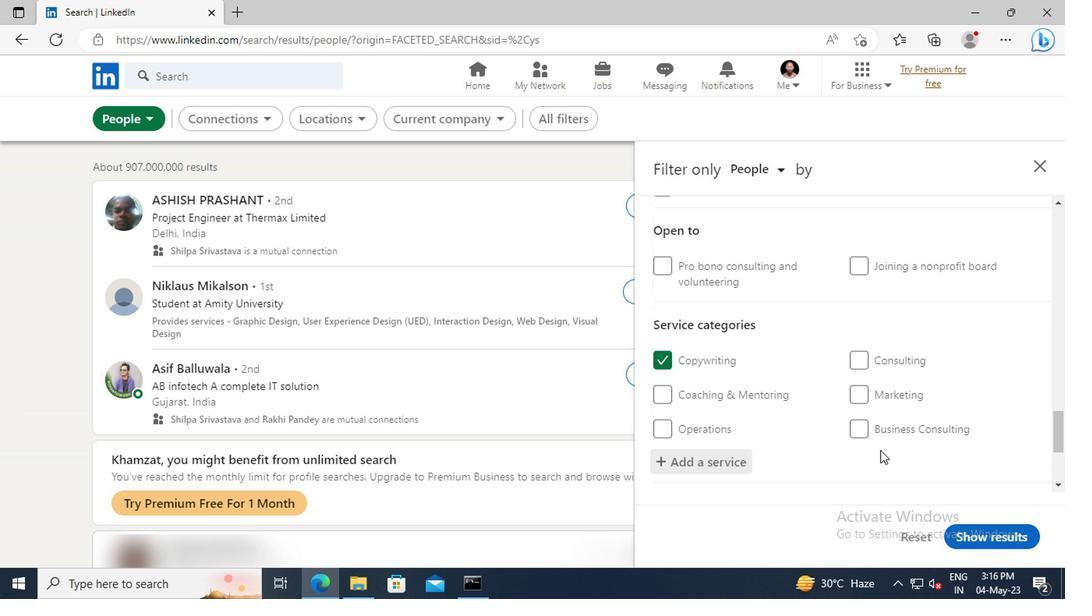 
Action: Mouse scrolled (876, 449) with delta (0, -1)
Screenshot: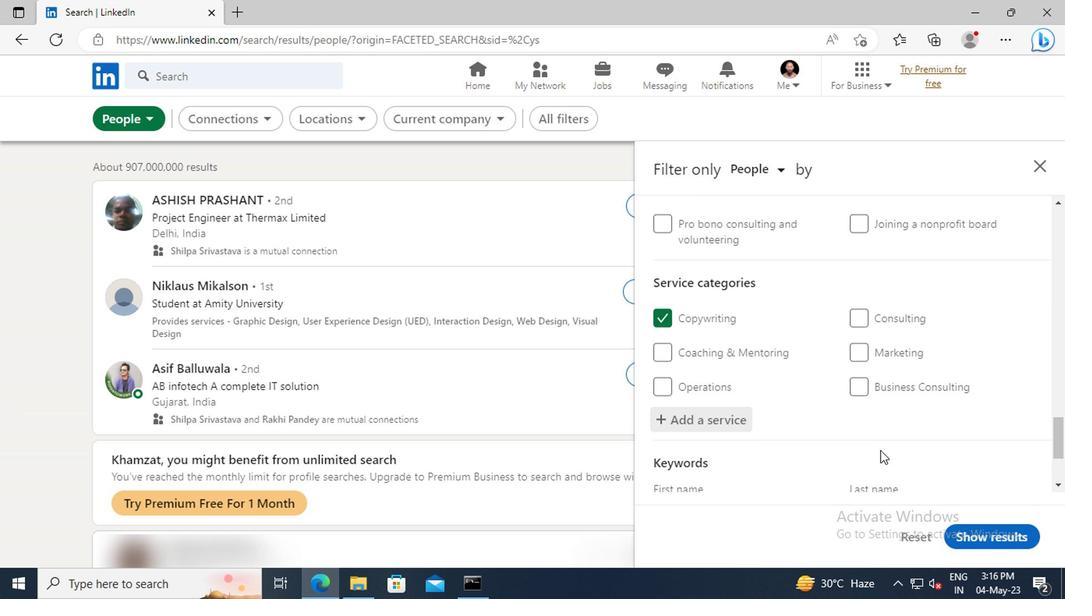 
Action: Mouse scrolled (876, 449) with delta (0, -1)
Screenshot: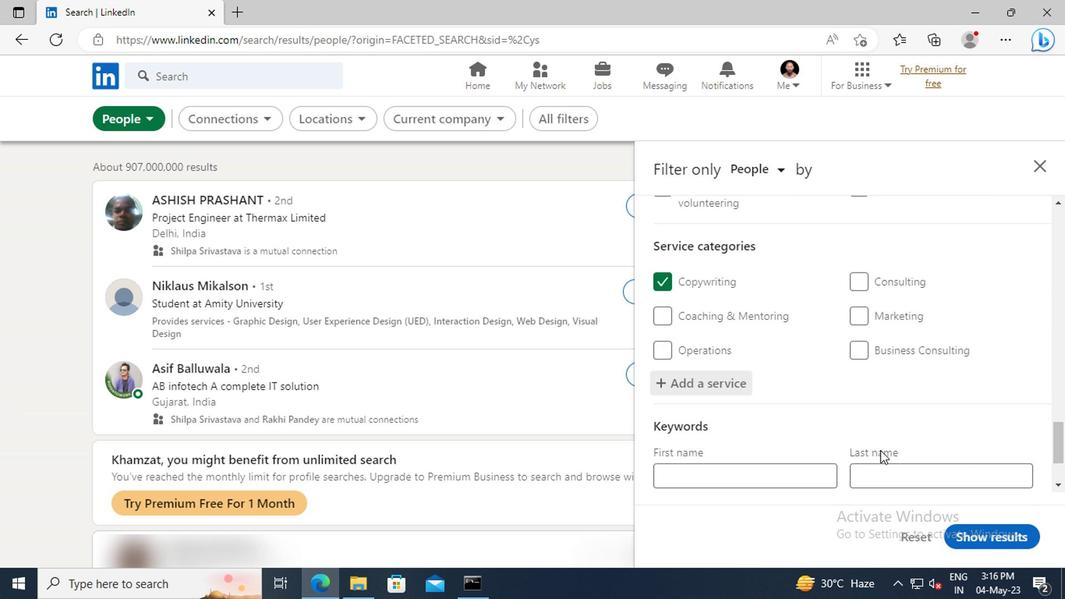 
Action: Mouse moved to (786, 437)
Screenshot: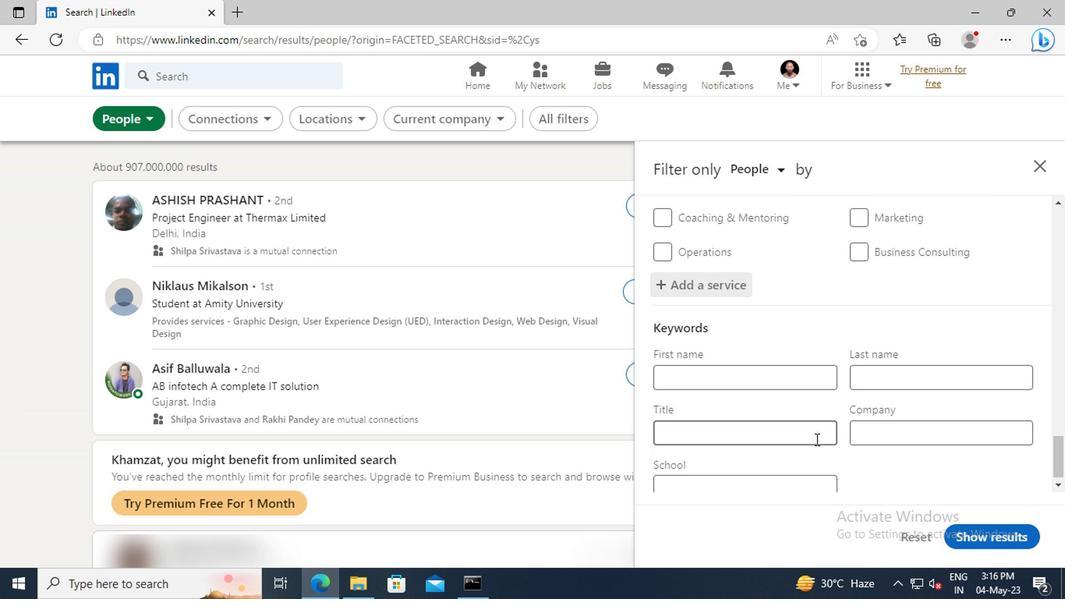 
Action: Mouse pressed left at (786, 437)
Screenshot: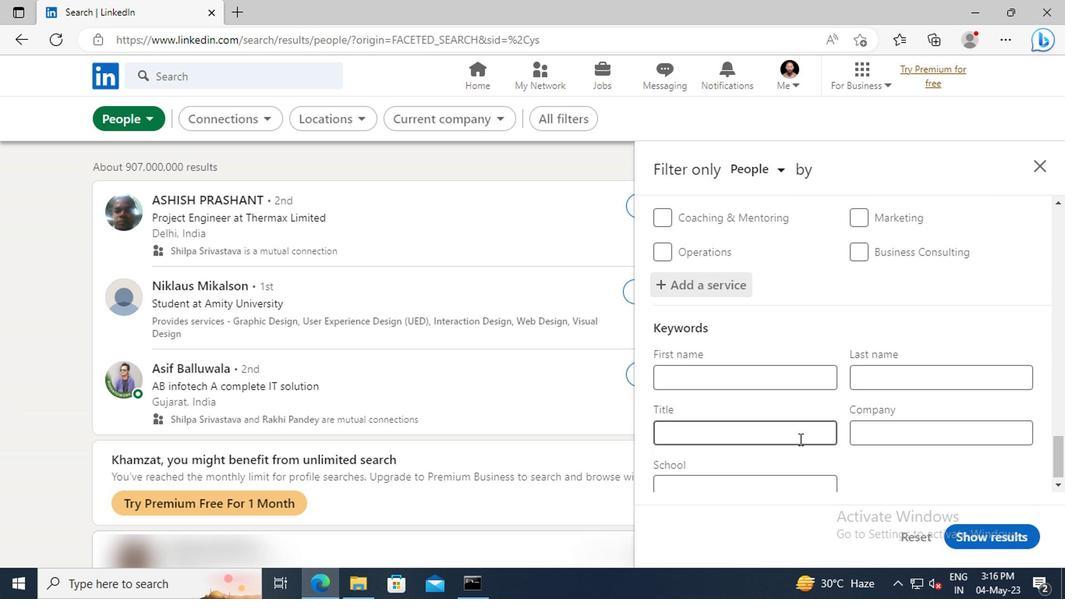
Action: Mouse moved to (789, 437)
Screenshot: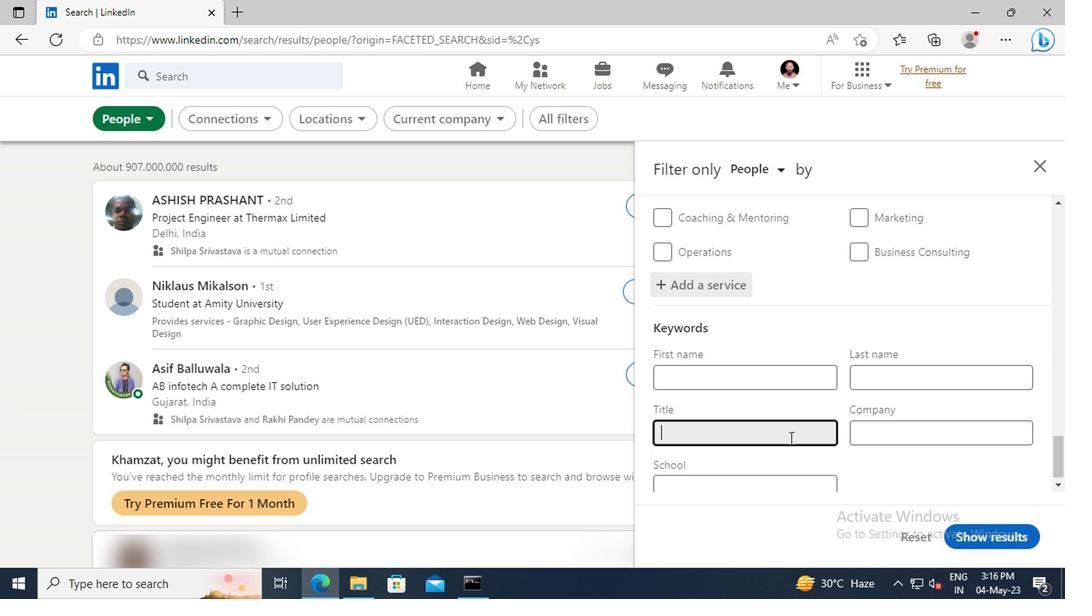 
Action: Key pressed <Key.shift>BIOSTATISTICIAN<Key.enter>
Screenshot: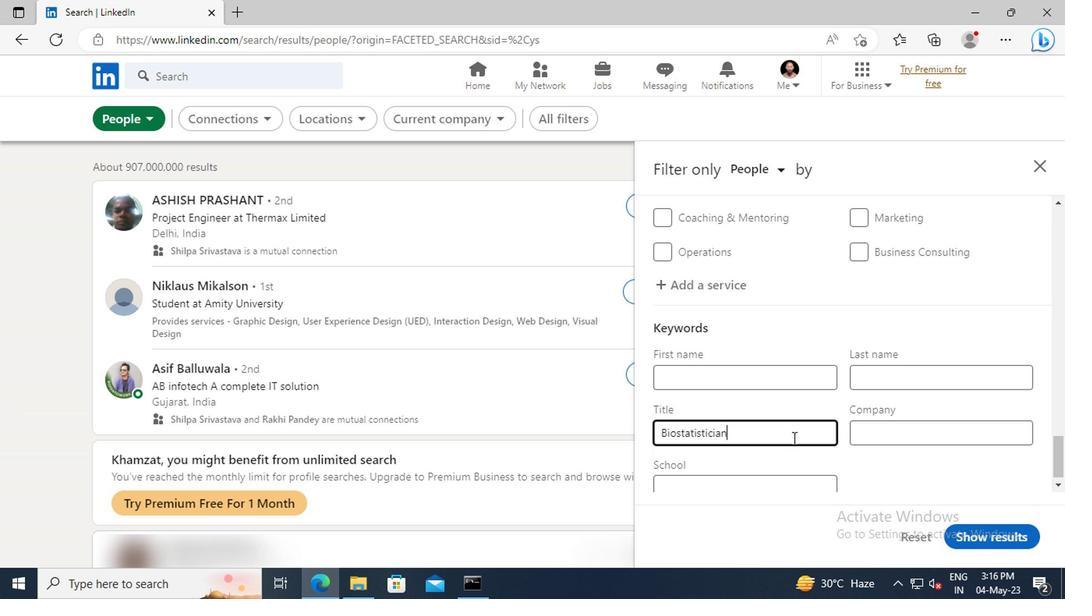 
Action: Mouse moved to (954, 536)
Screenshot: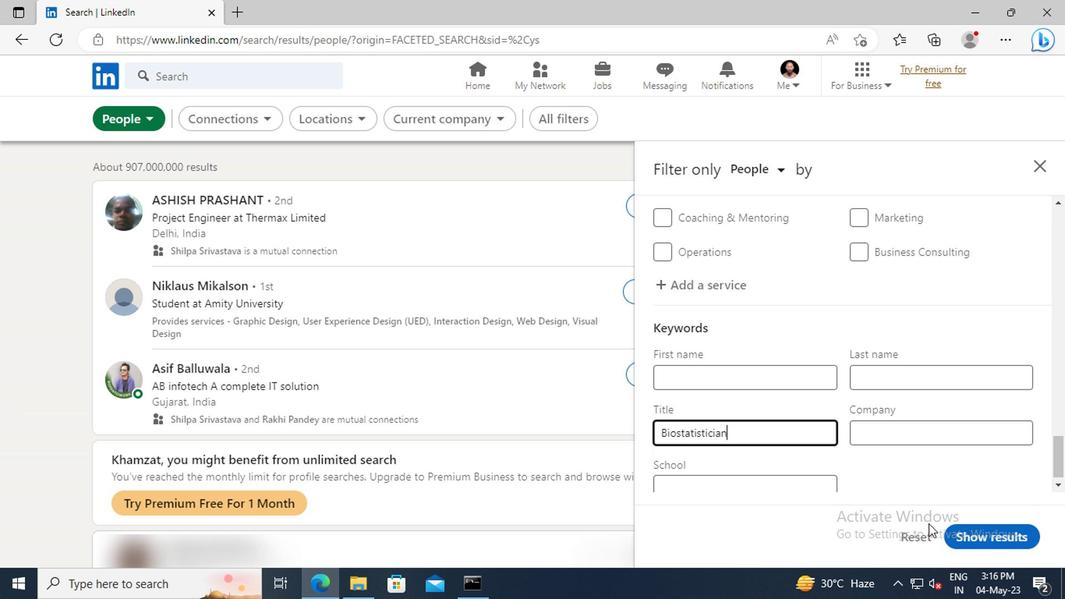 
Action: Mouse pressed left at (954, 536)
Screenshot: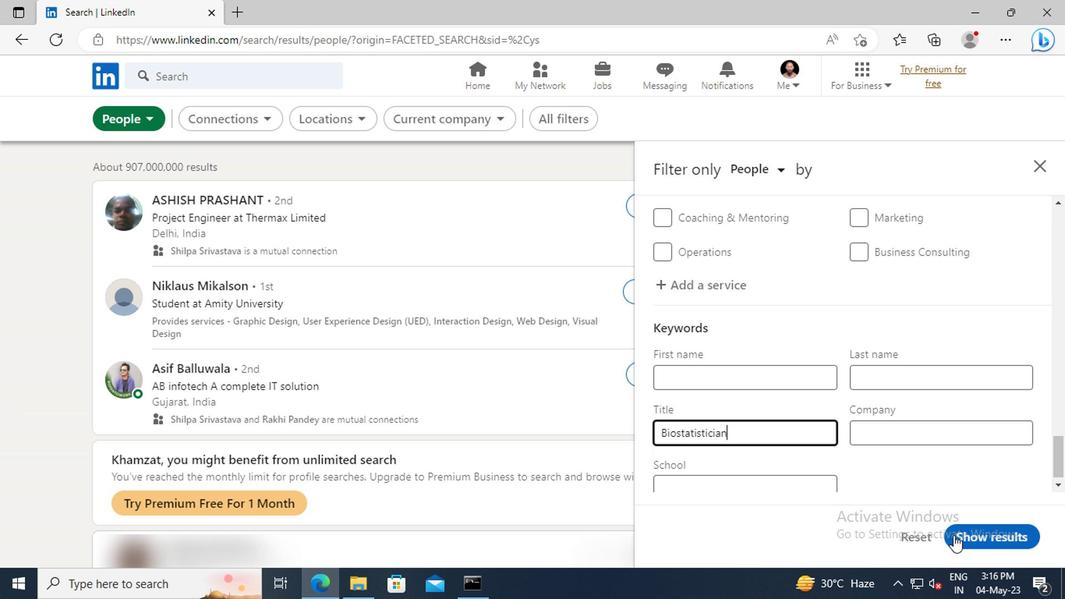 
Action: Mouse moved to (954, 537)
Screenshot: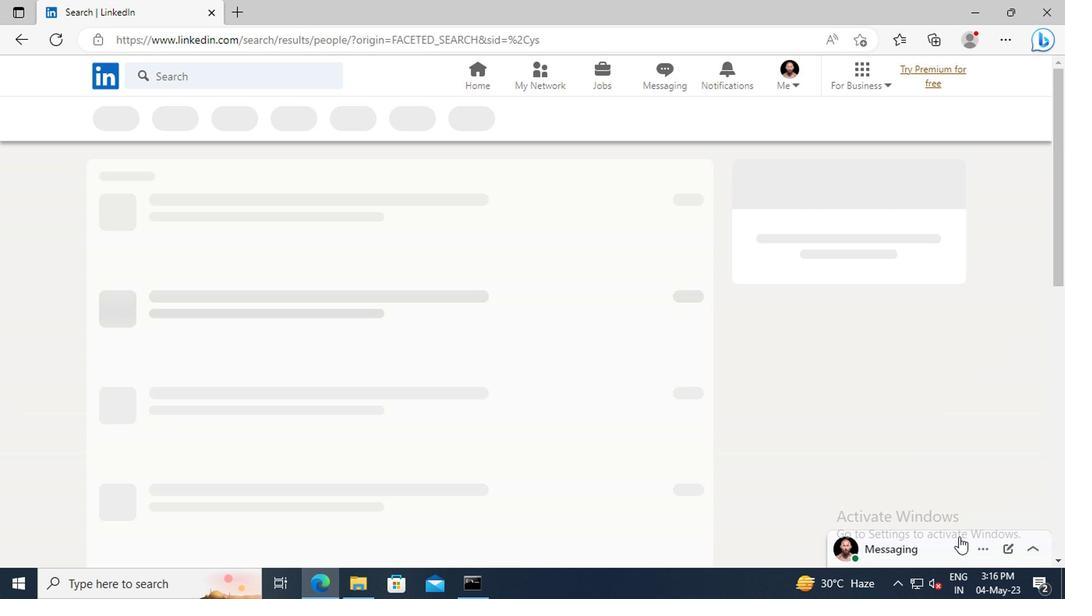 
